 Task: Find a one-way flight from Salt Lake City to Greenville for 3 passengers in first class, departing on June 2, with American Airlines, 3 checked bags, and a price limit of ₹160,000.
Action: Mouse moved to (425, 391)
Screenshot: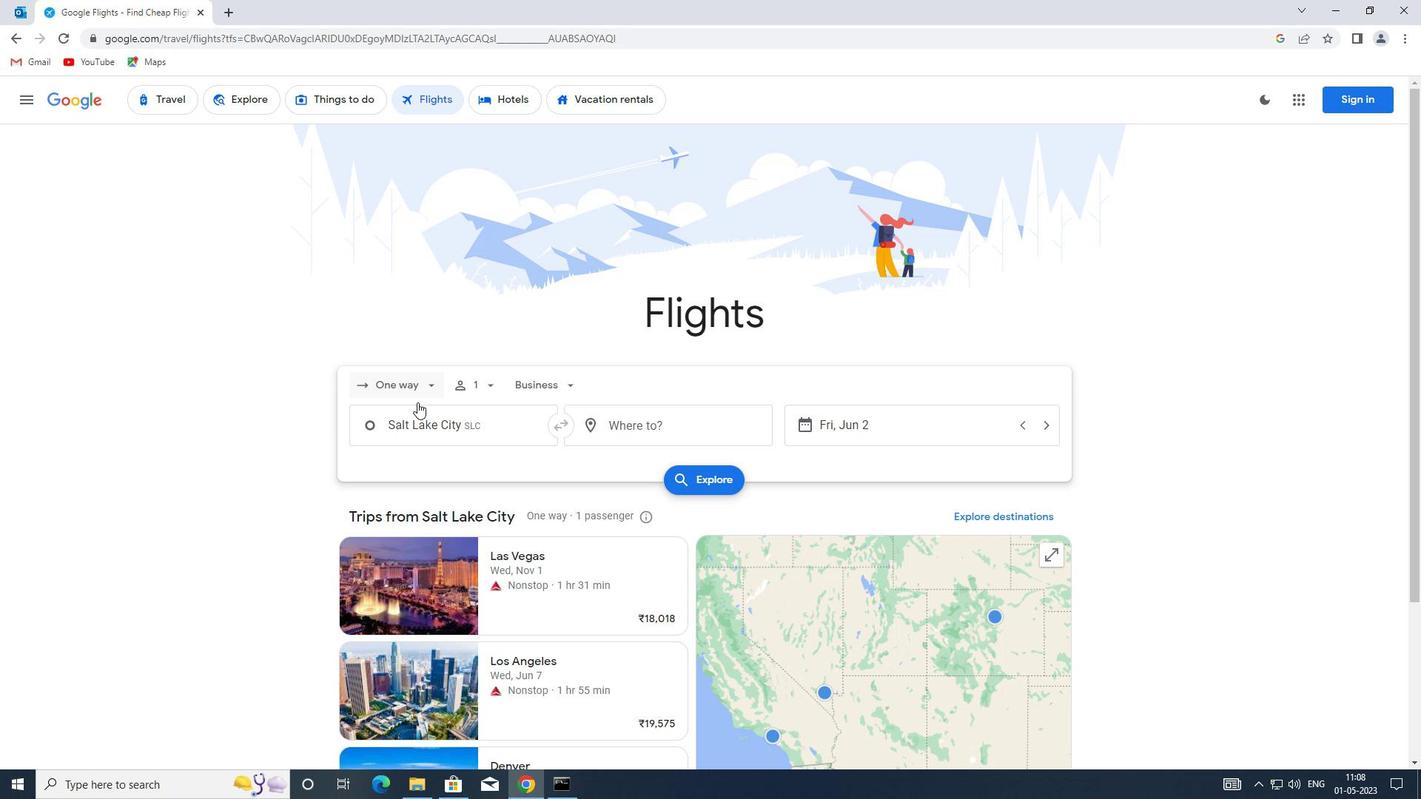 
Action: Mouse pressed left at (425, 391)
Screenshot: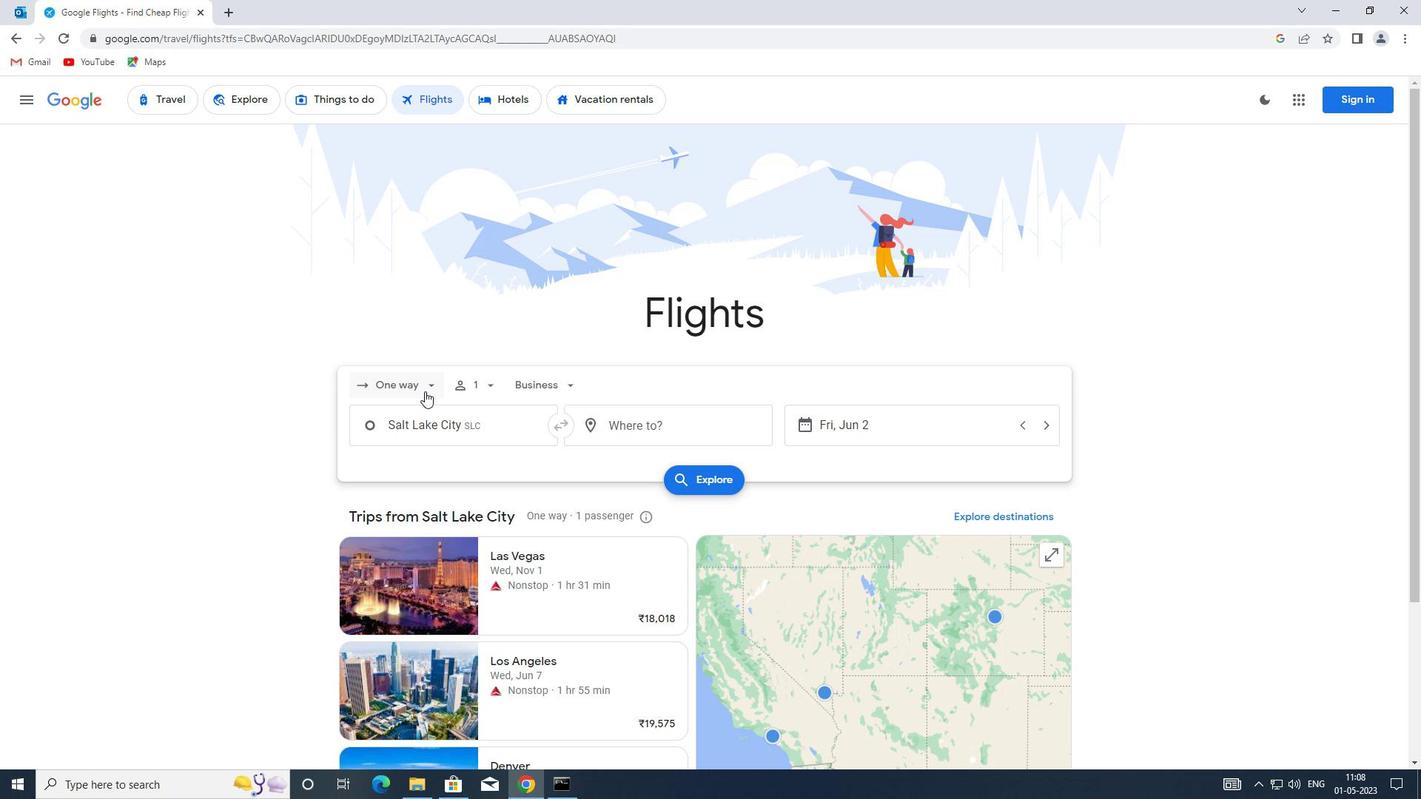 
Action: Mouse moved to (414, 451)
Screenshot: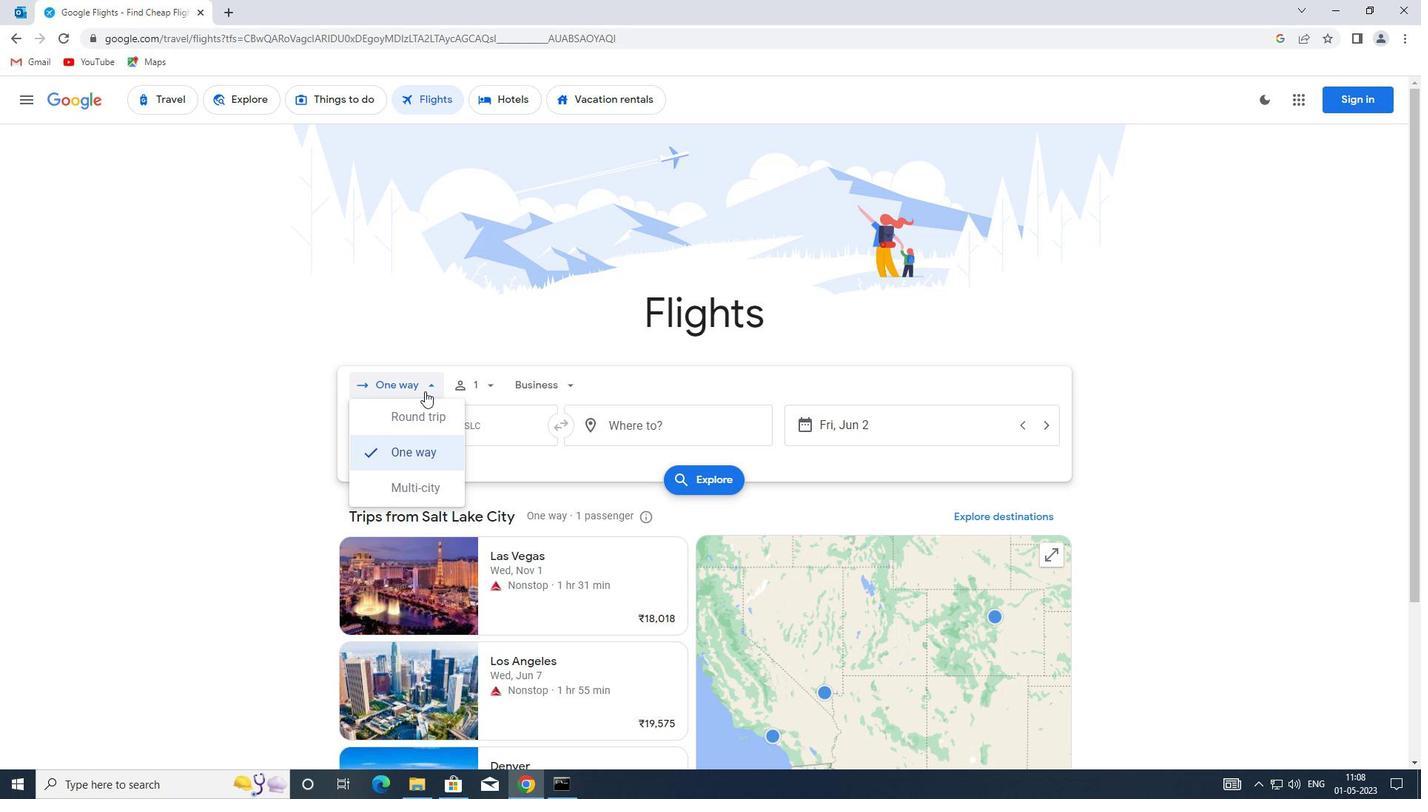 
Action: Mouse pressed left at (414, 451)
Screenshot: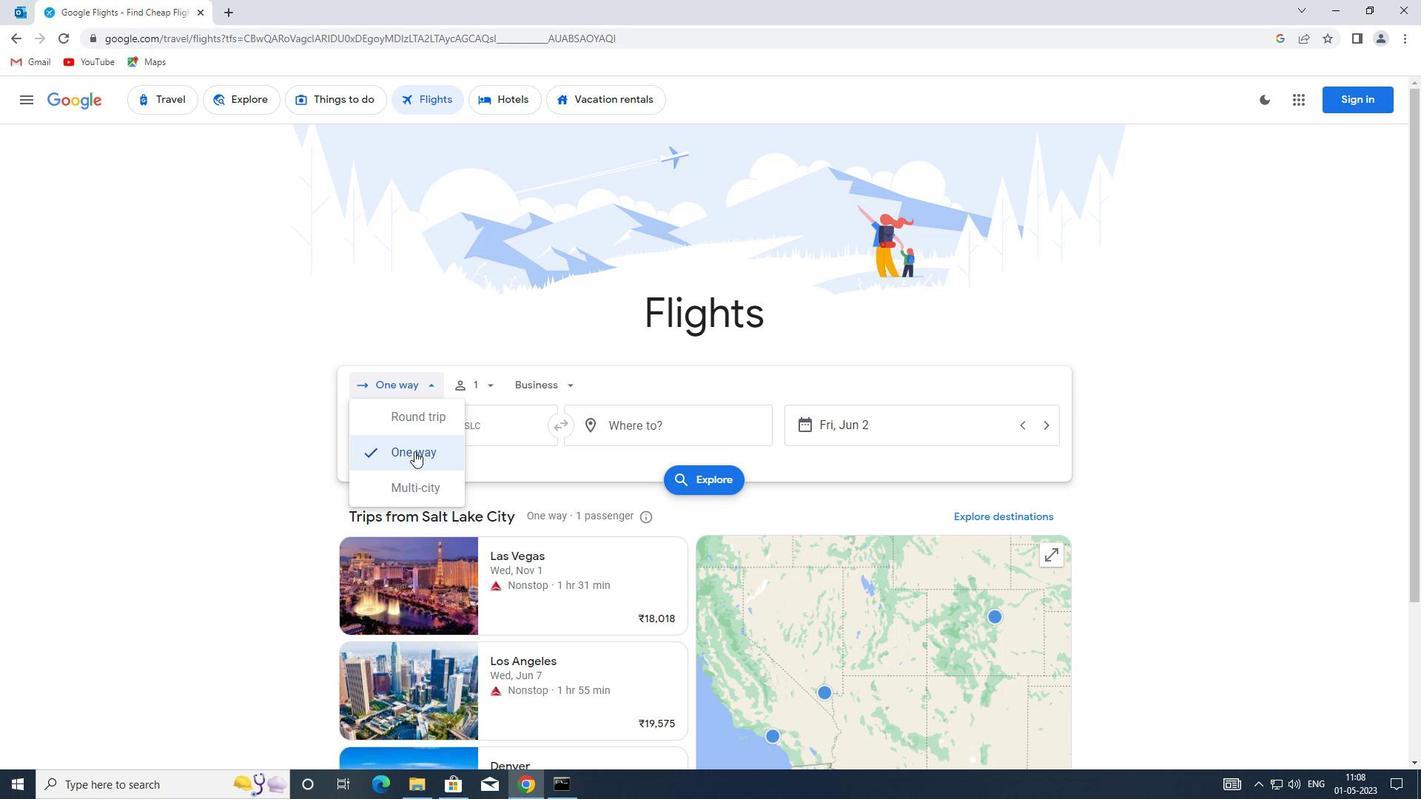 
Action: Mouse moved to (487, 392)
Screenshot: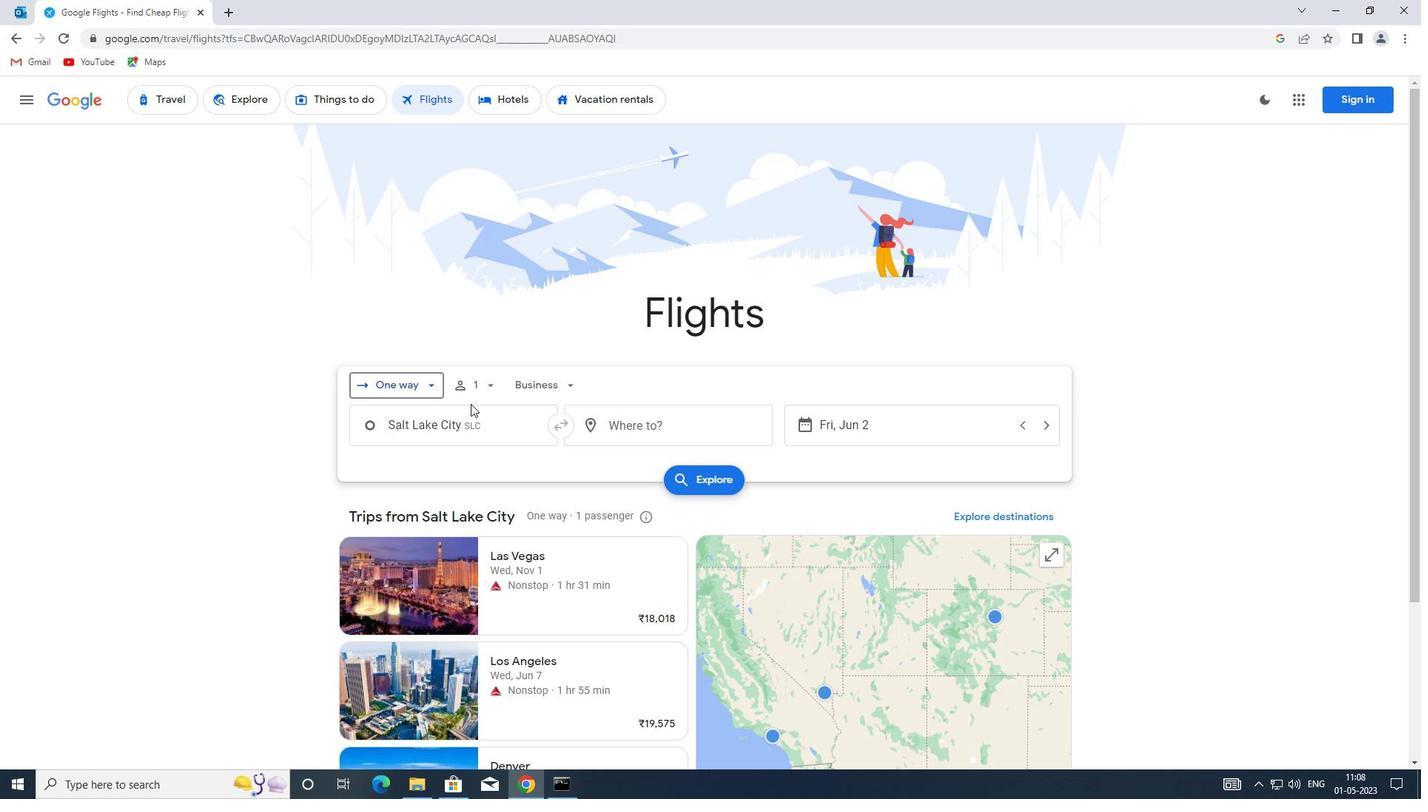 
Action: Mouse pressed left at (487, 392)
Screenshot: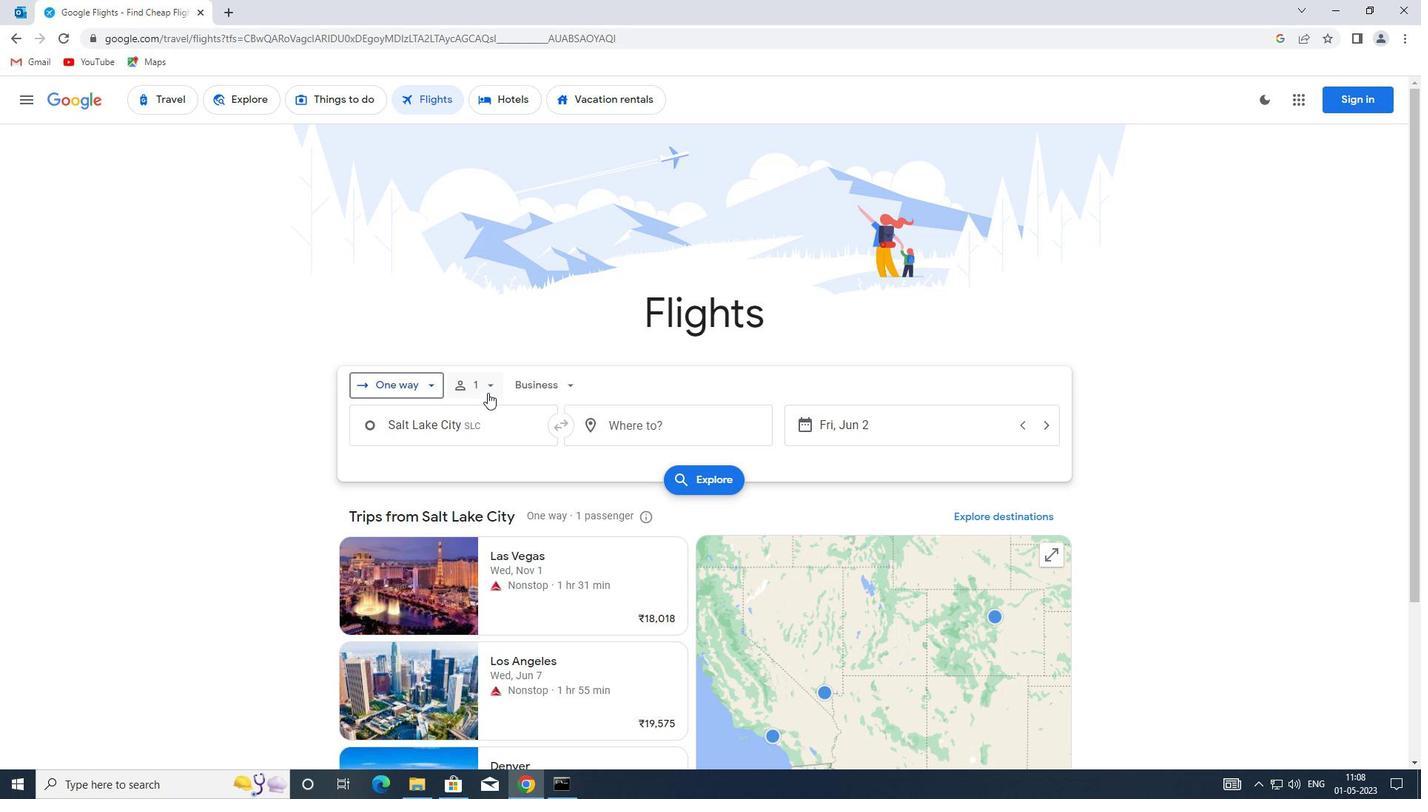 
Action: Mouse moved to (603, 427)
Screenshot: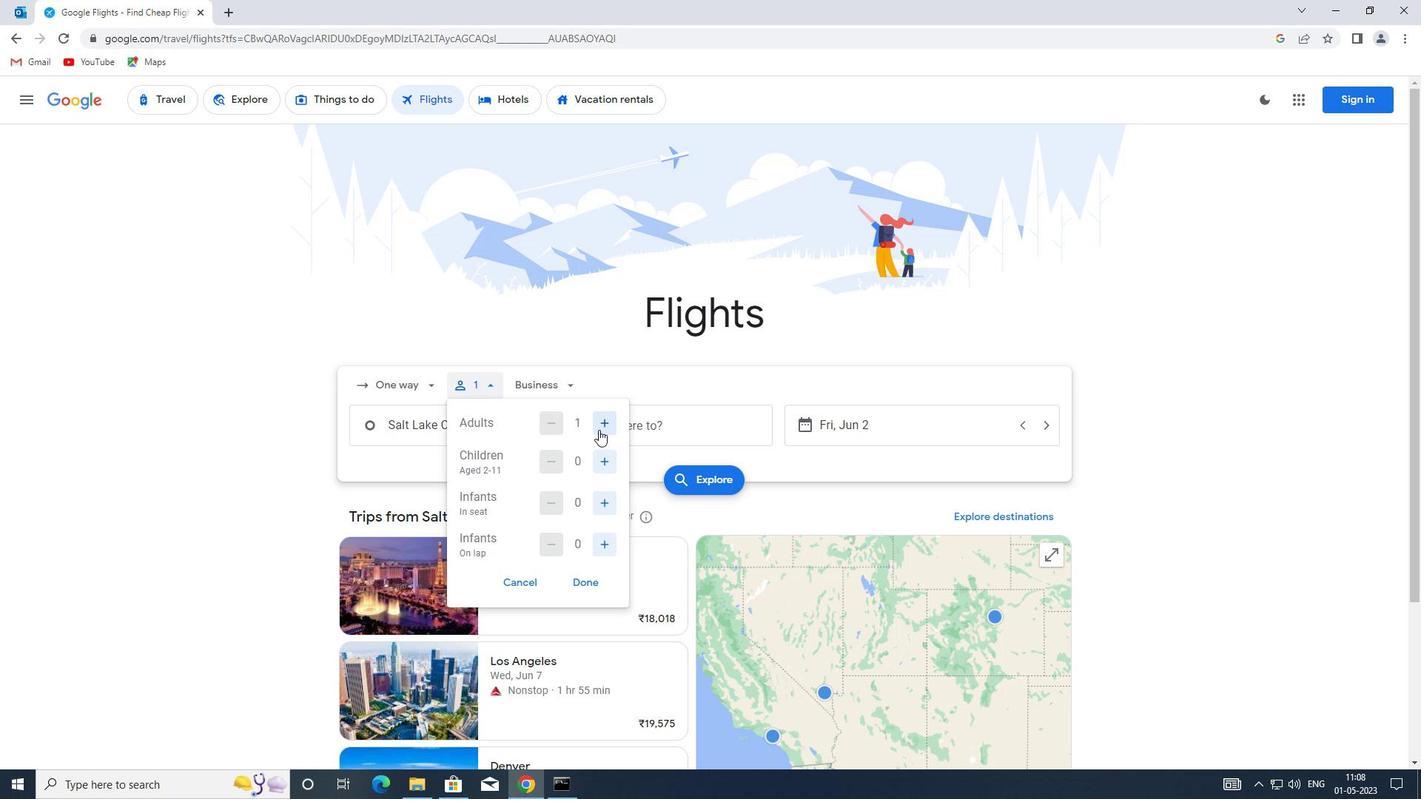 
Action: Mouse pressed left at (603, 427)
Screenshot: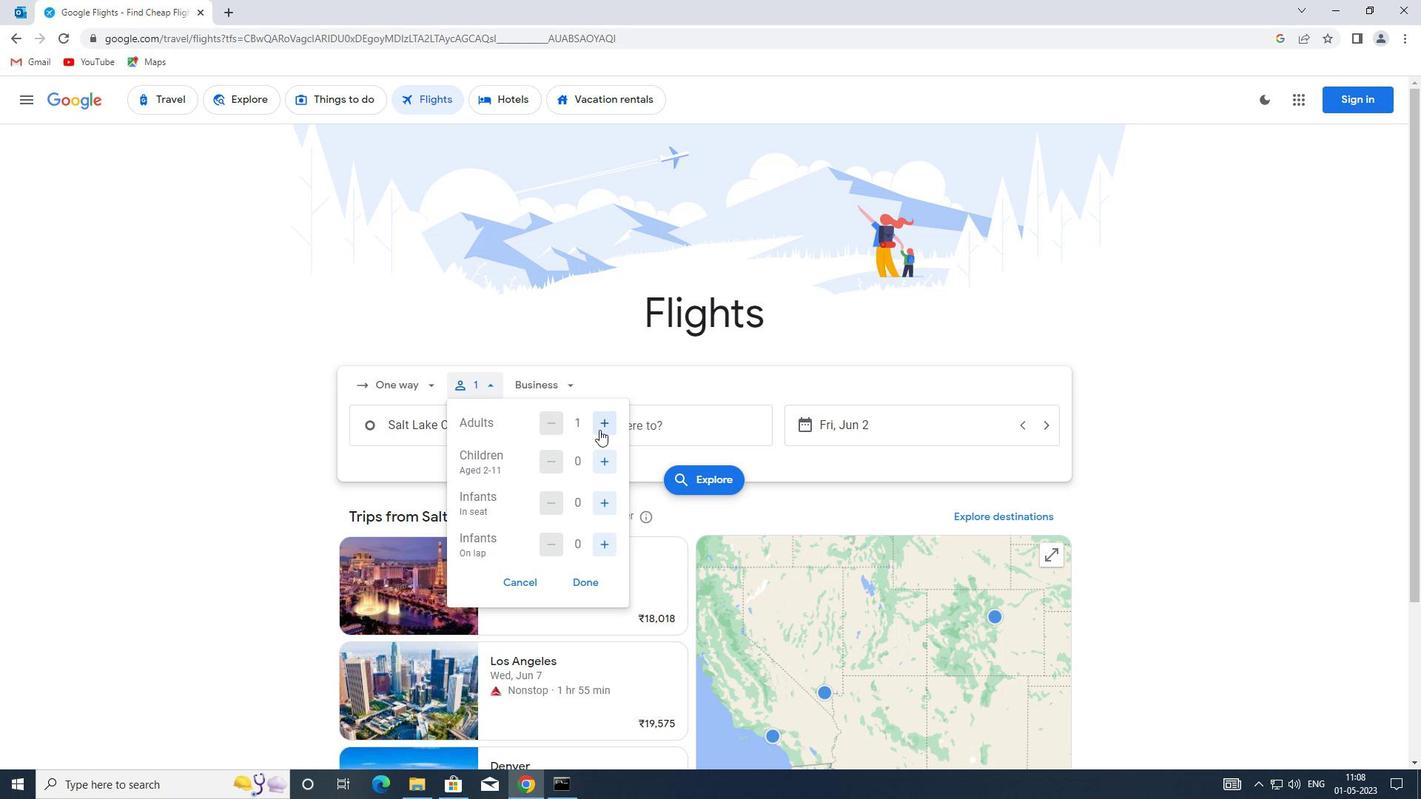 
Action: Mouse pressed left at (603, 427)
Screenshot: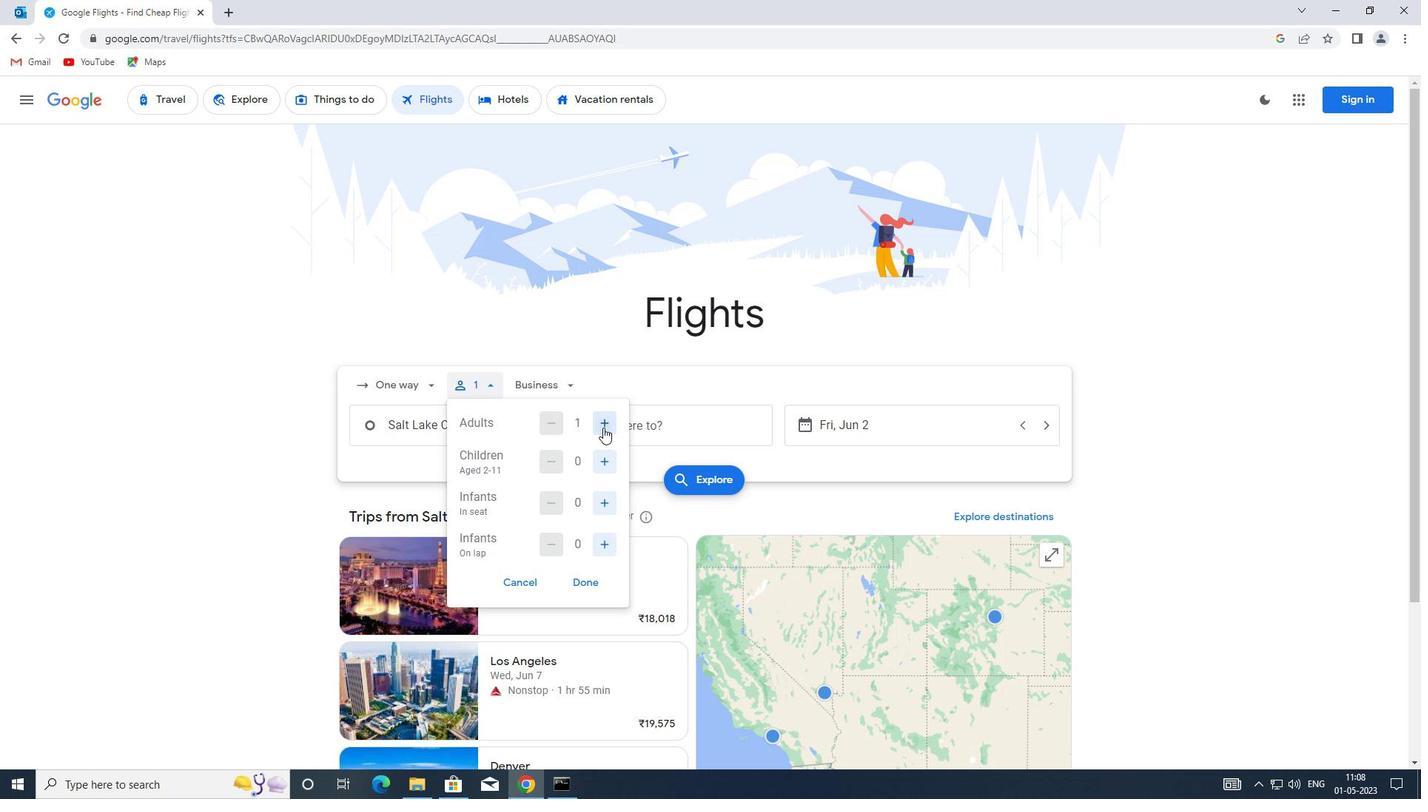 
Action: Mouse moved to (591, 579)
Screenshot: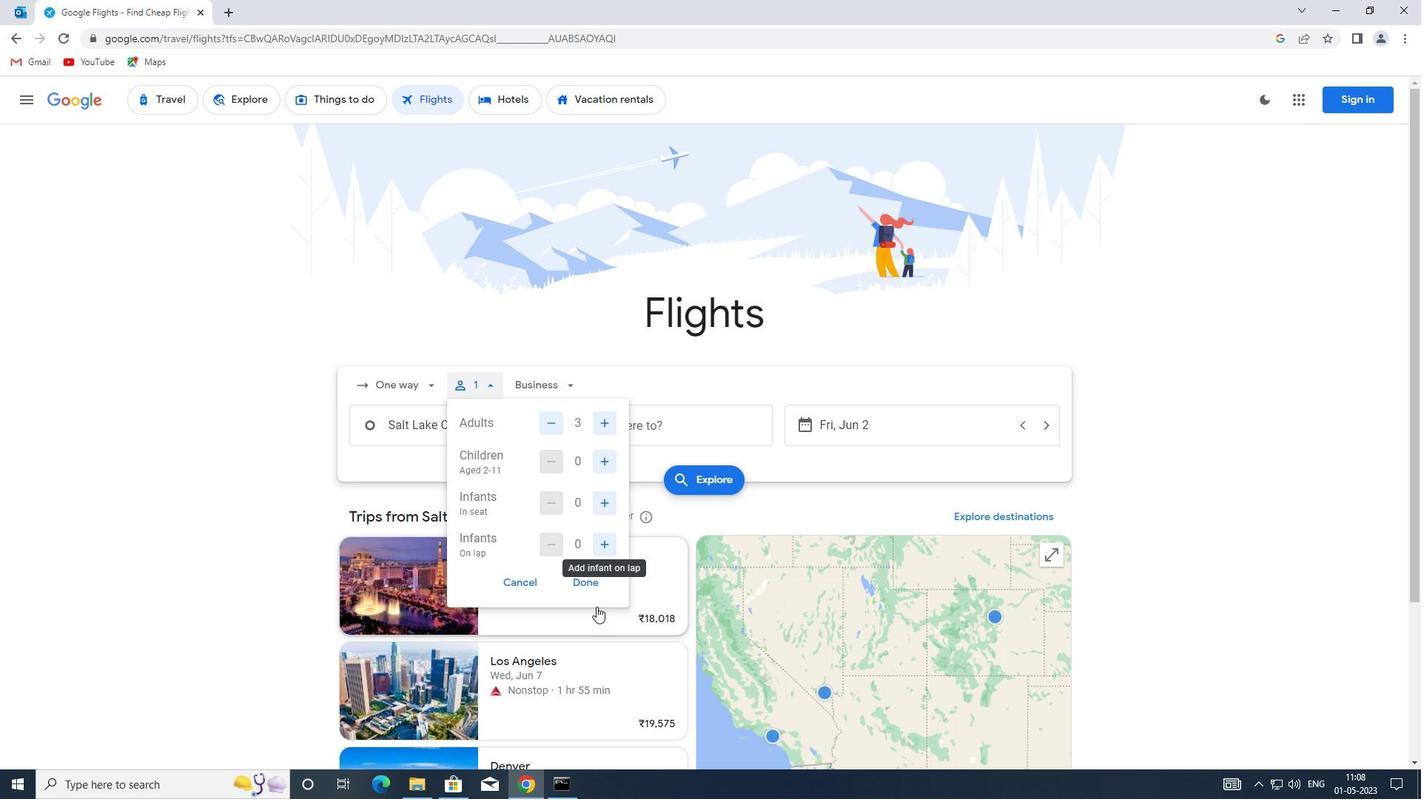 
Action: Mouse pressed left at (591, 579)
Screenshot: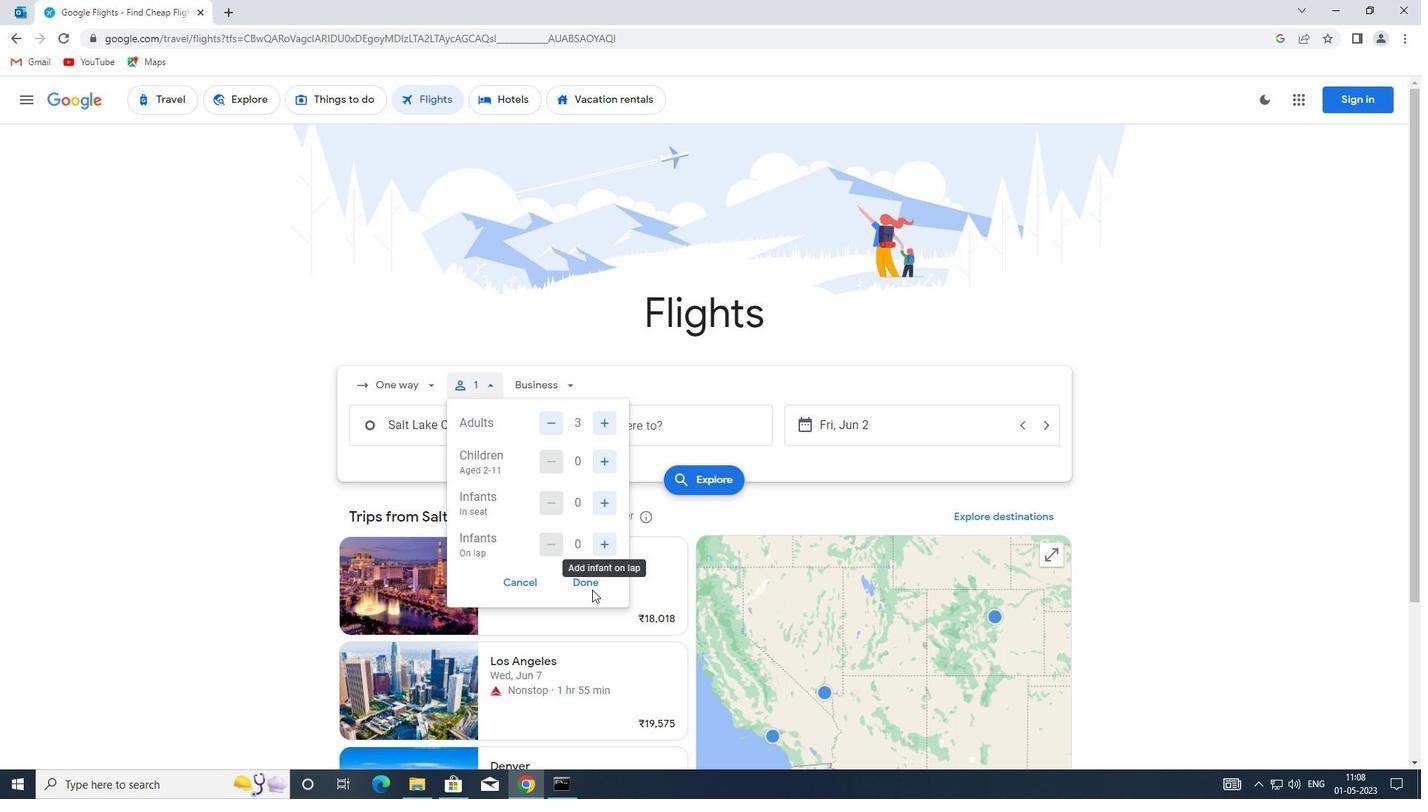 
Action: Mouse moved to (562, 390)
Screenshot: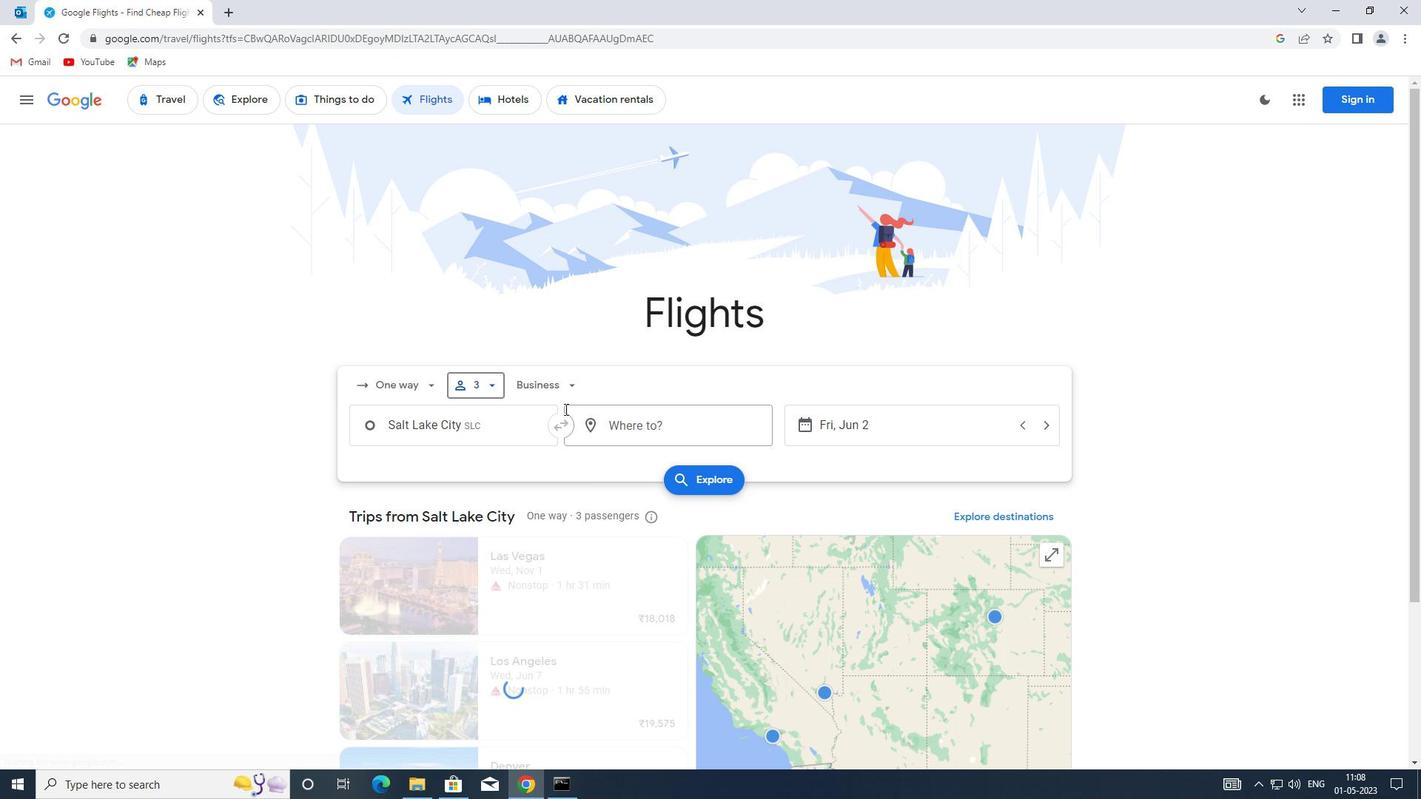 
Action: Mouse pressed left at (562, 390)
Screenshot: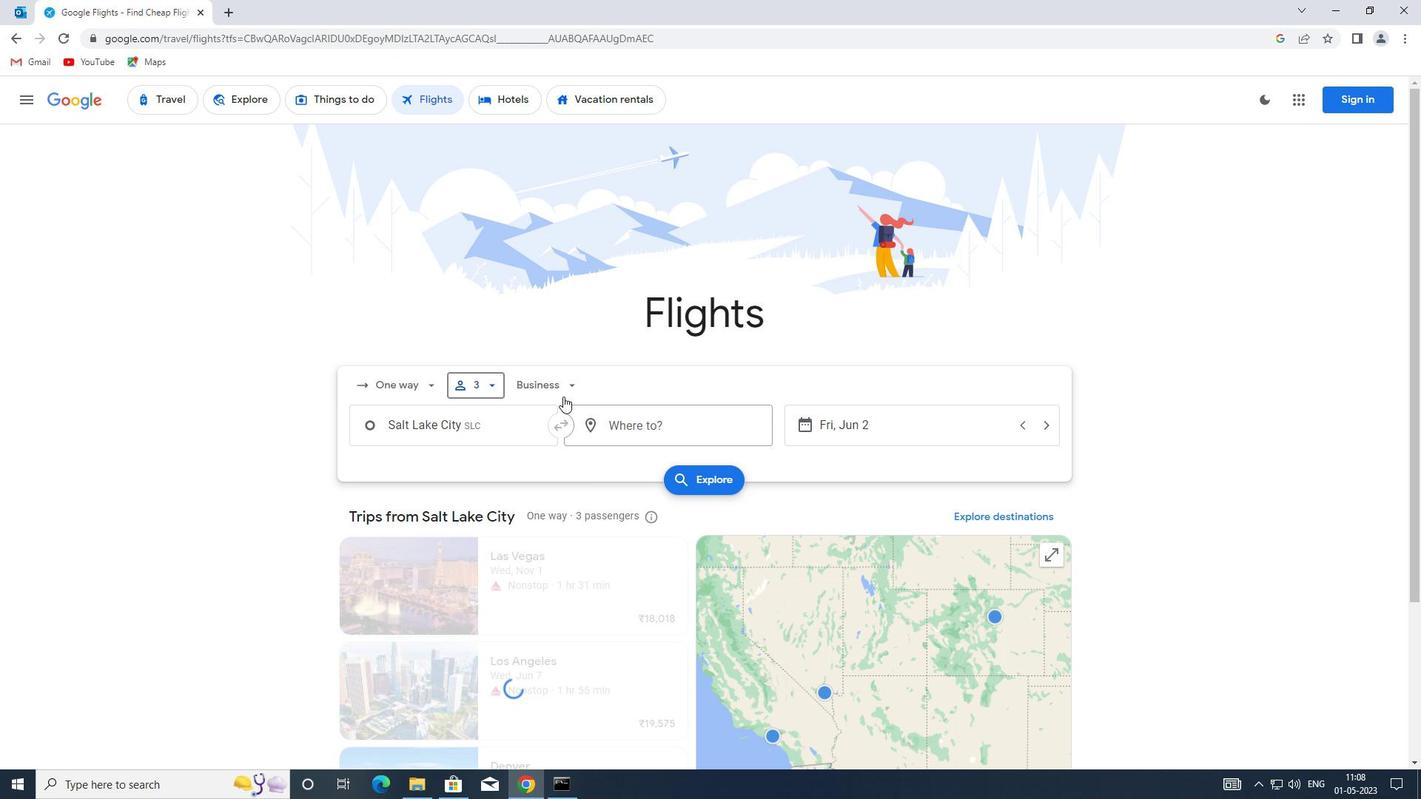 
Action: Mouse moved to (568, 521)
Screenshot: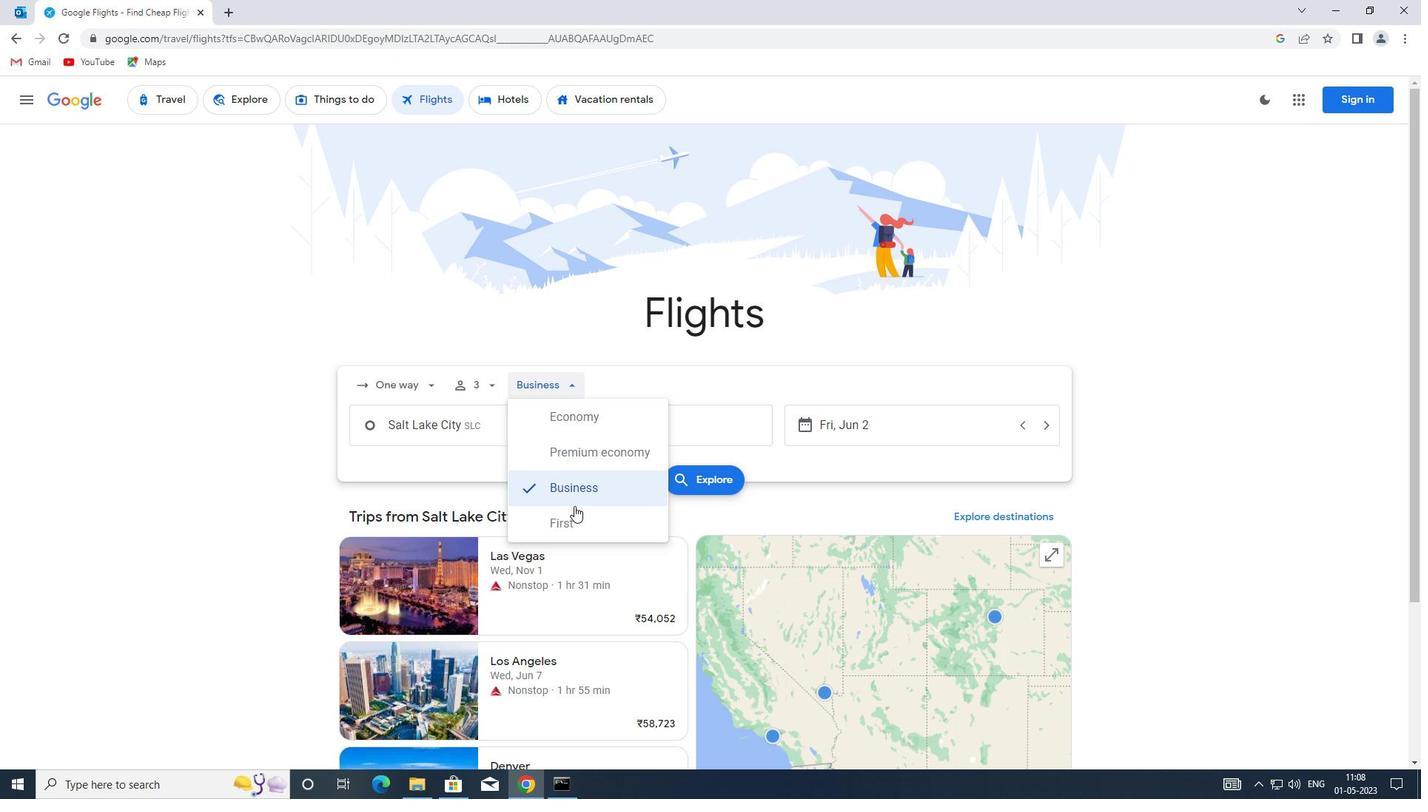 
Action: Mouse pressed left at (568, 521)
Screenshot: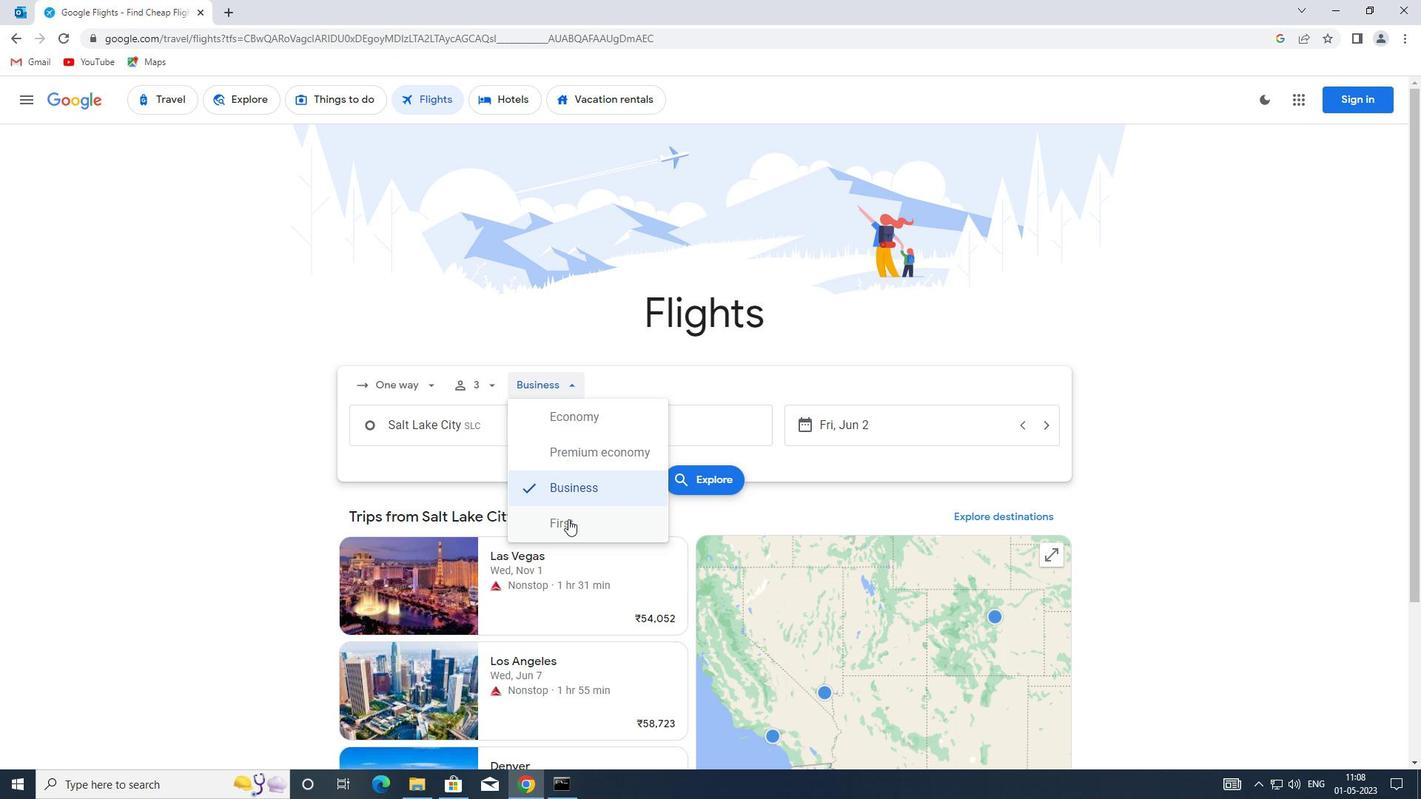 
Action: Mouse moved to (469, 432)
Screenshot: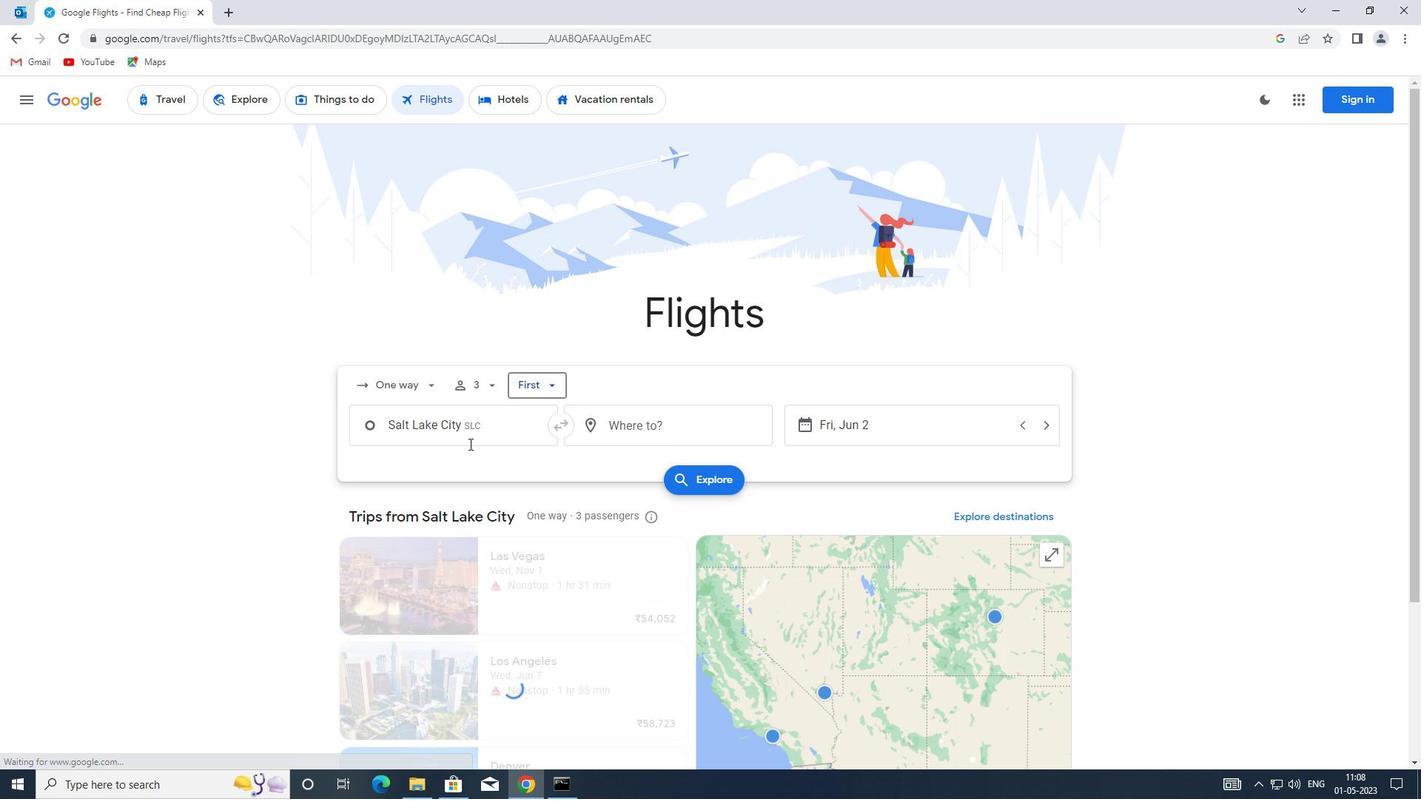 
Action: Mouse pressed left at (469, 432)
Screenshot: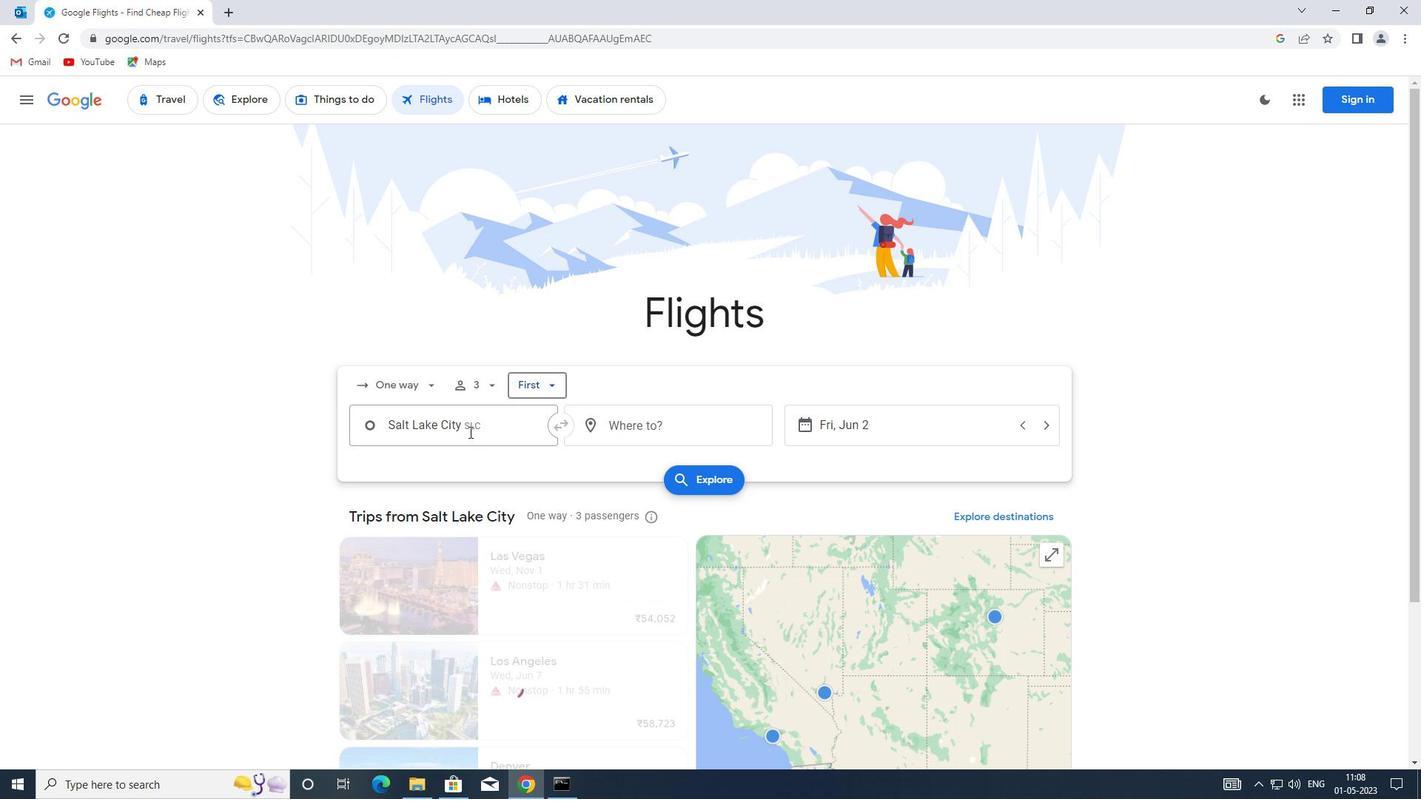 
Action: Key pressed <Key.enter>
Screenshot: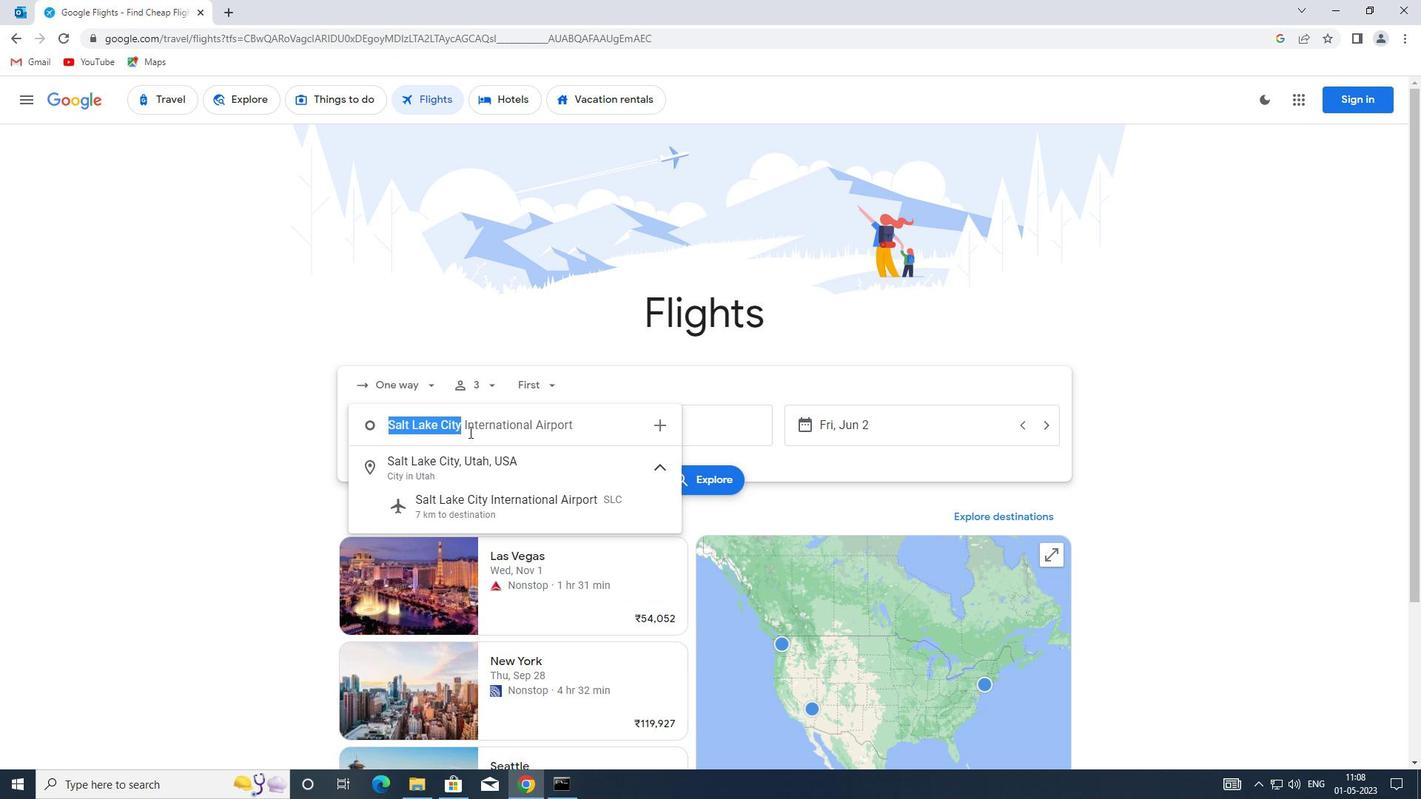 
Action: Mouse moved to (636, 427)
Screenshot: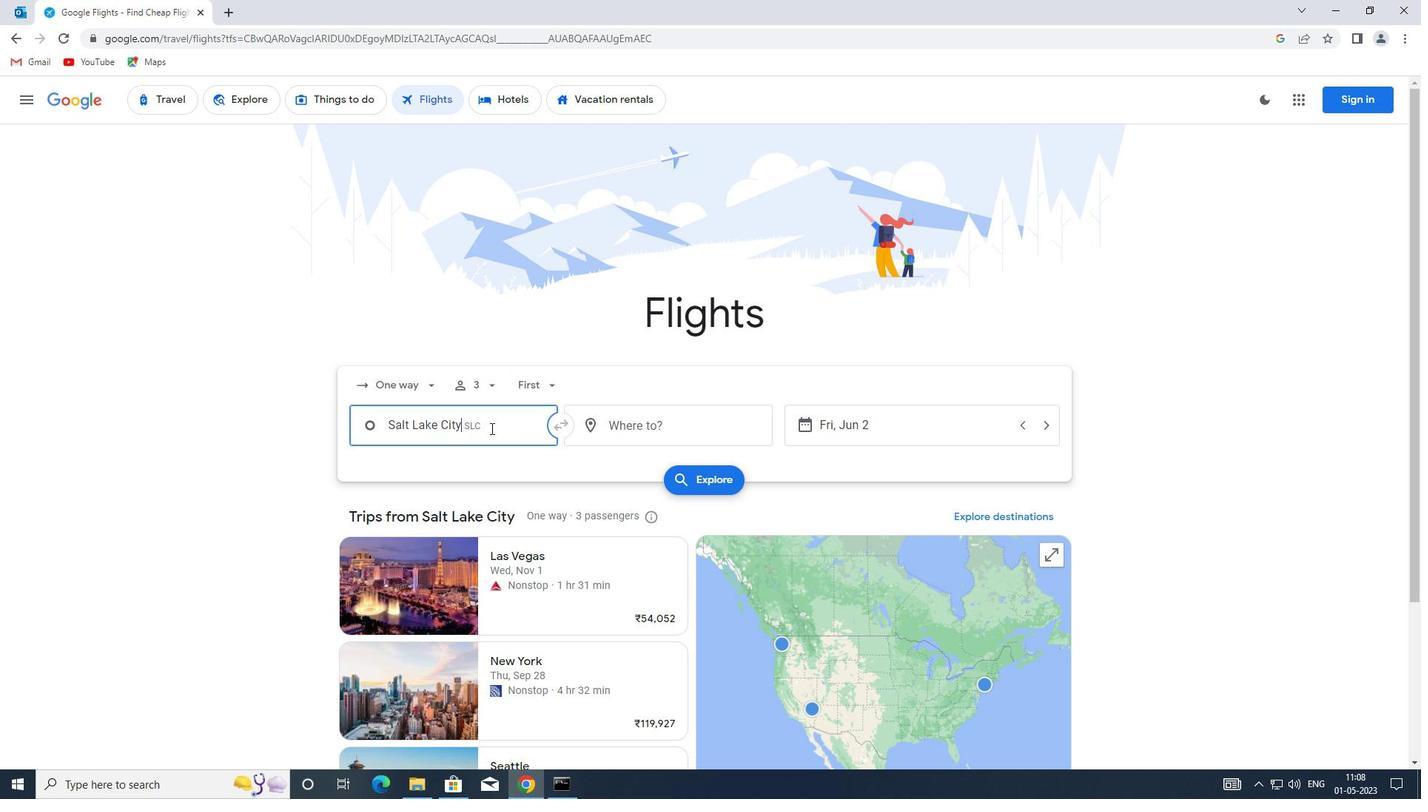 
Action: Mouse pressed left at (636, 427)
Screenshot: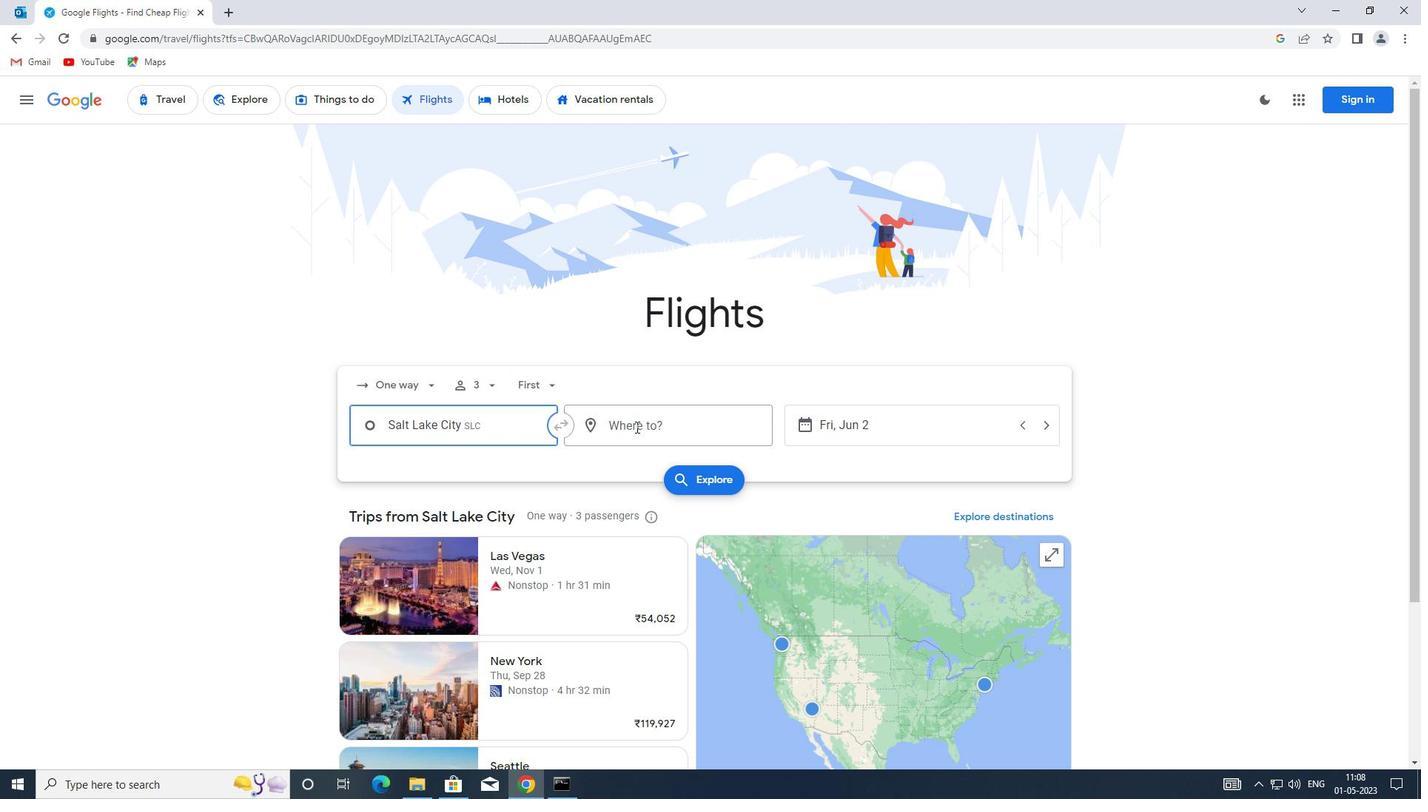 
Action: Key pressed pgv<Key.enter>
Screenshot: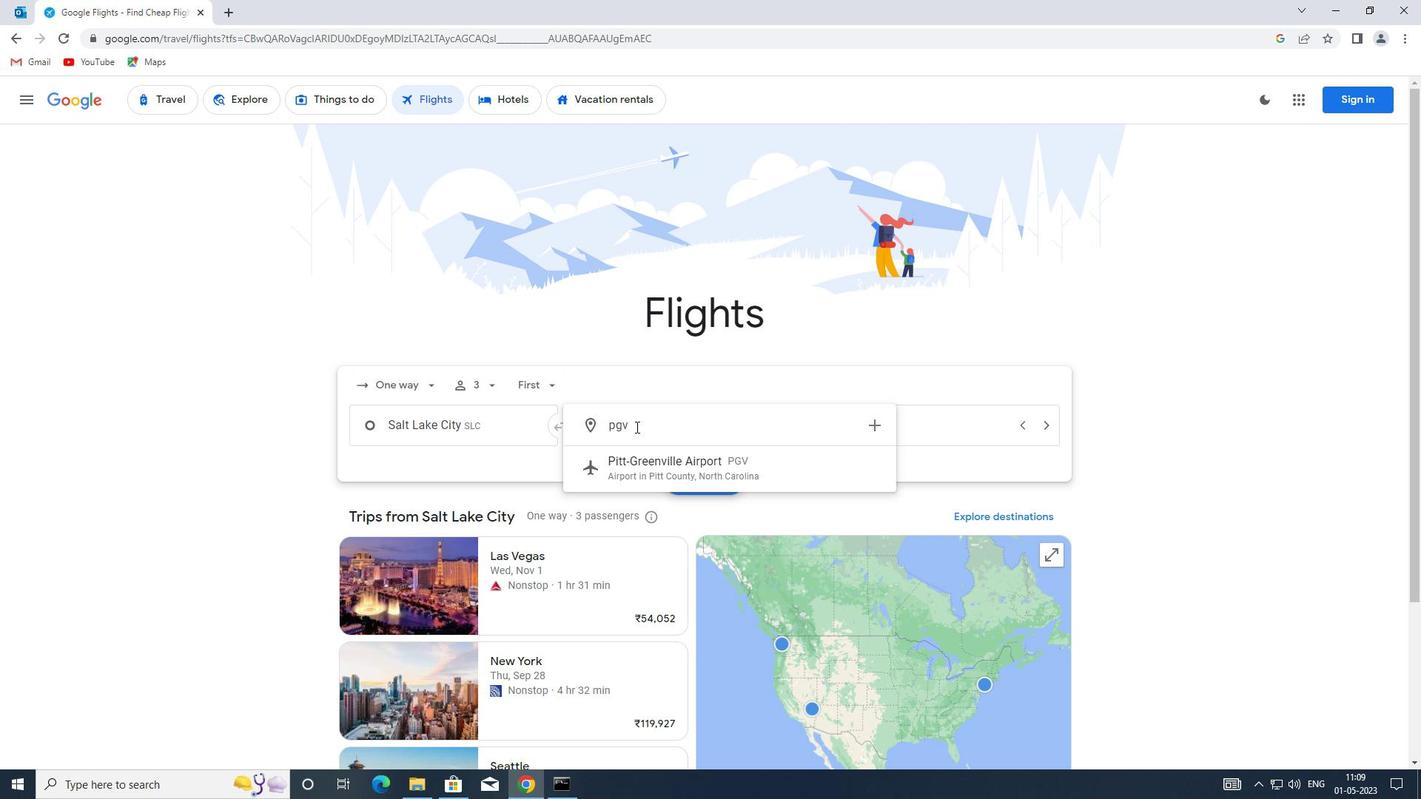 
Action: Mouse moved to (843, 436)
Screenshot: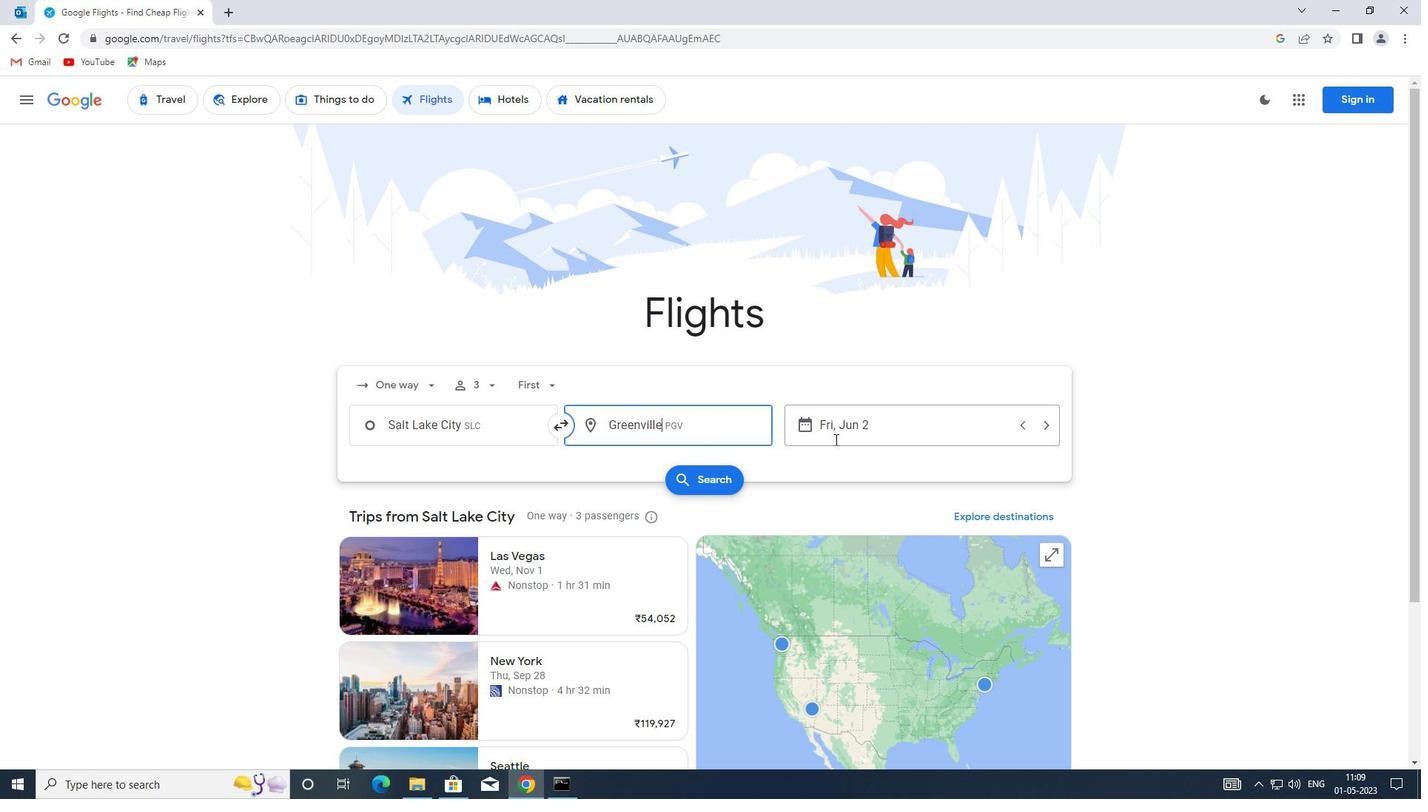 
Action: Mouse pressed left at (843, 436)
Screenshot: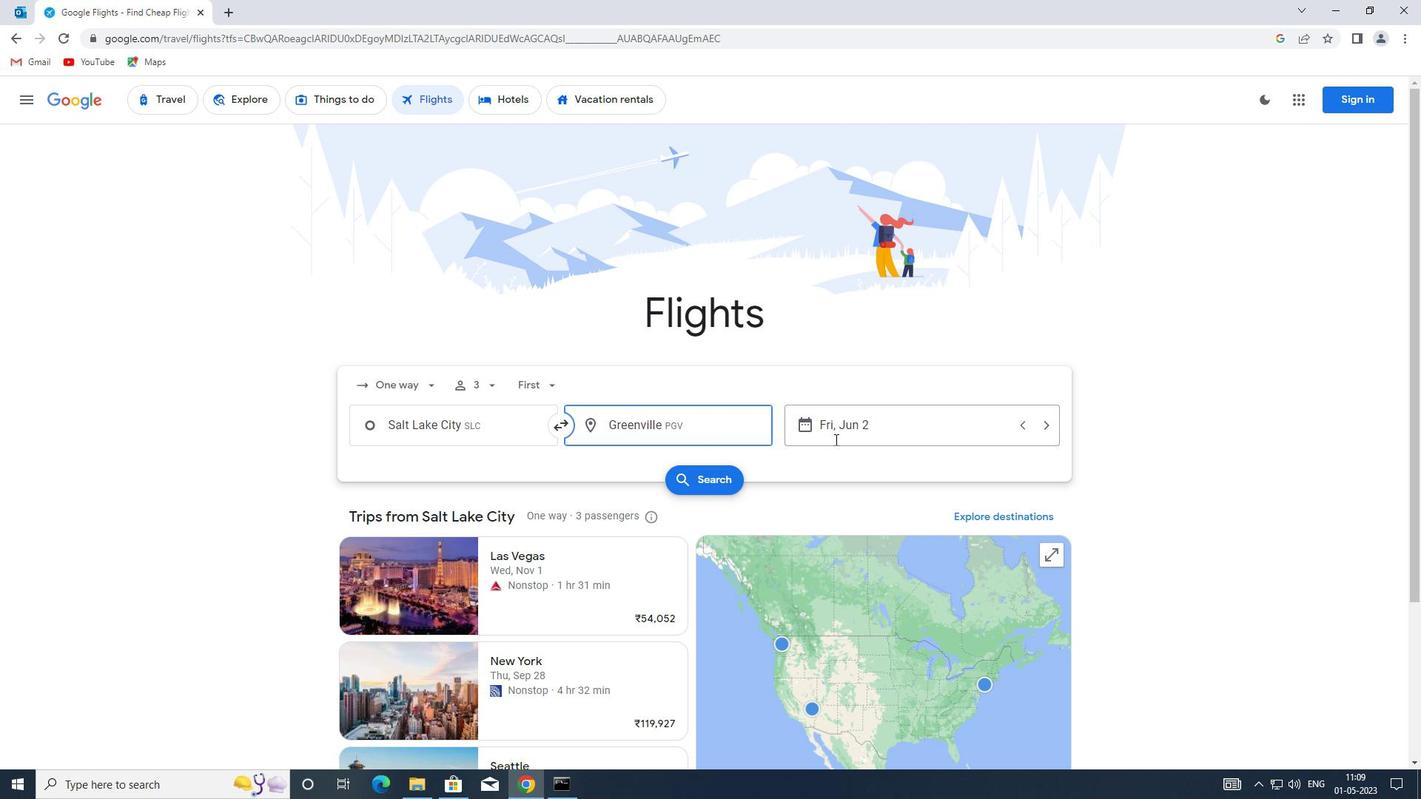 
Action: Mouse moved to (995, 502)
Screenshot: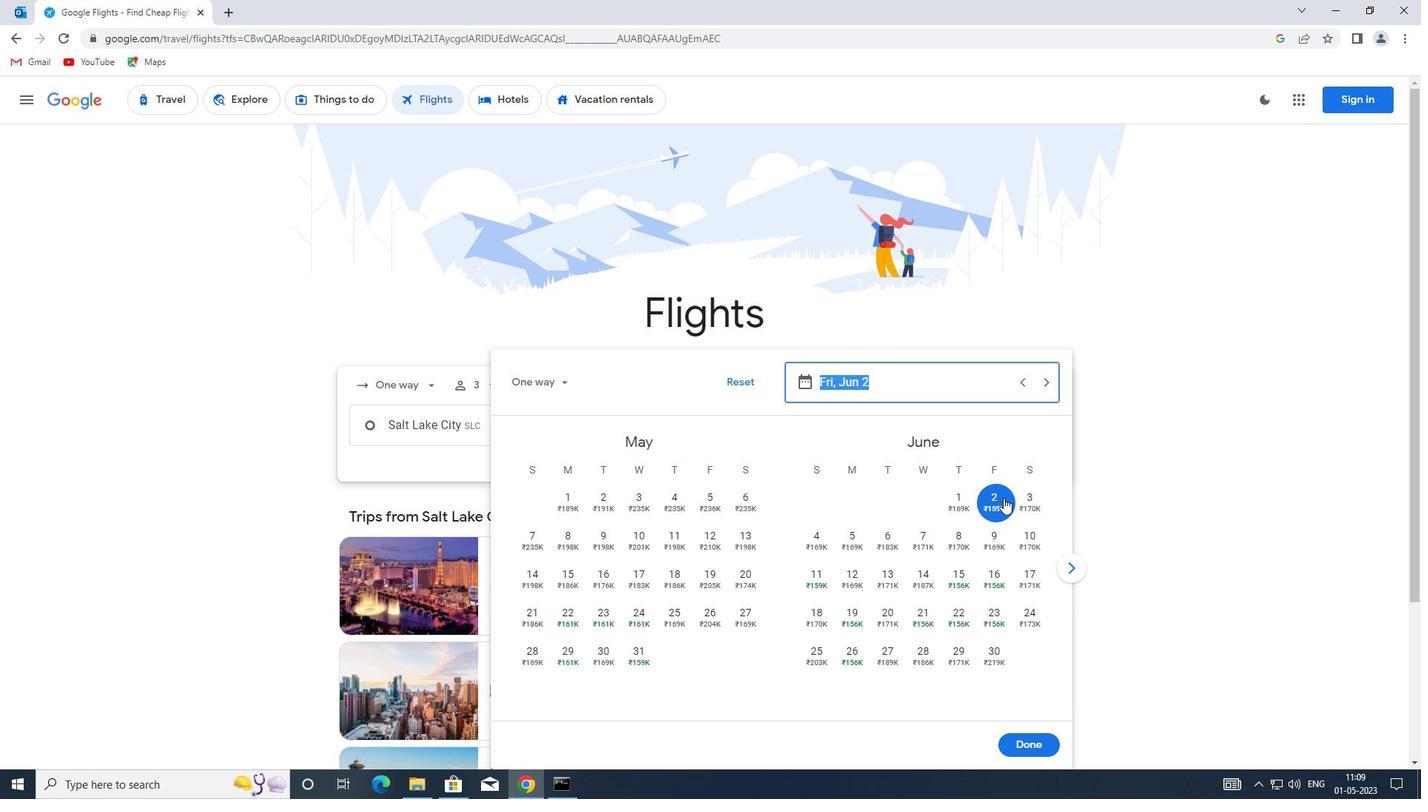 
Action: Mouse pressed left at (995, 502)
Screenshot: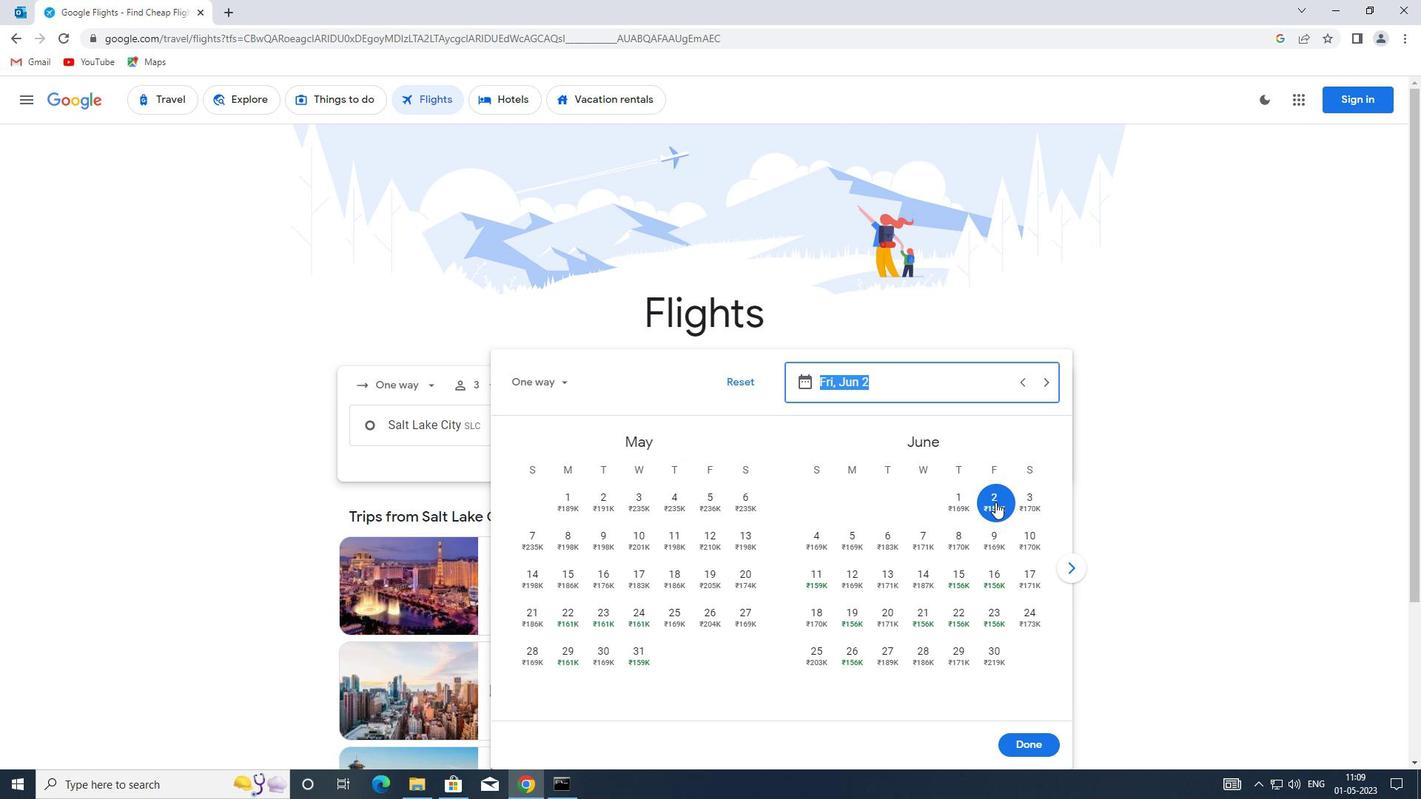 
Action: Mouse moved to (1032, 741)
Screenshot: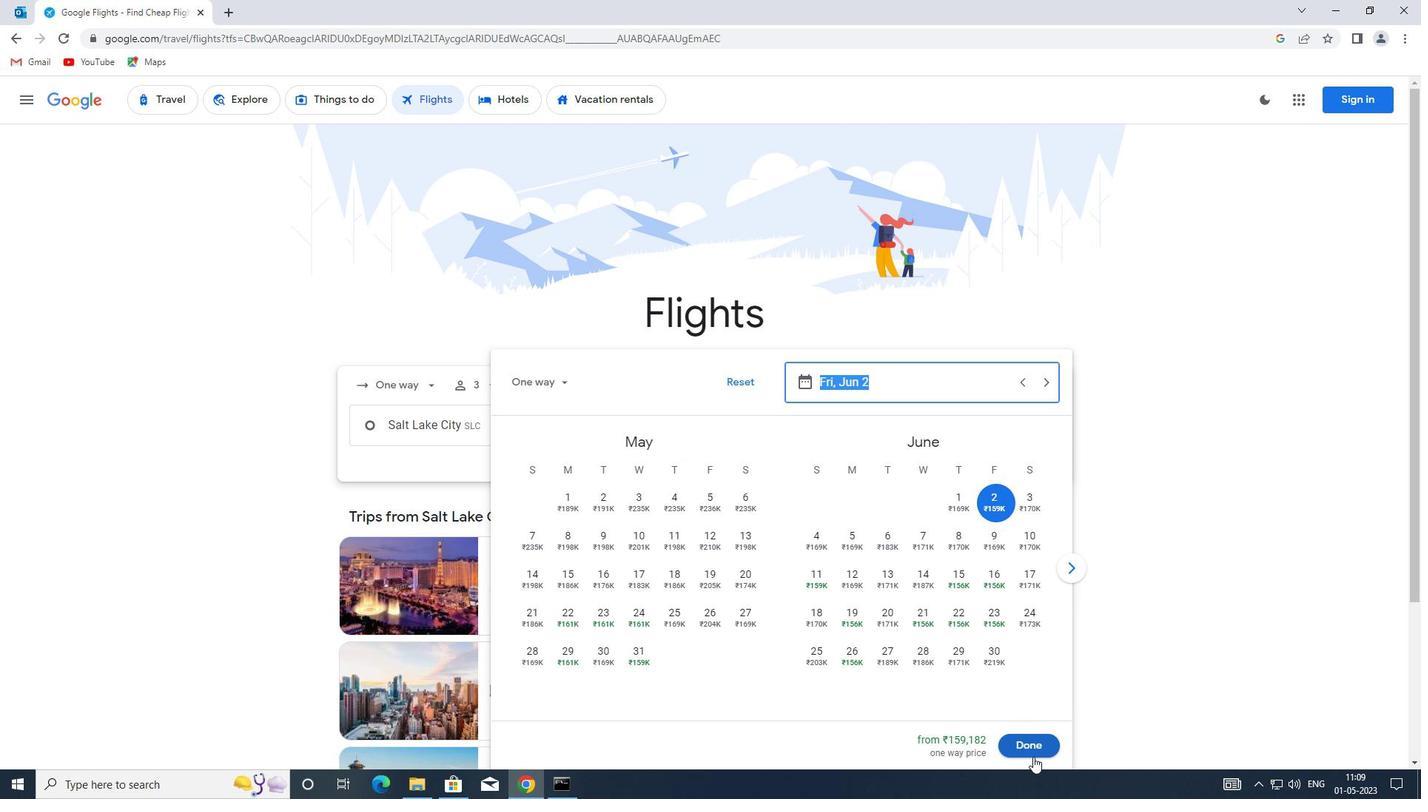 
Action: Mouse pressed left at (1032, 741)
Screenshot: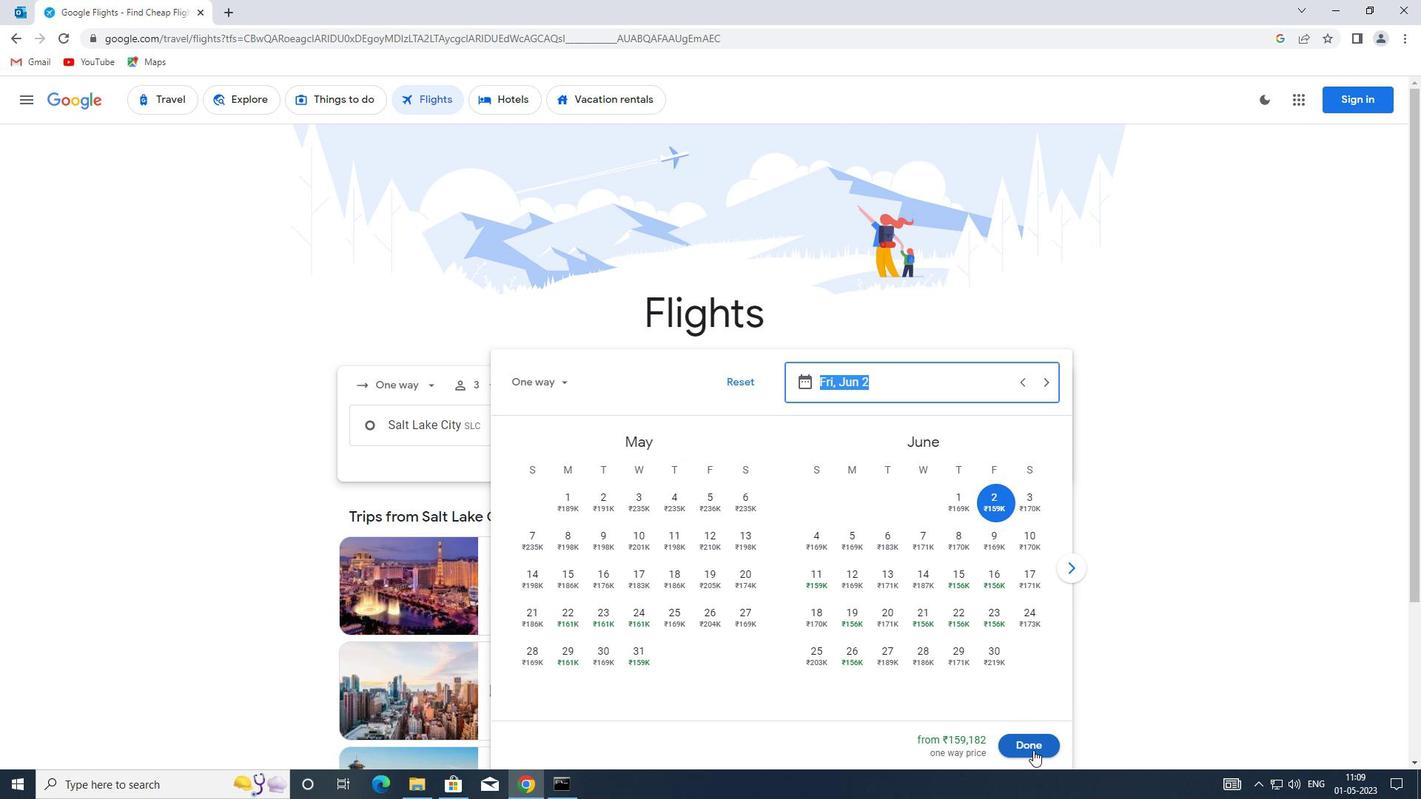 
Action: Mouse moved to (691, 481)
Screenshot: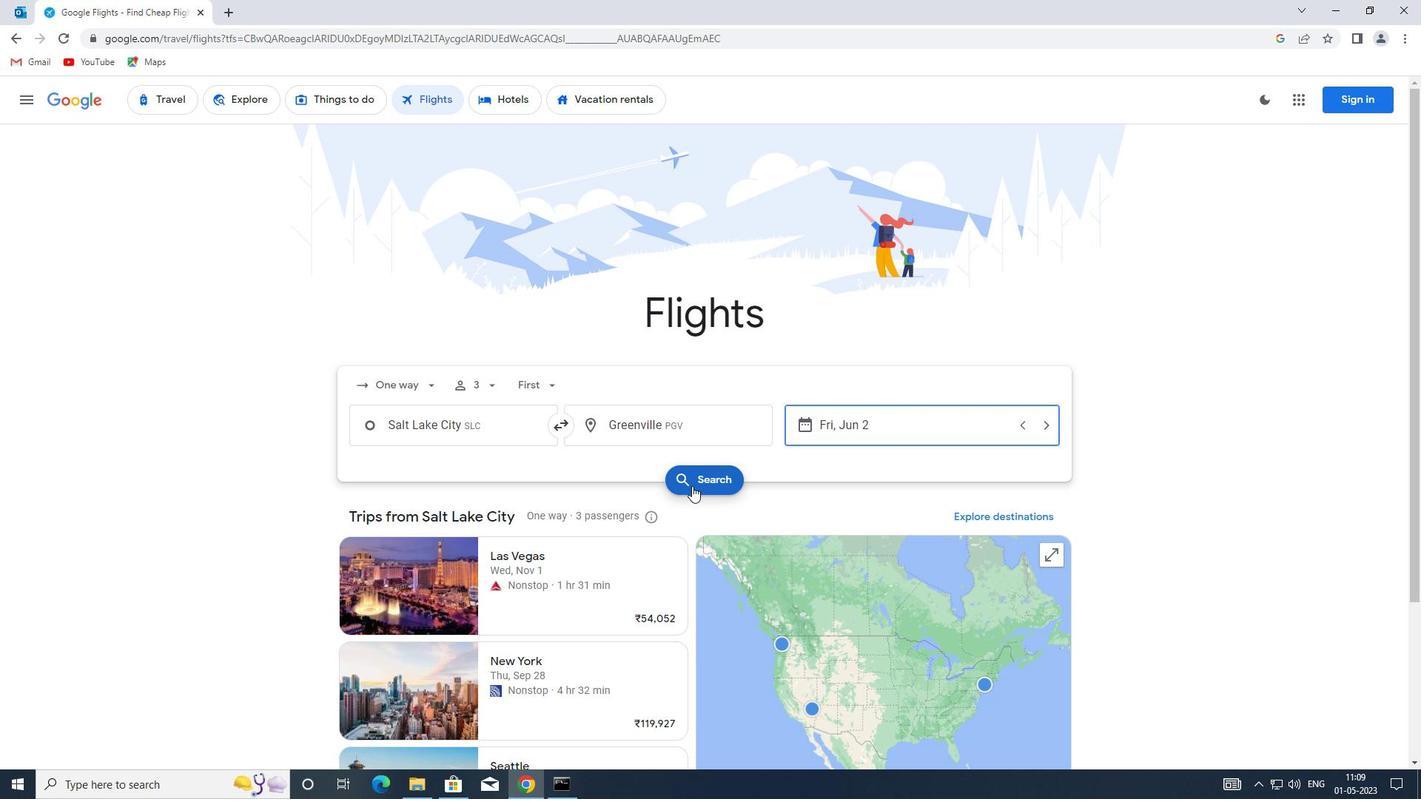 
Action: Mouse pressed left at (691, 481)
Screenshot: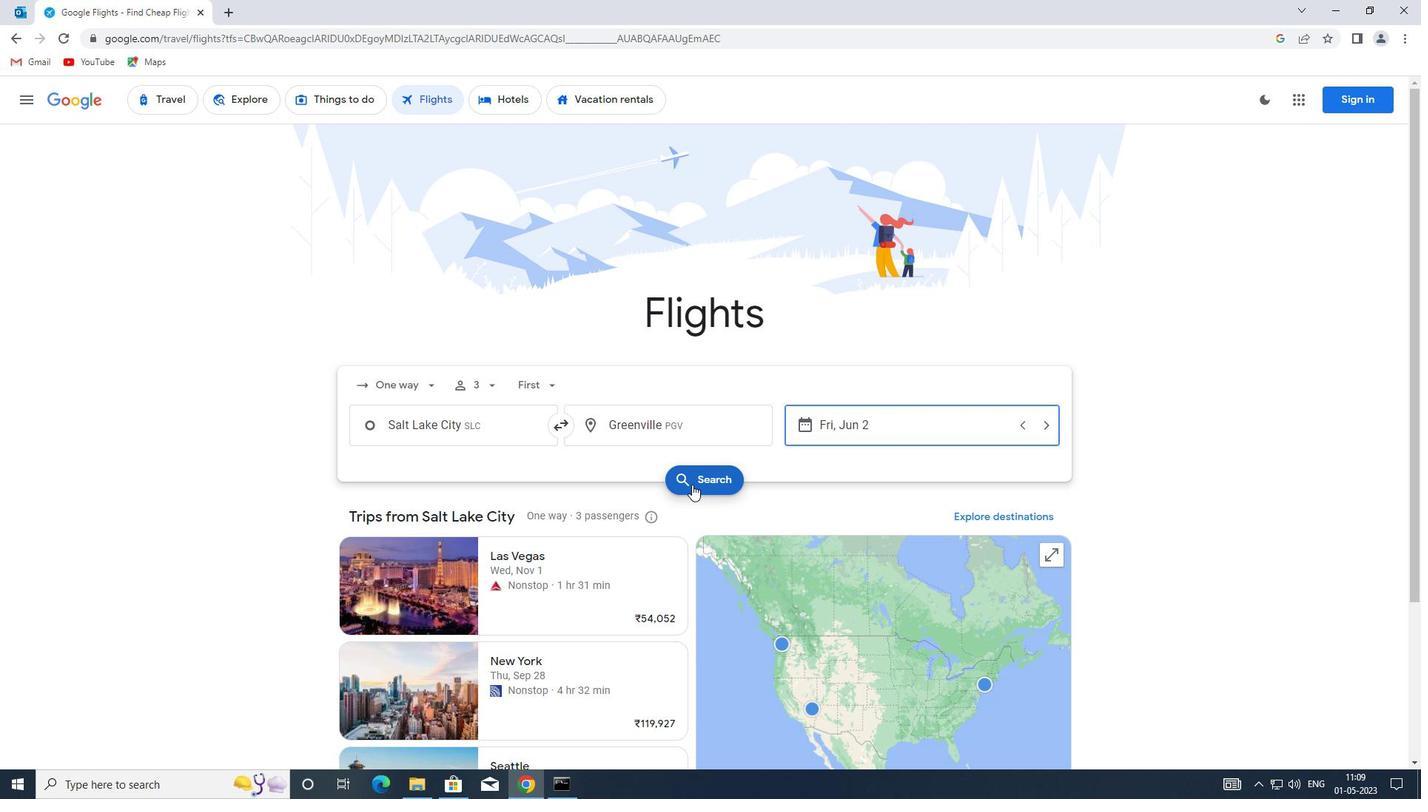 
Action: Mouse moved to (370, 233)
Screenshot: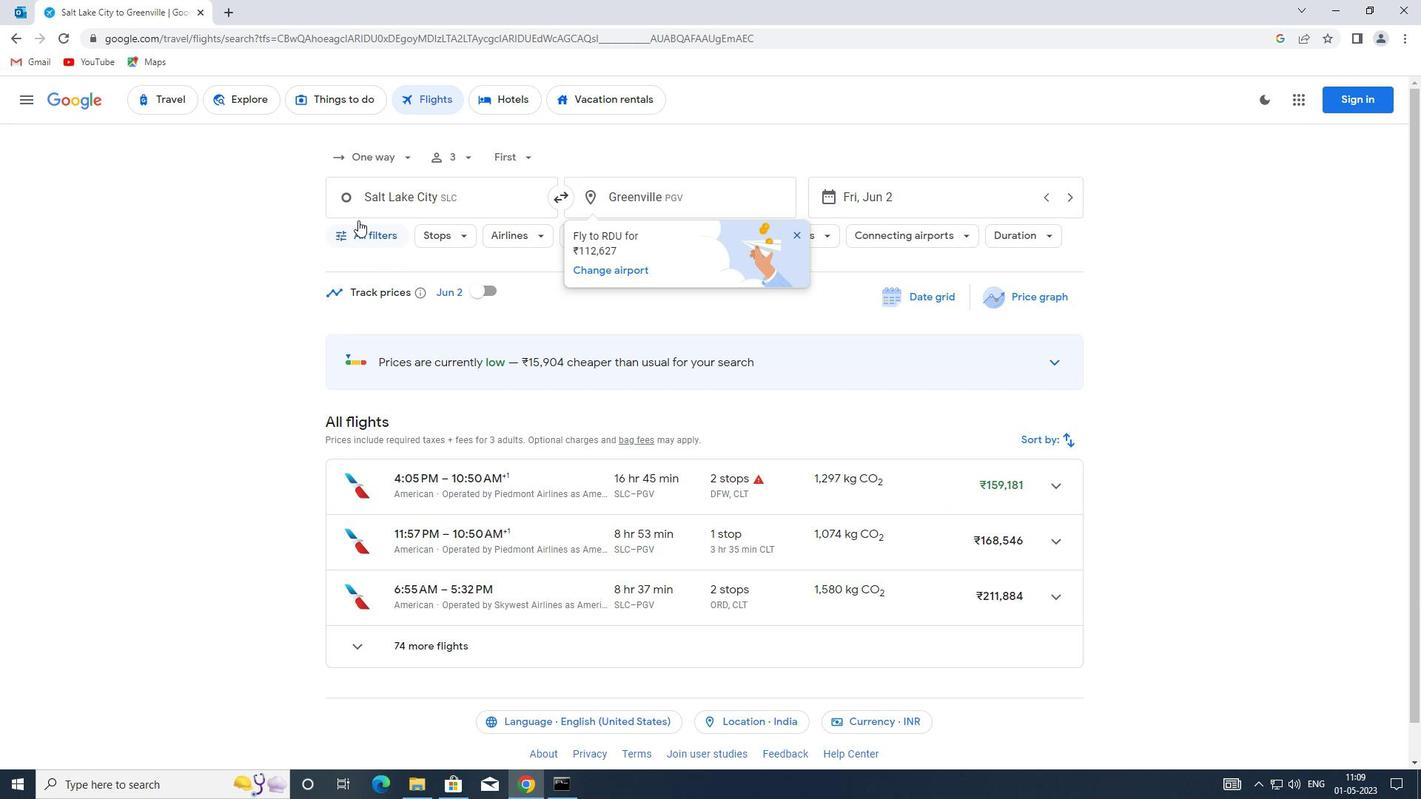 
Action: Mouse pressed left at (370, 233)
Screenshot: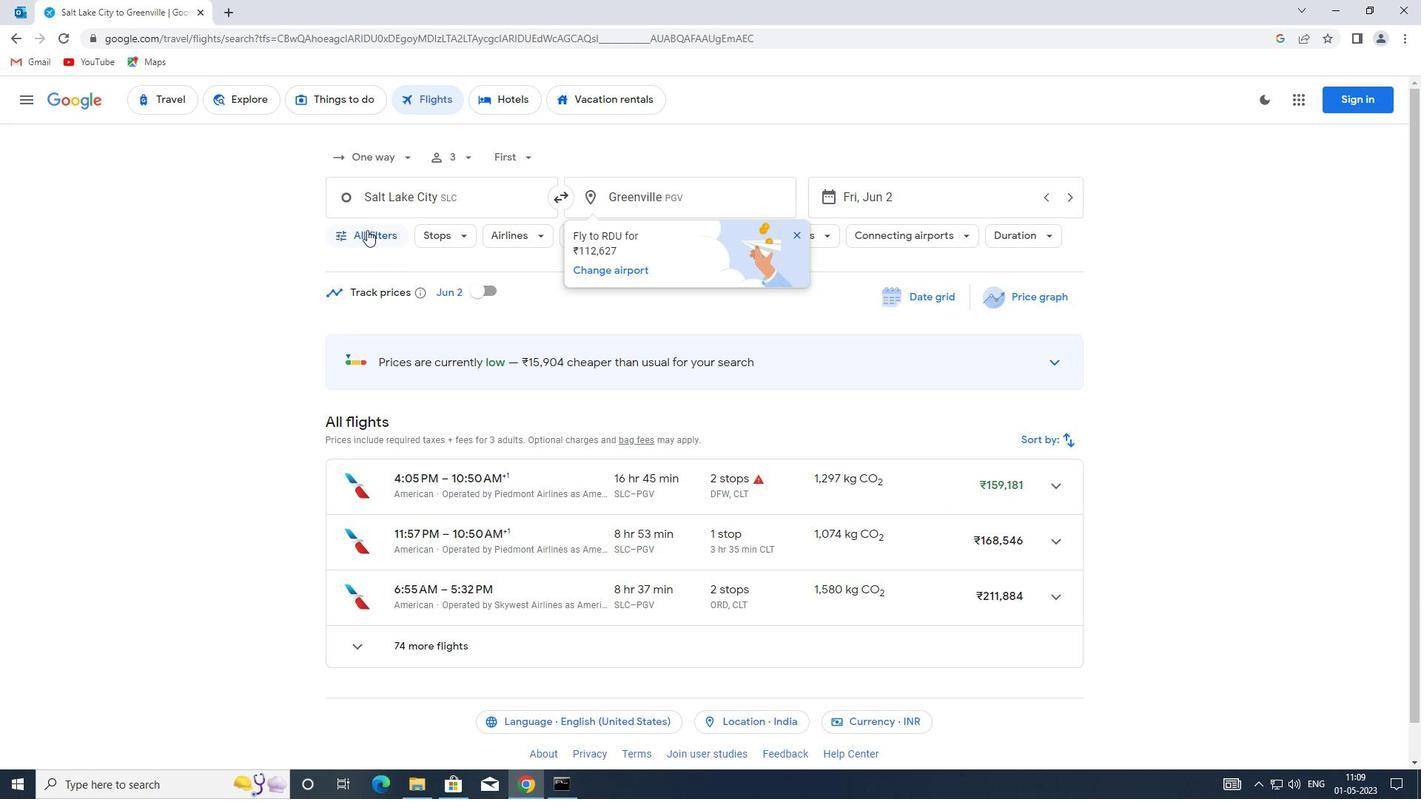 
Action: Mouse moved to (433, 381)
Screenshot: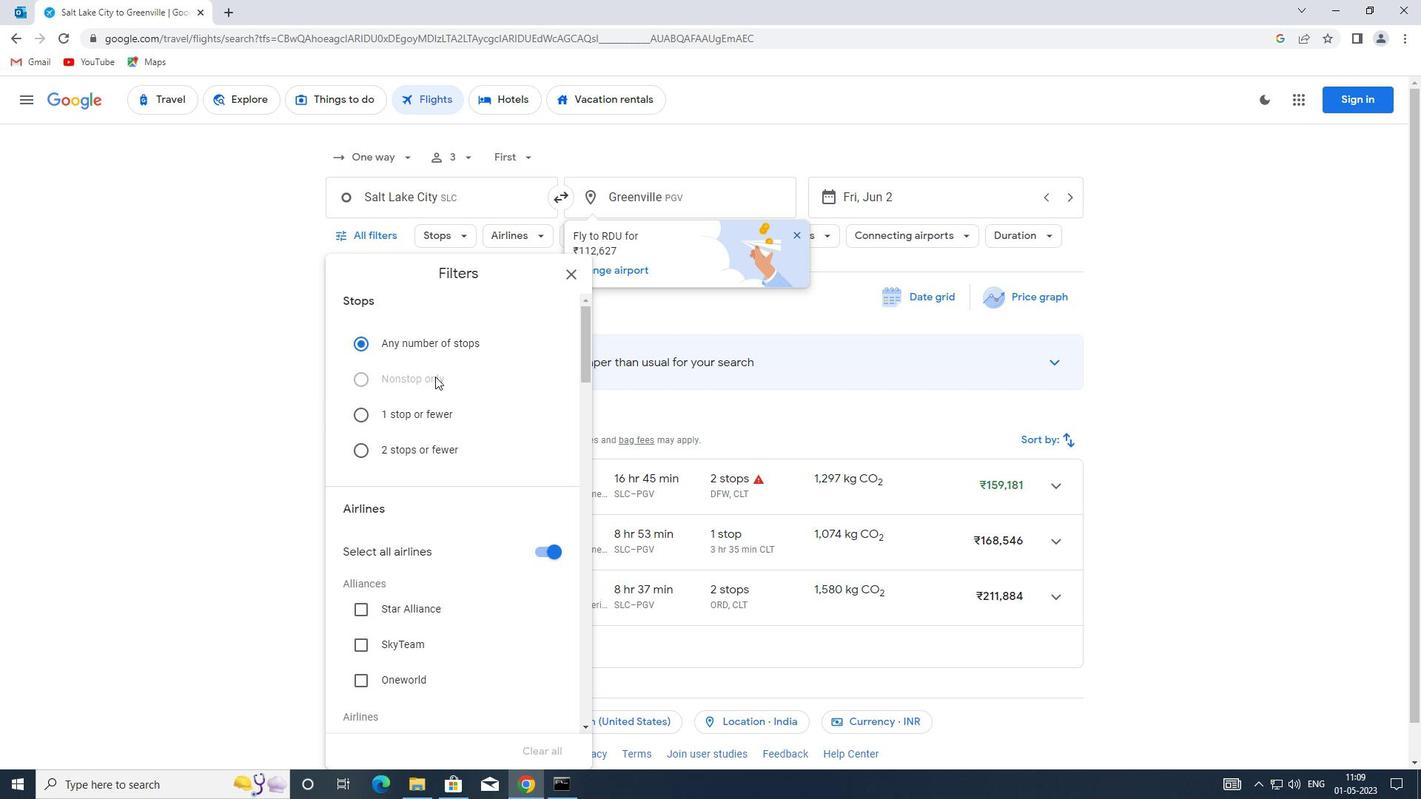 
Action: Mouse scrolled (433, 380) with delta (0, 0)
Screenshot: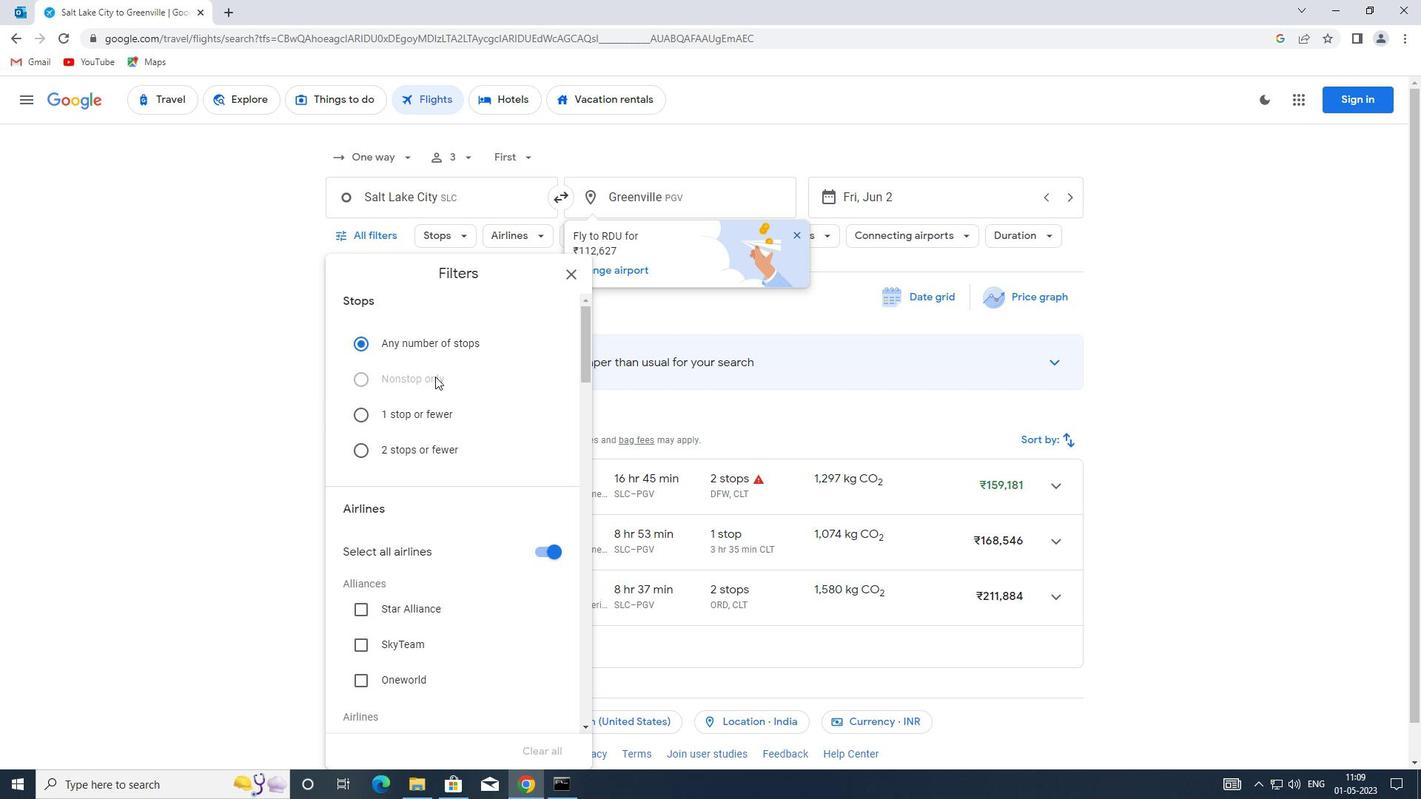 
Action: Mouse moved to (433, 383)
Screenshot: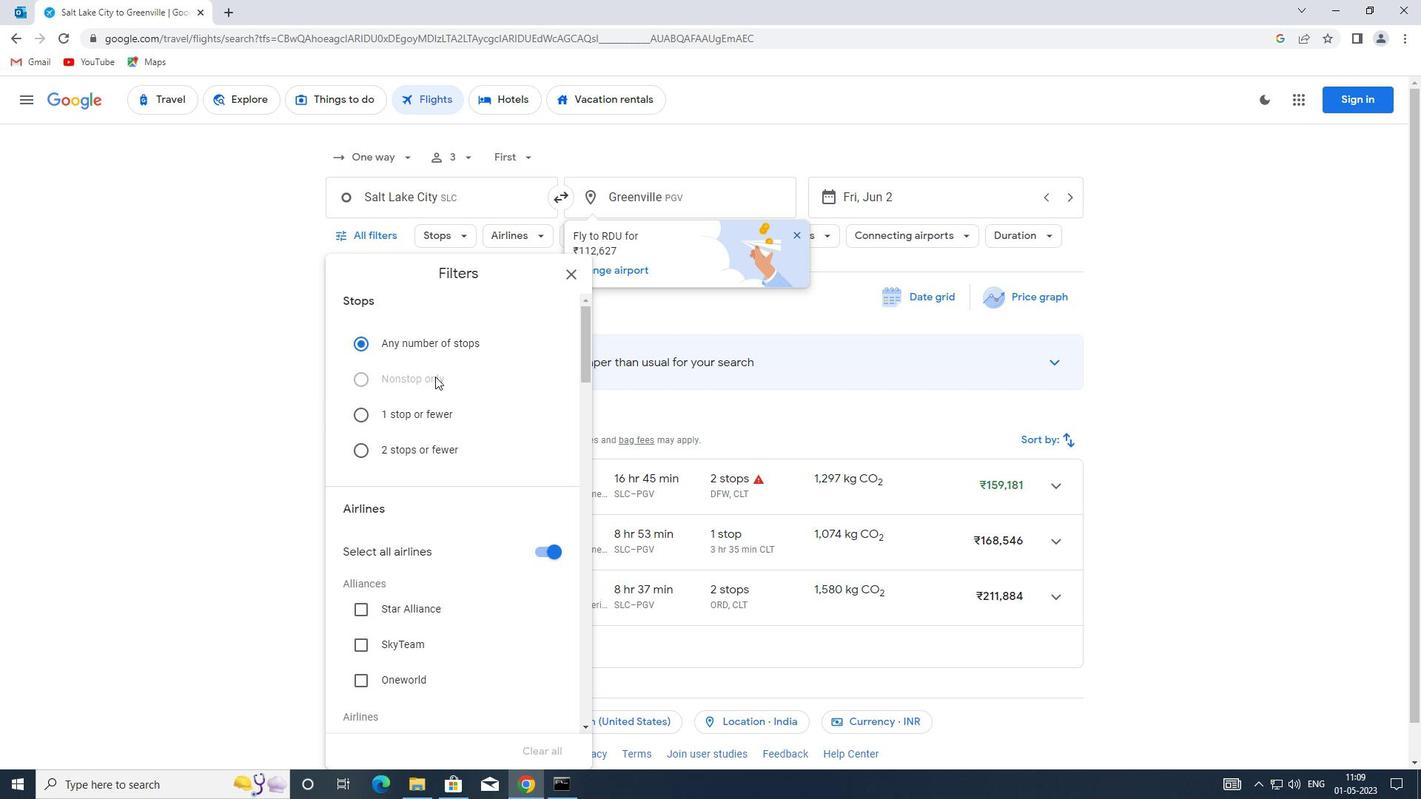 
Action: Mouse scrolled (433, 382) with delta (0, 0)
Screenshot: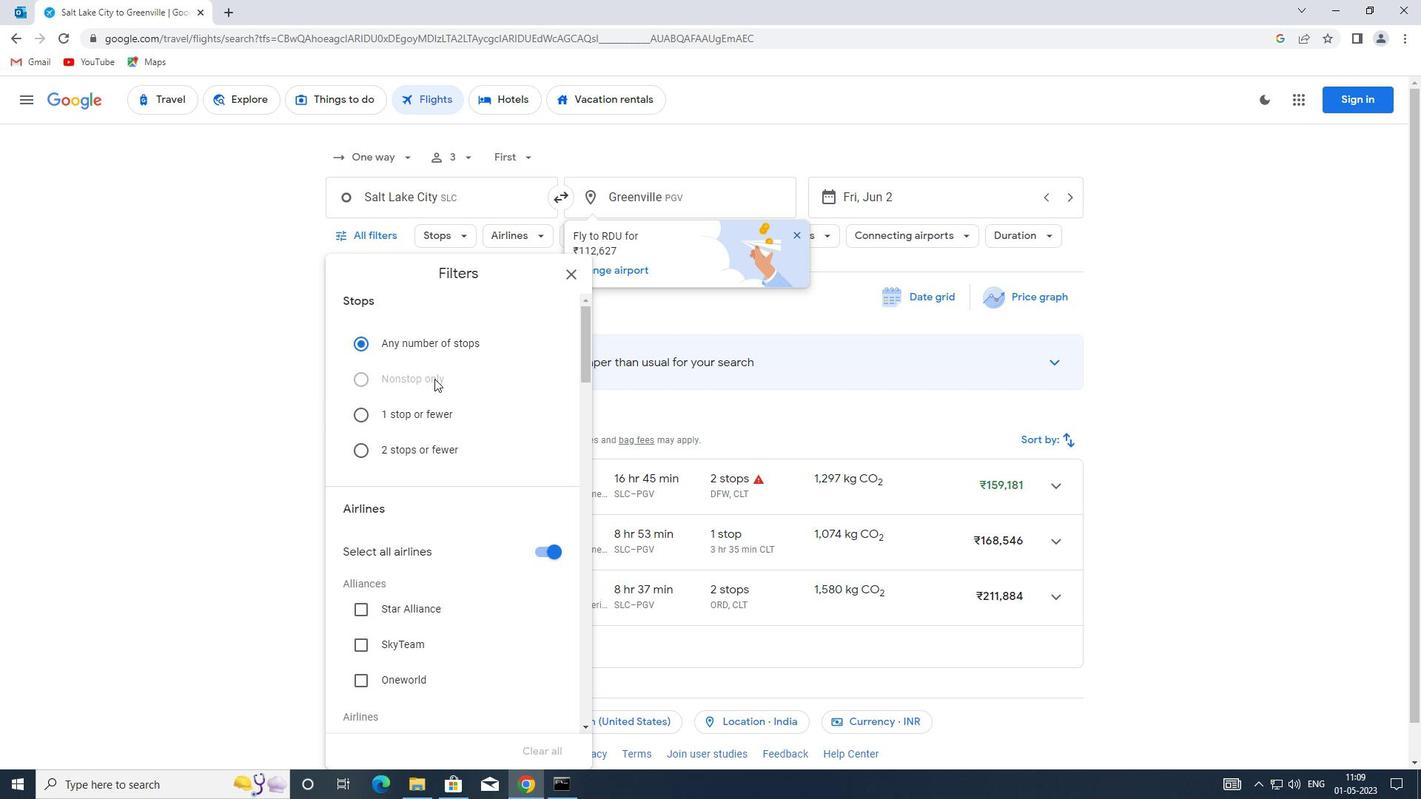 
Action: Mouse moved to (432, 388)
Screenshot: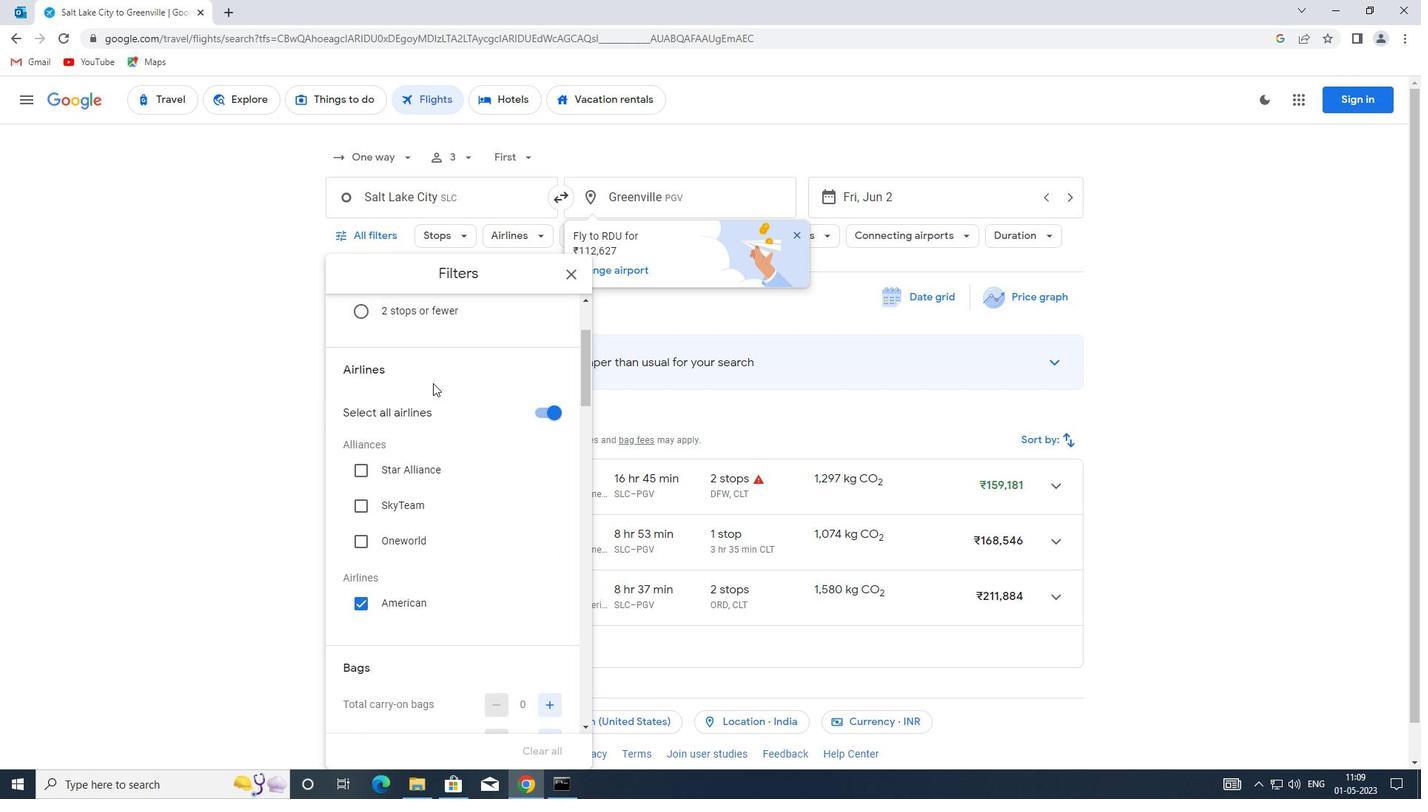 
Action: Mouse scrolled (432, 387) with delta (0, 0)
Screenshot: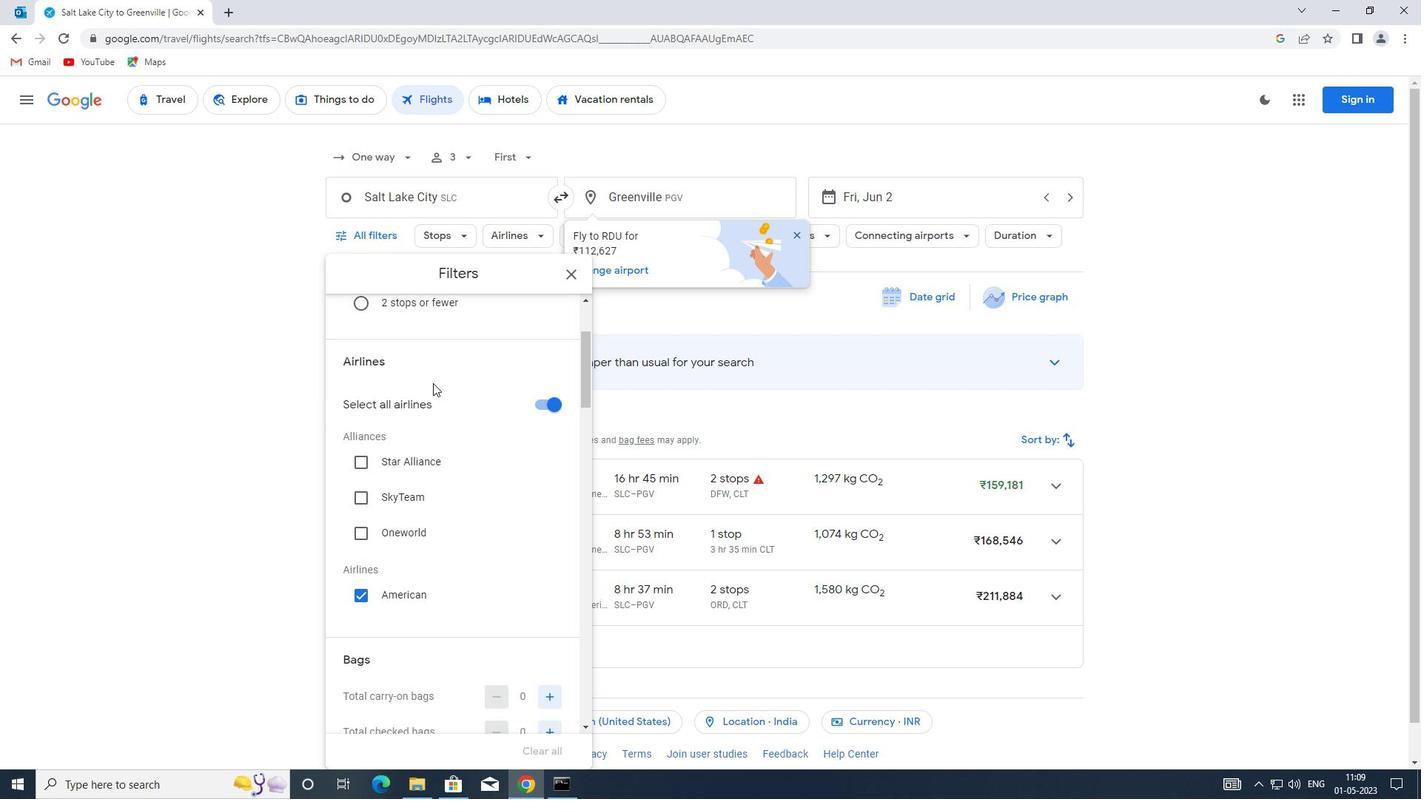 
Action: Mouse moved to (540, 327)
Screenshot: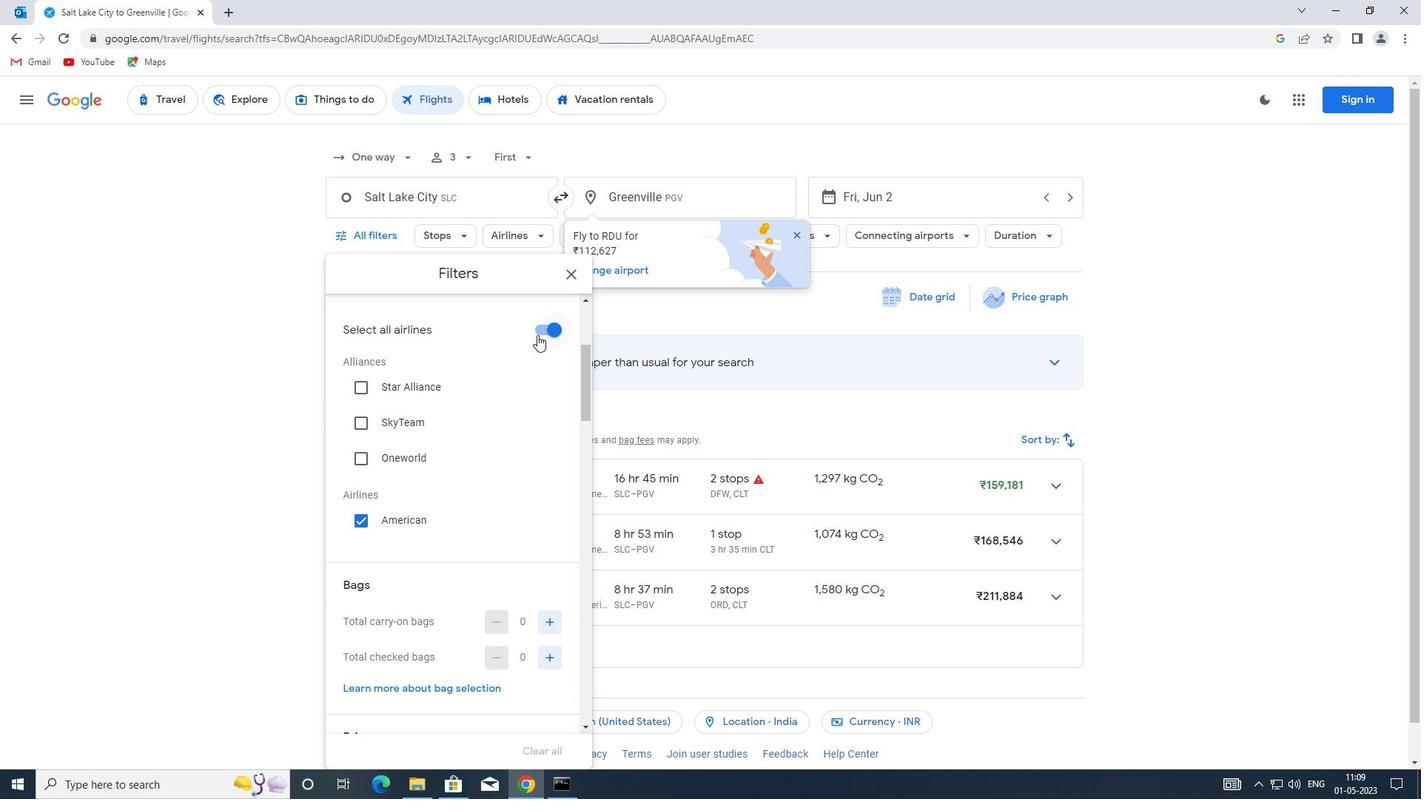 
Action: Mouse pressed left at (540, 327)
Screenshot: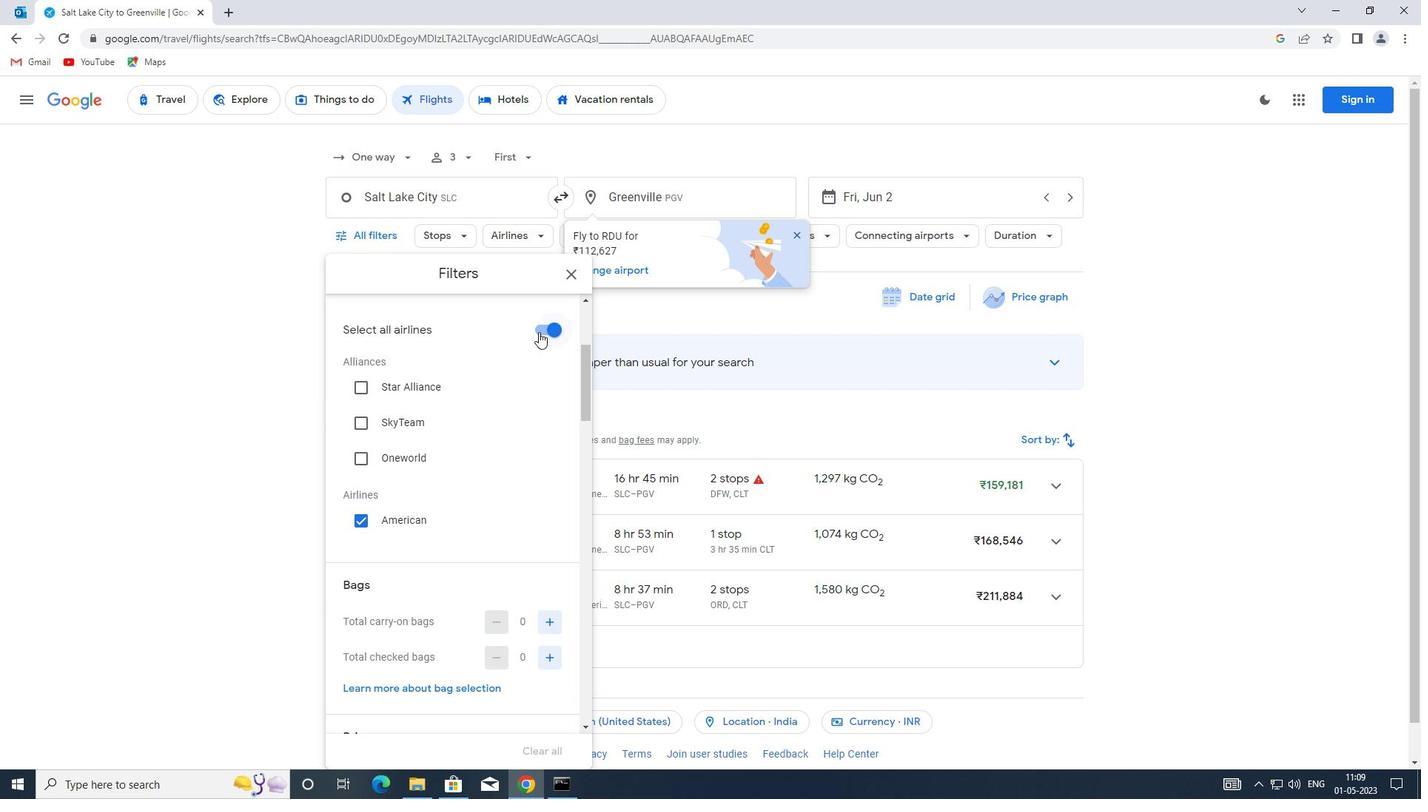 
Action: Mouse moved to (419, 464)
Screenshot: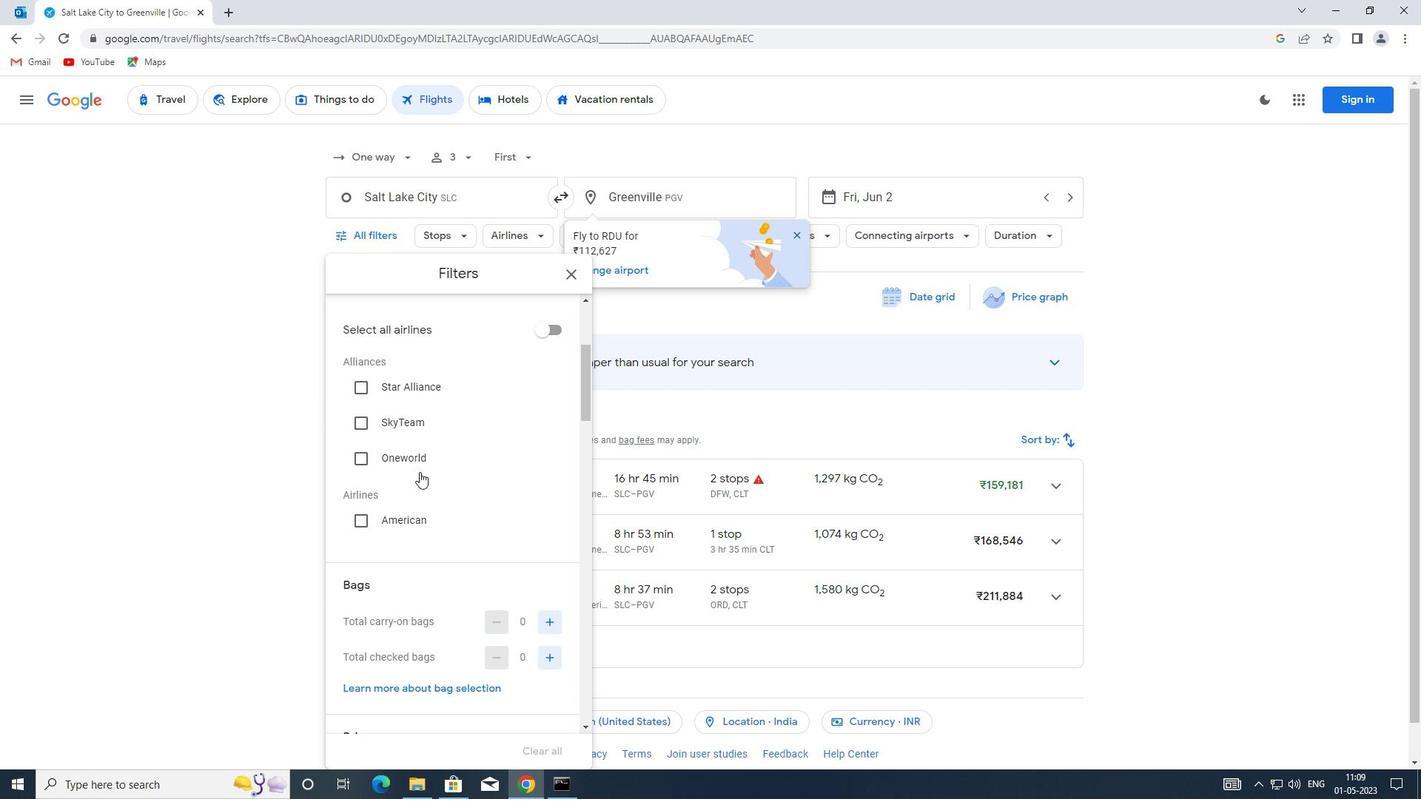 
Action: Mouse scrolled (419, 463) with delta (0, 0)
Screenshot: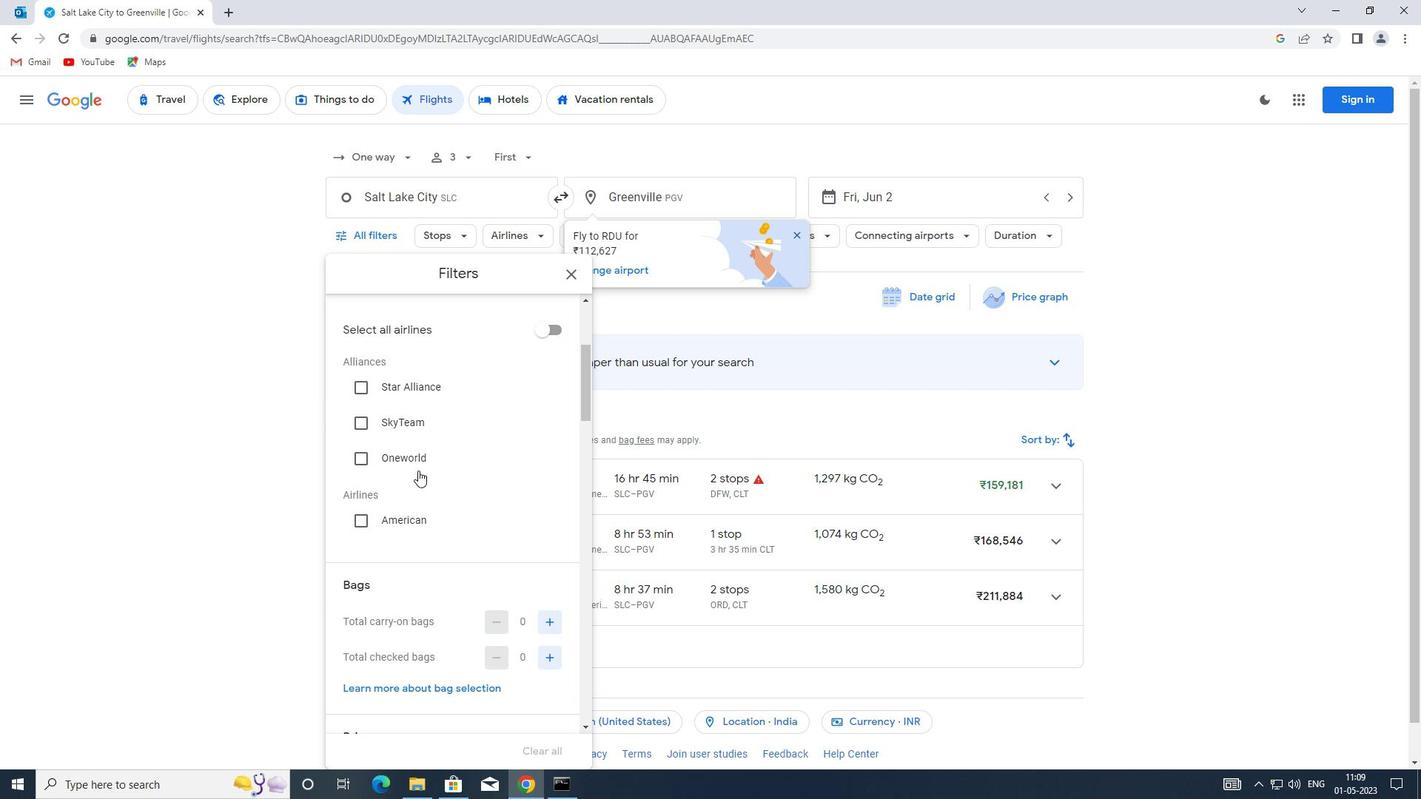 
Action: Mouse moved to (416, 463)
Screenshot: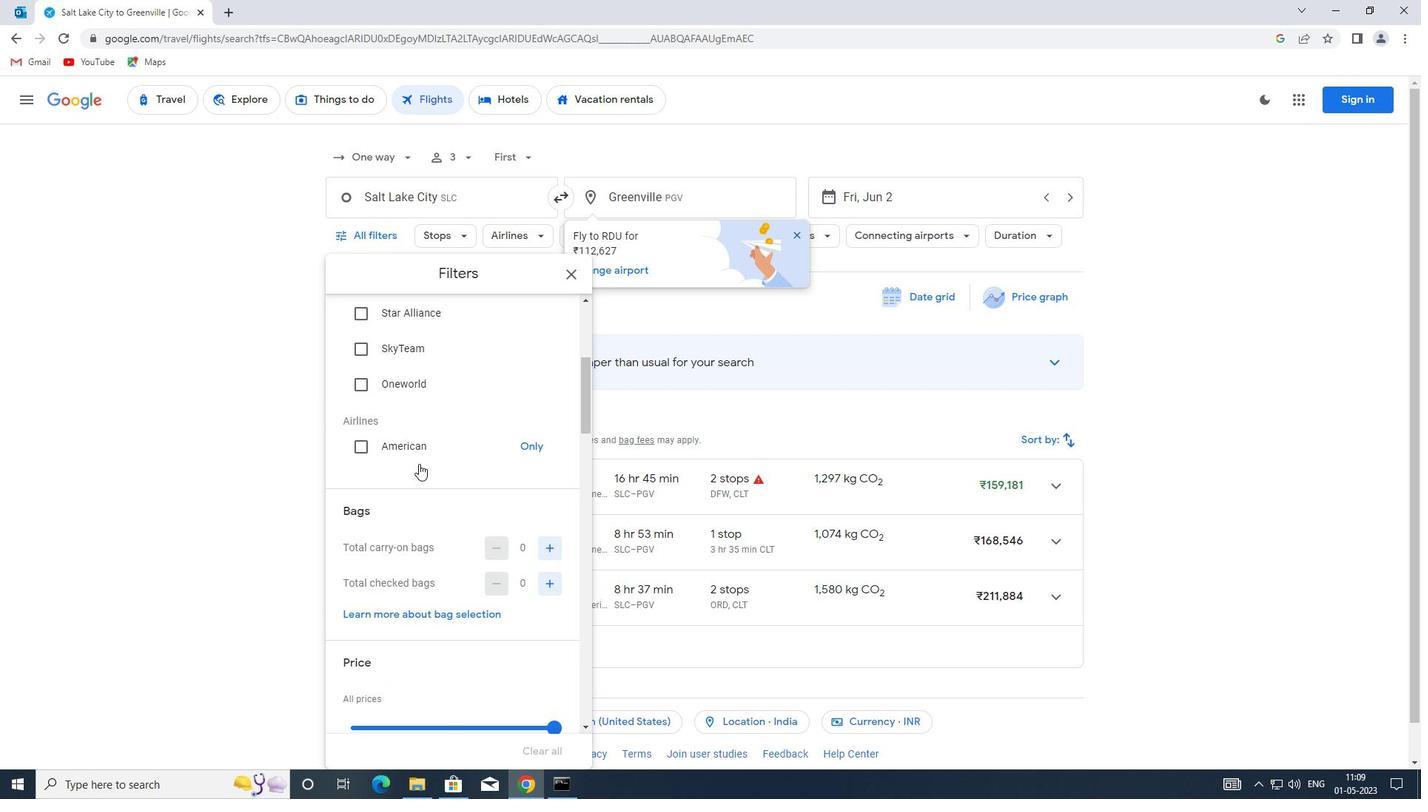 
Action: Mouse scrolled (416, 462) with delta (0, 0)
Screenshot: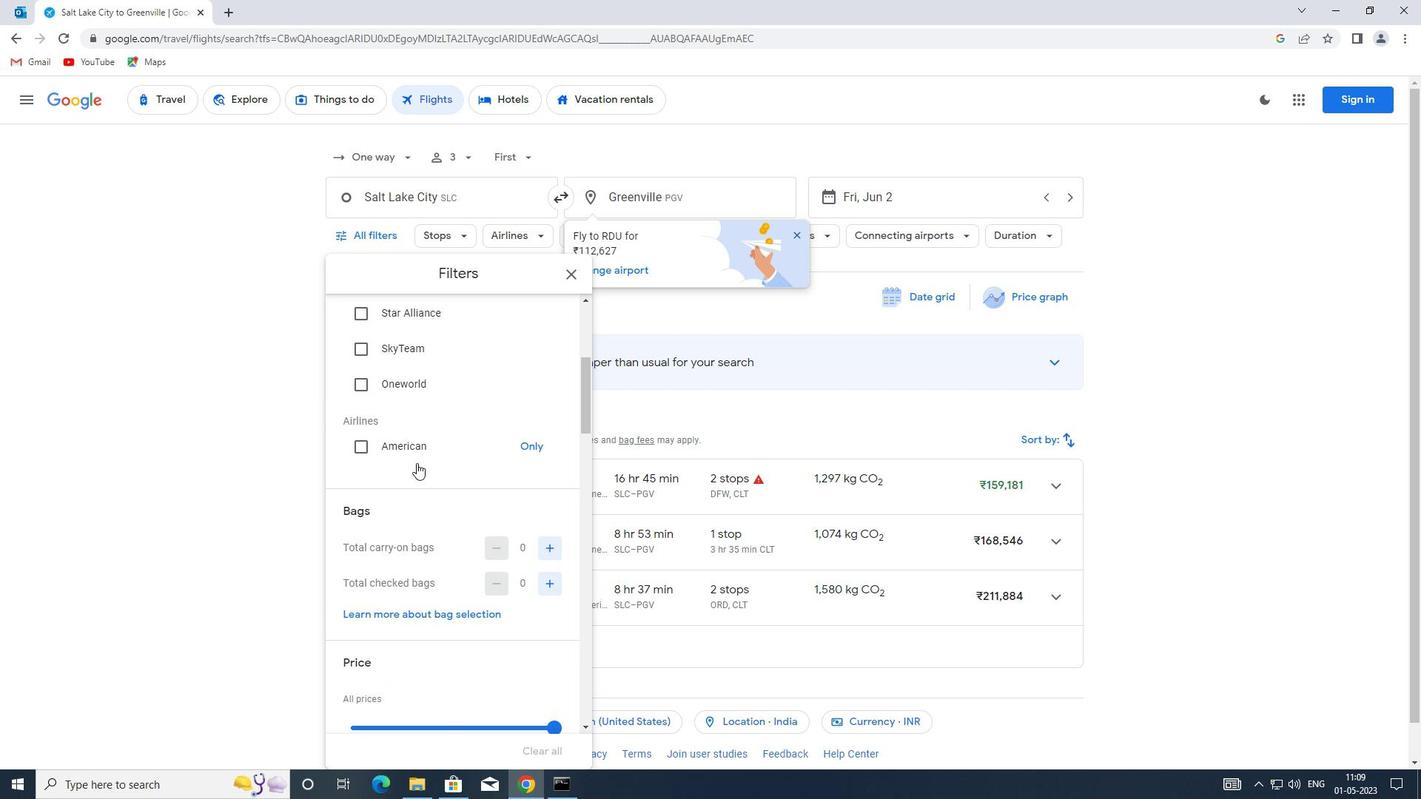 
Action: Mouse moved to (550, 508)
Screenshot: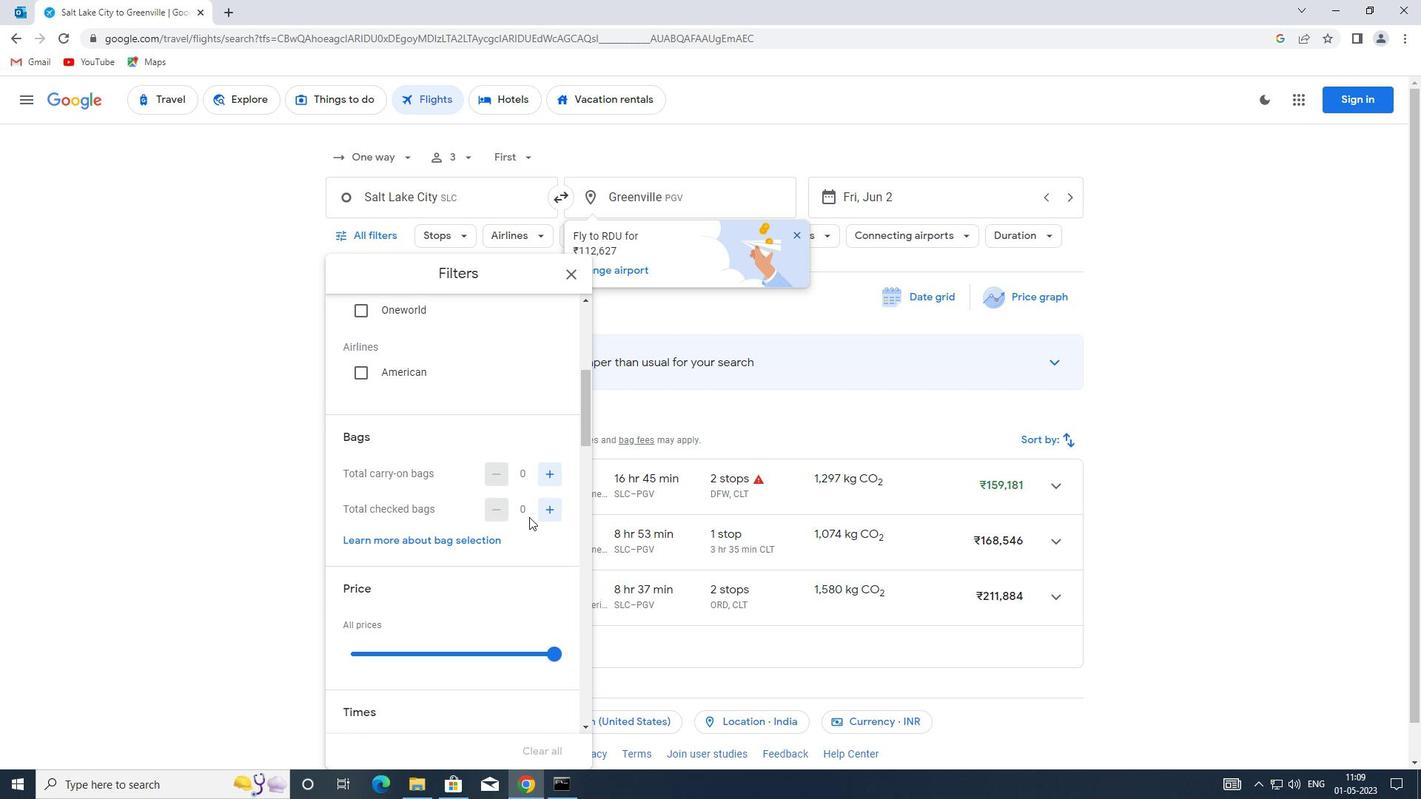 
Action: Mouse pressed left at (550, 508)
Screenshot: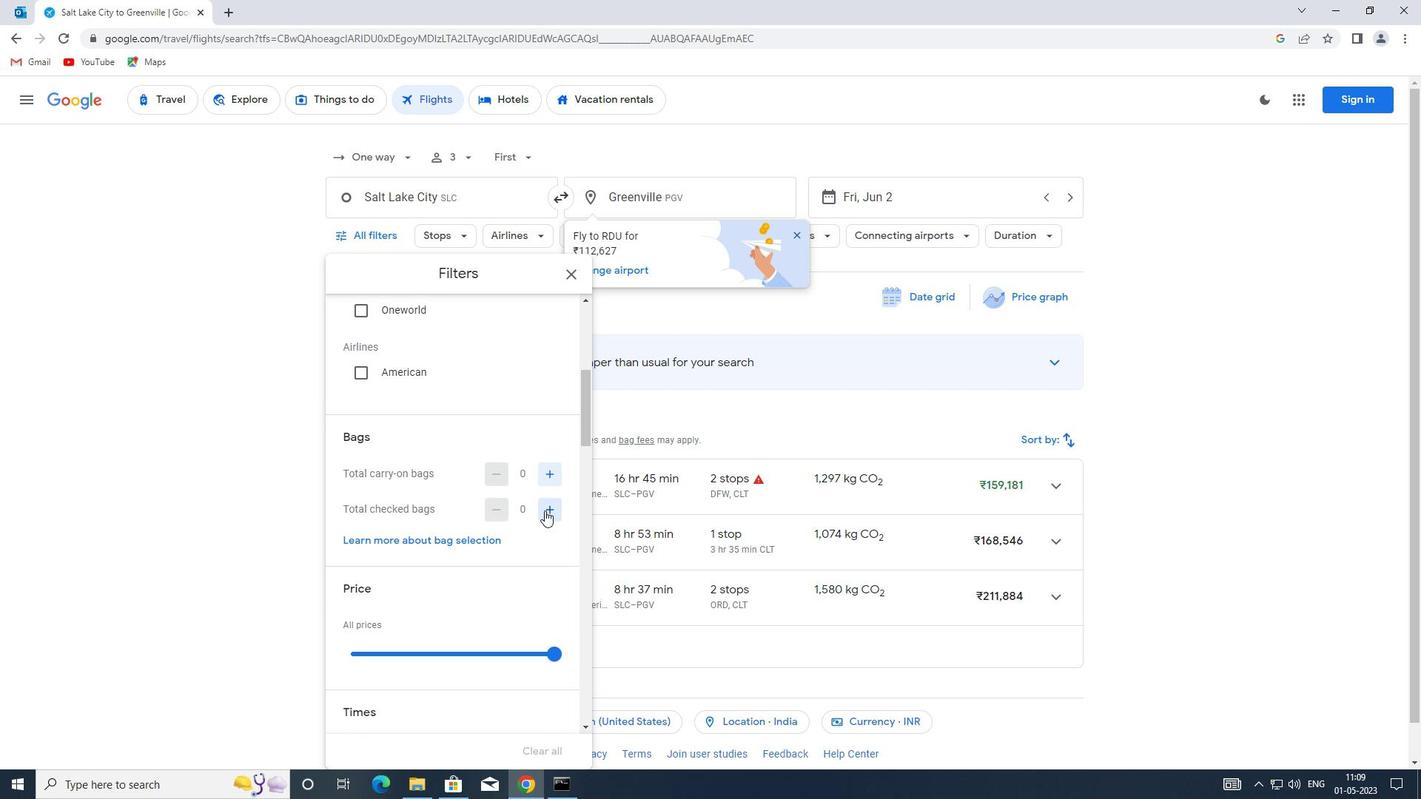 
Action: Mouse pressed left at (550, 508)
Screenshot: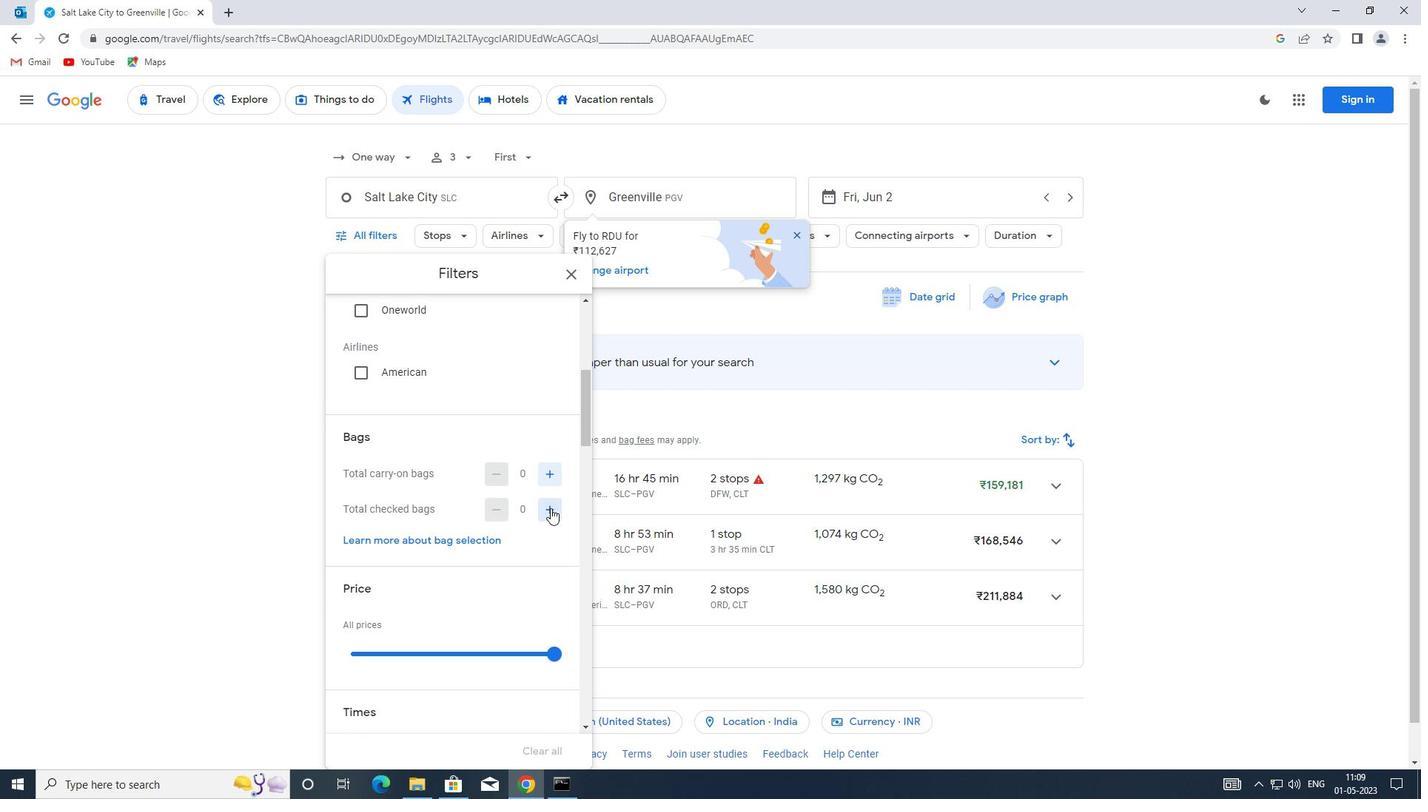
Action: Mouse pressed left at (550, 508)
Screenshot: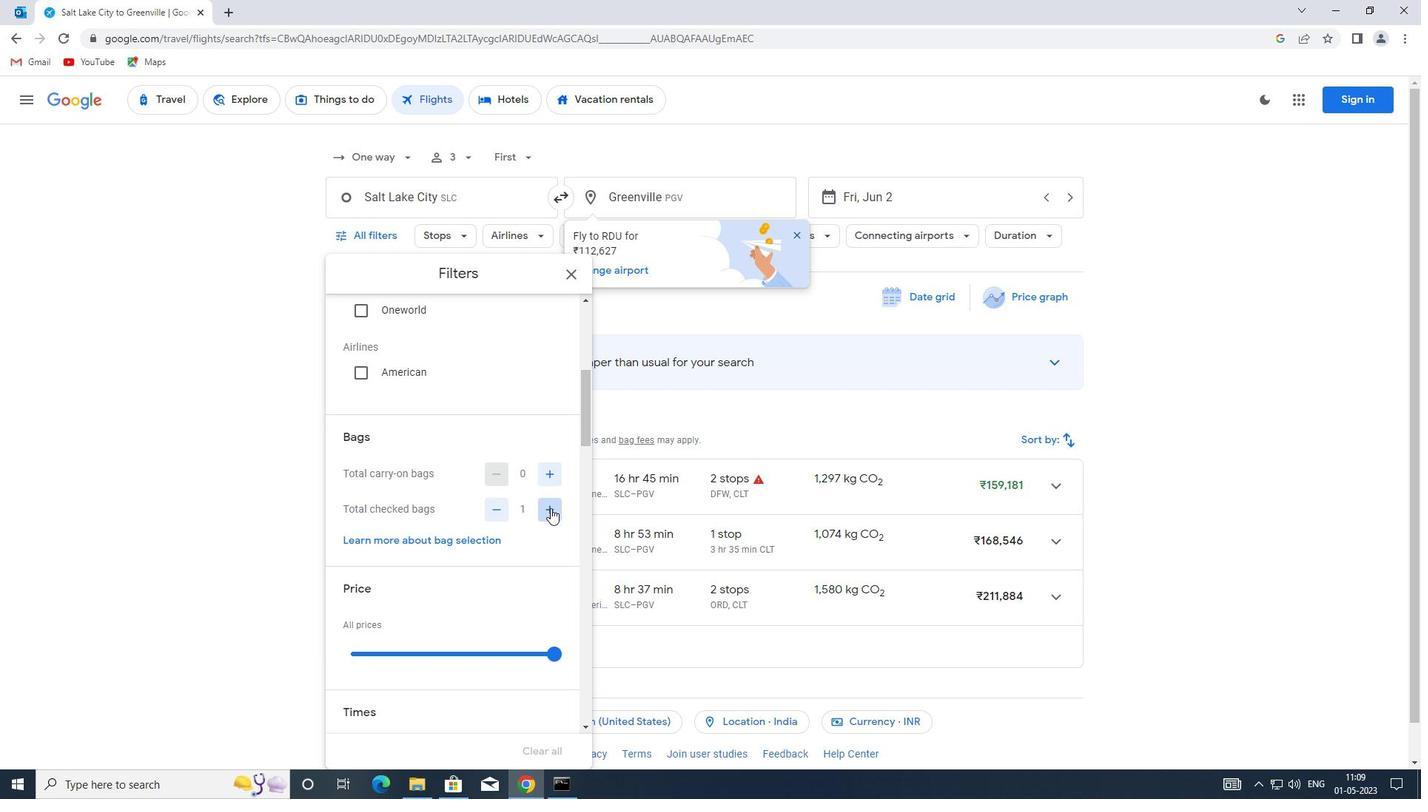 
Action: Mouse pressed left at (550, 508)
Screenshot: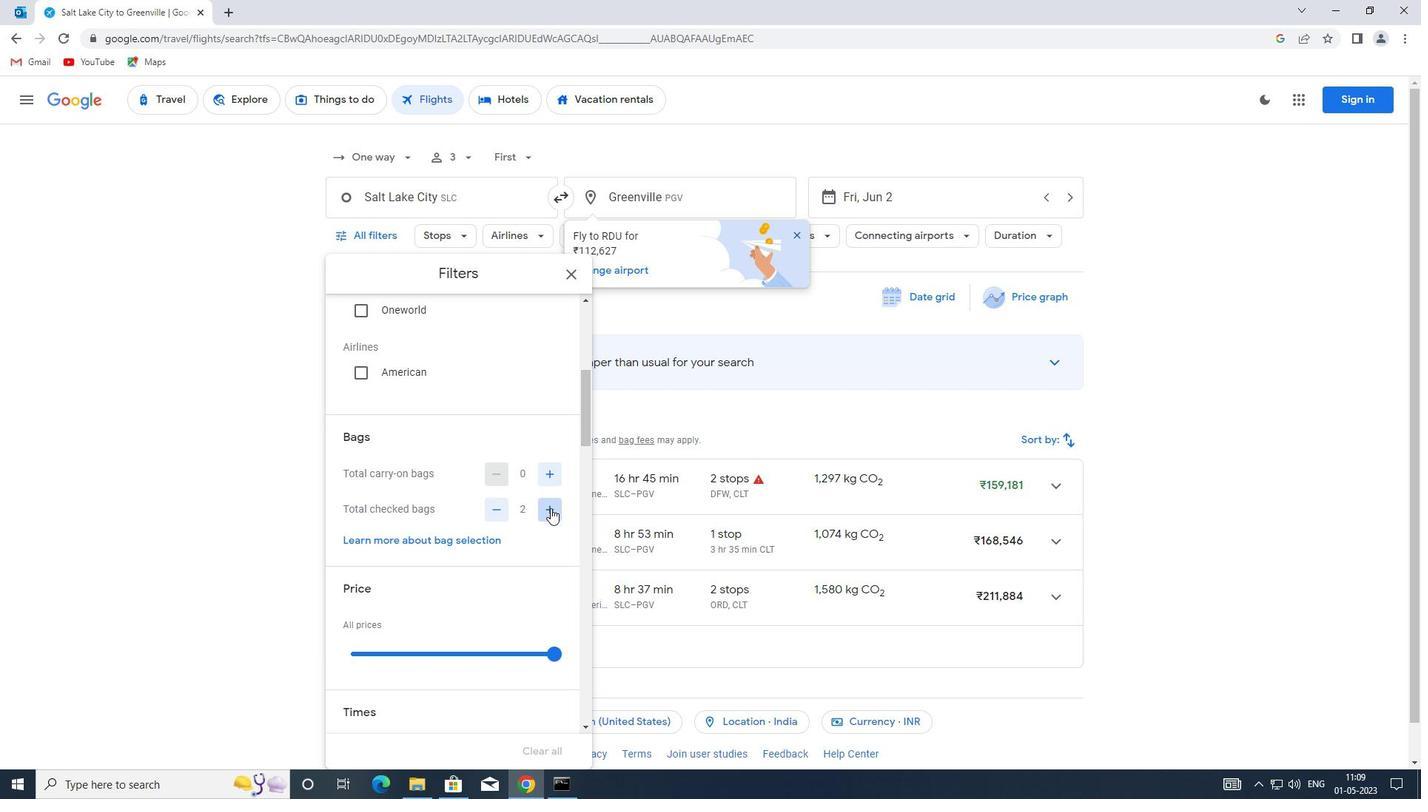 
Action: Mouse pressed left at (550, 508)
Screenshot: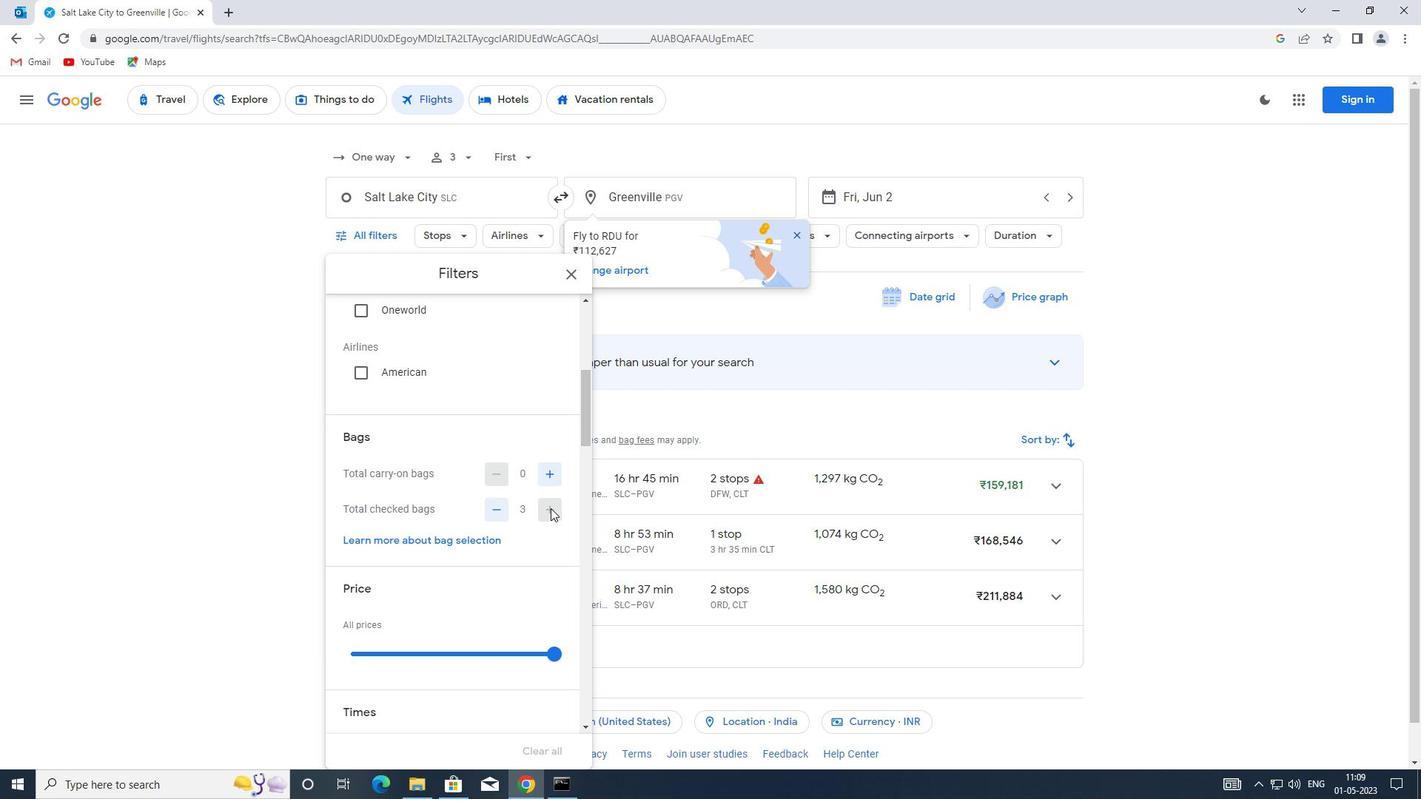 
Action: Mouse pressed left at (550, 508)
Screenshot: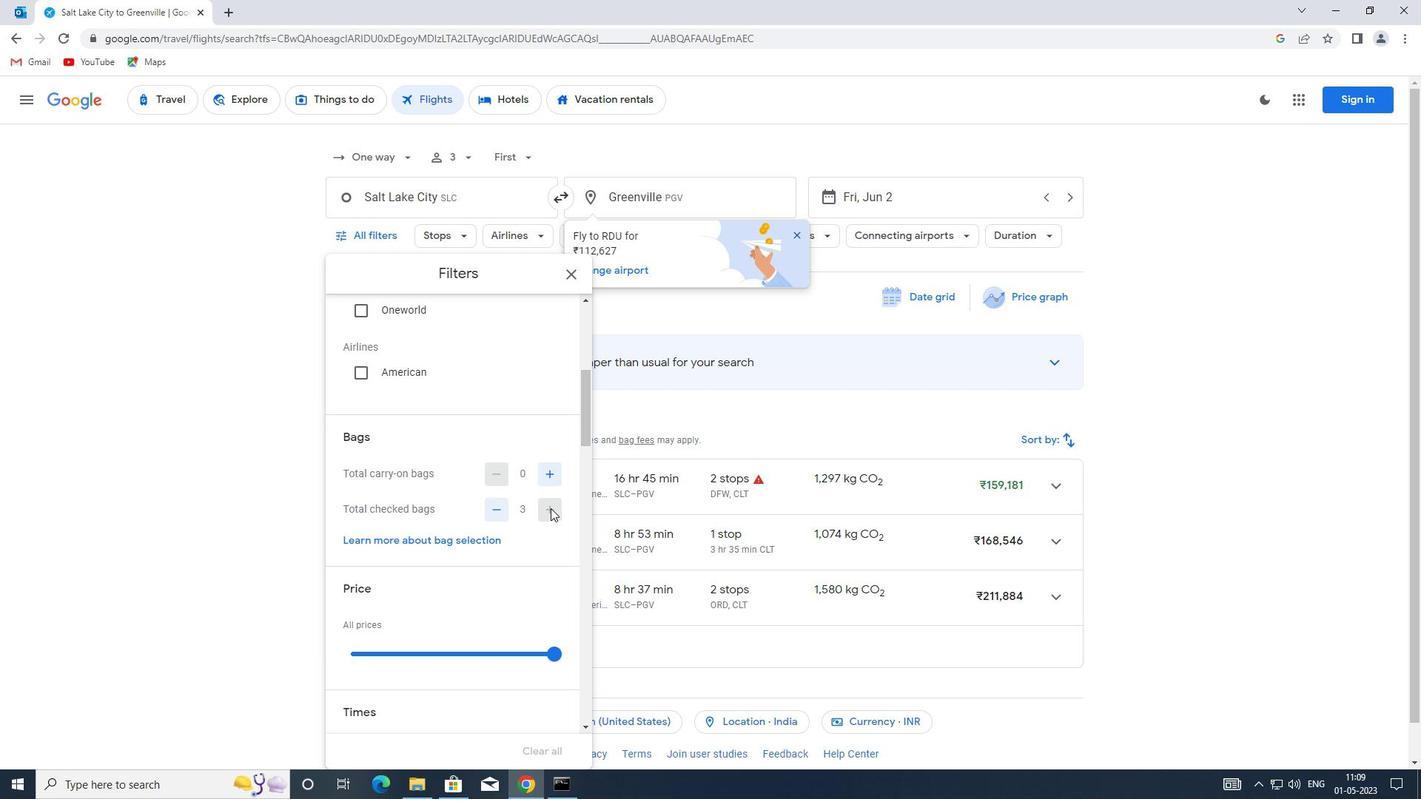 
Action: Mouse moved to (511, 502)
Screenshot: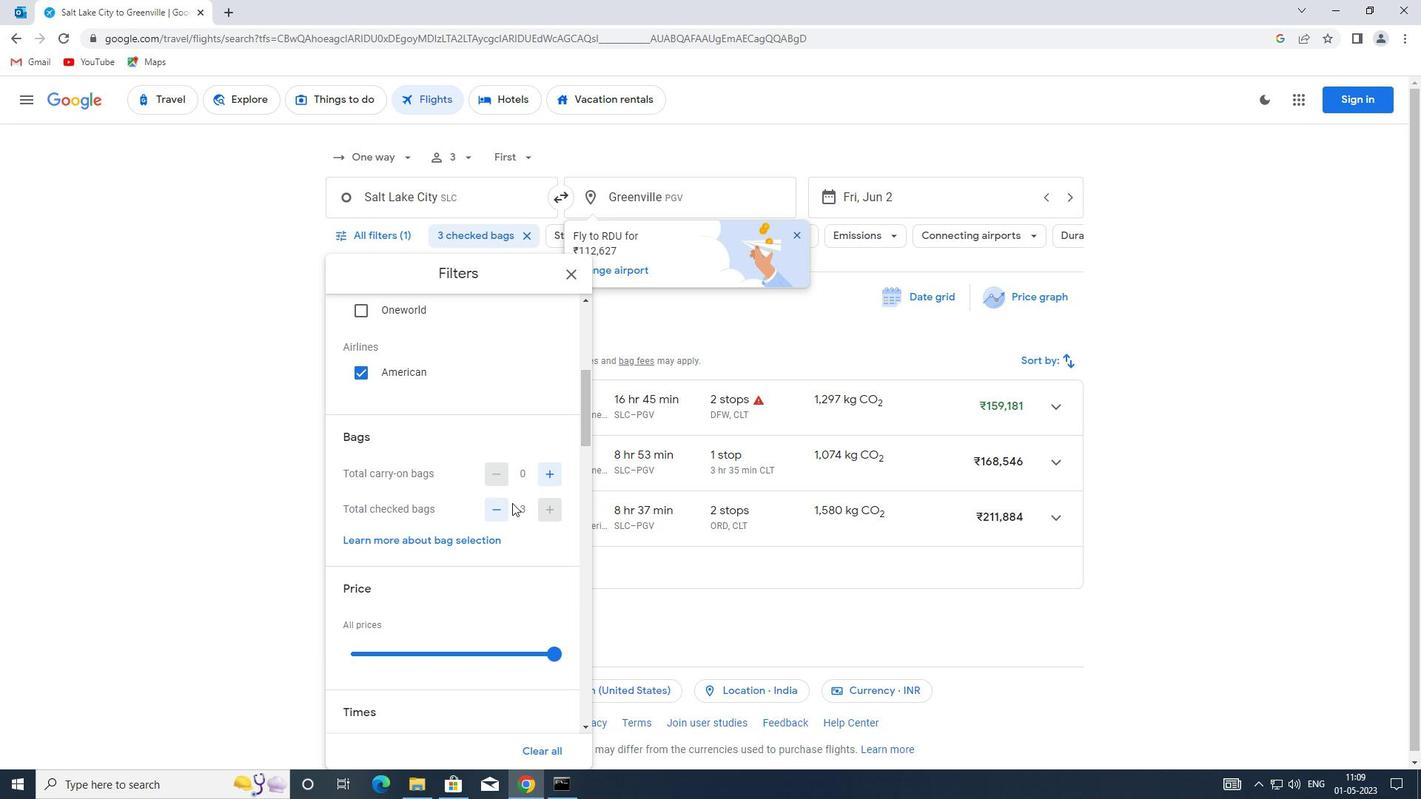 
Action: Mouse scrolled (511, 501) with delta (0, 0)
Screenshot: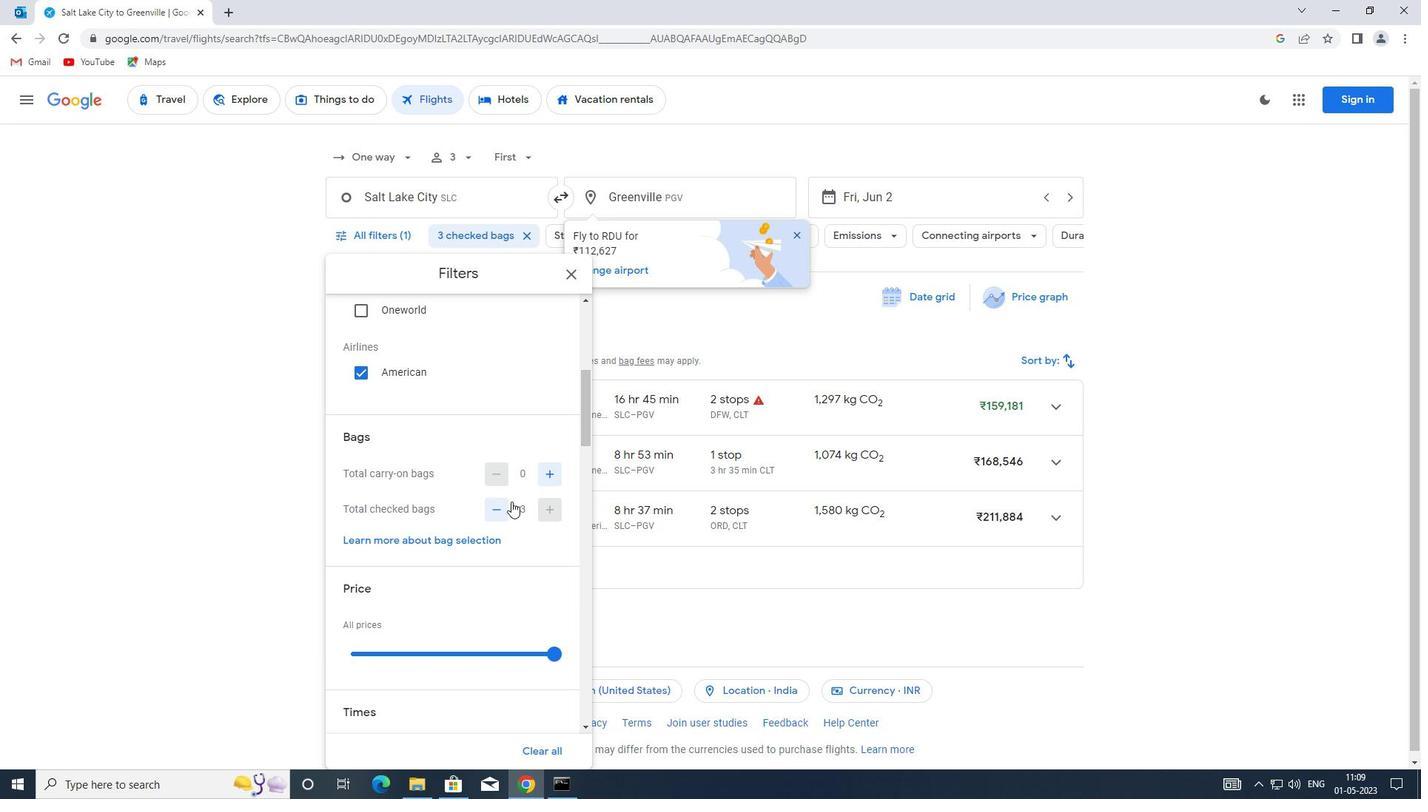 
Action: Mouse moved to (436, 577)
Screenshot: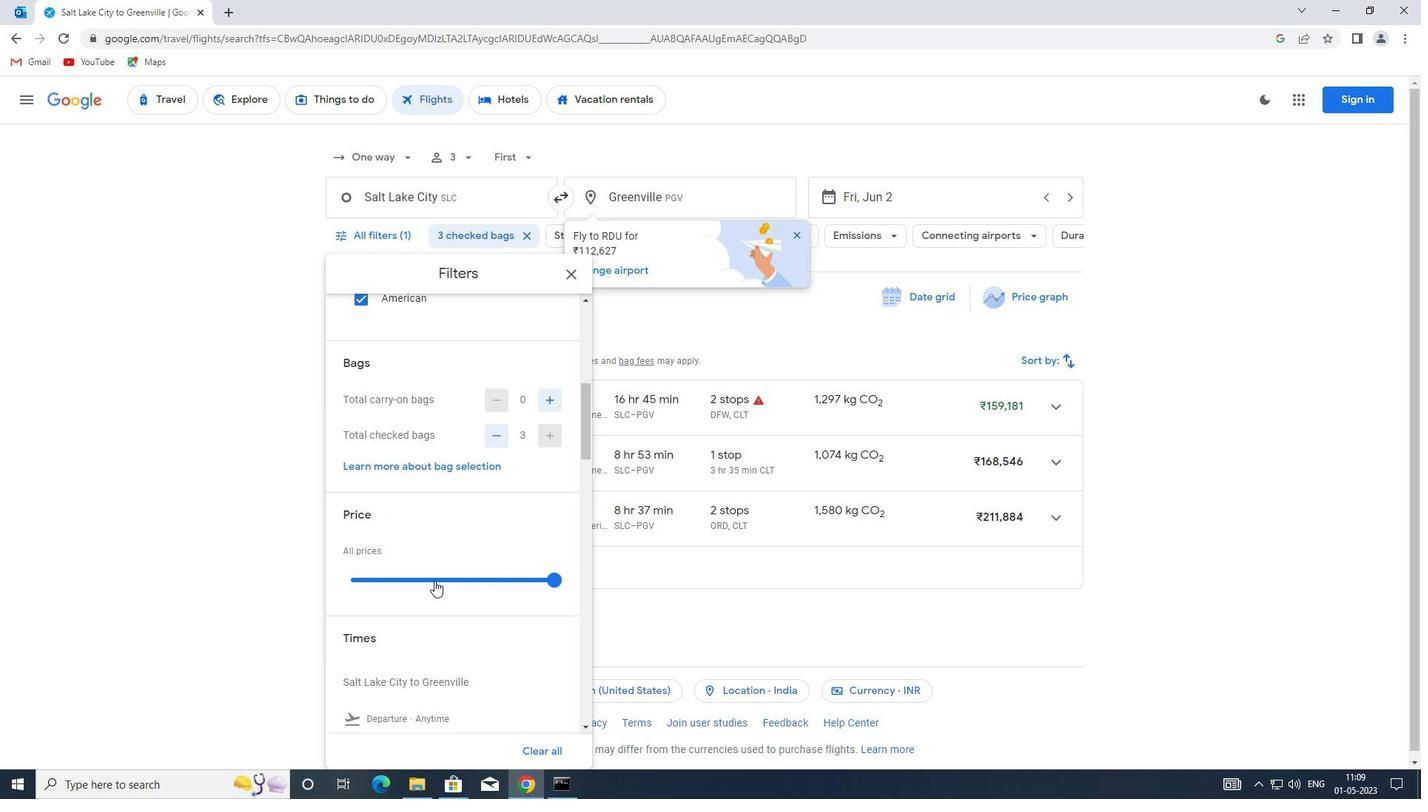 
Action: Mouse pressed left at (436, 577)
Screenshot: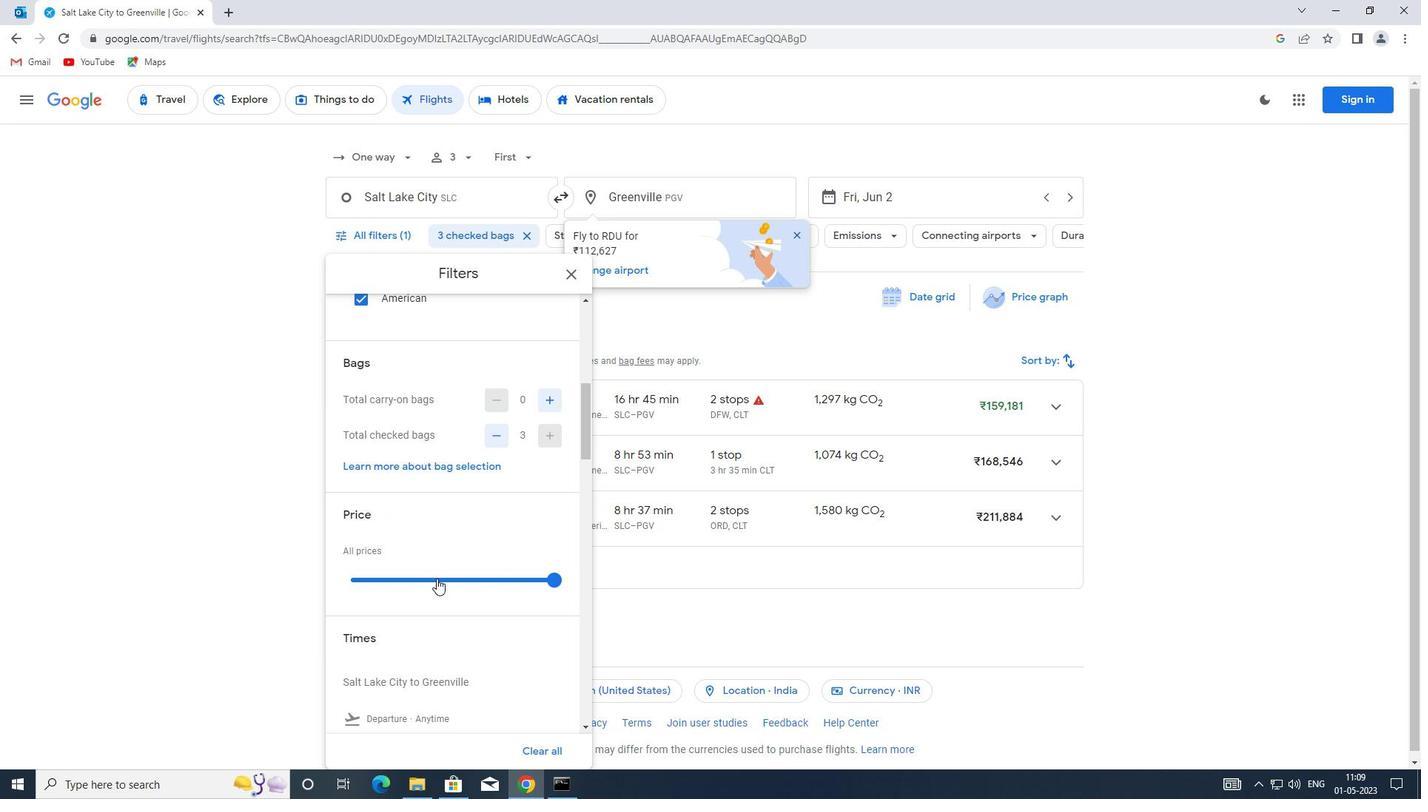 
Action: Mouse pressed left at (436, 577)
Screenshot: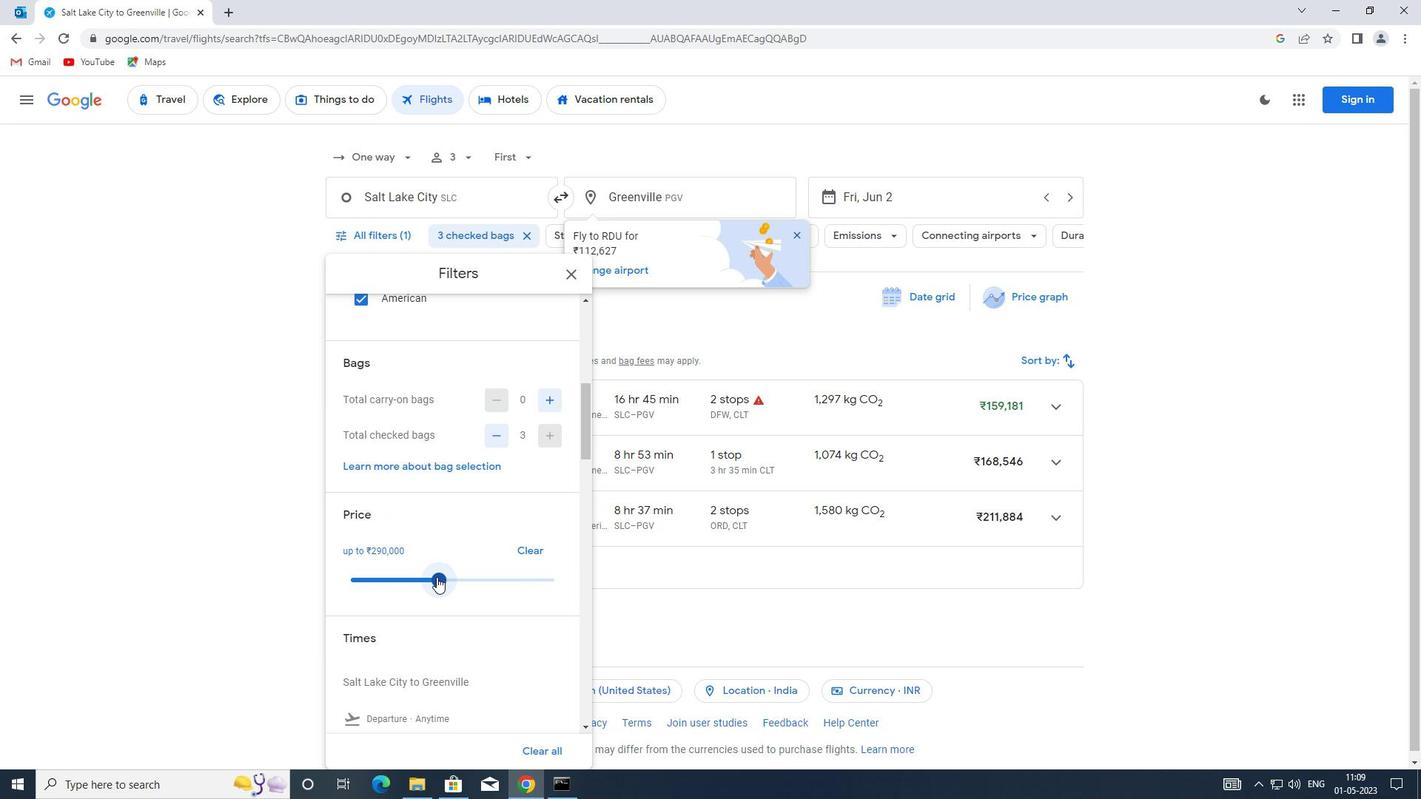 
Action: Mouse moved to (468, 553)
Screenshot: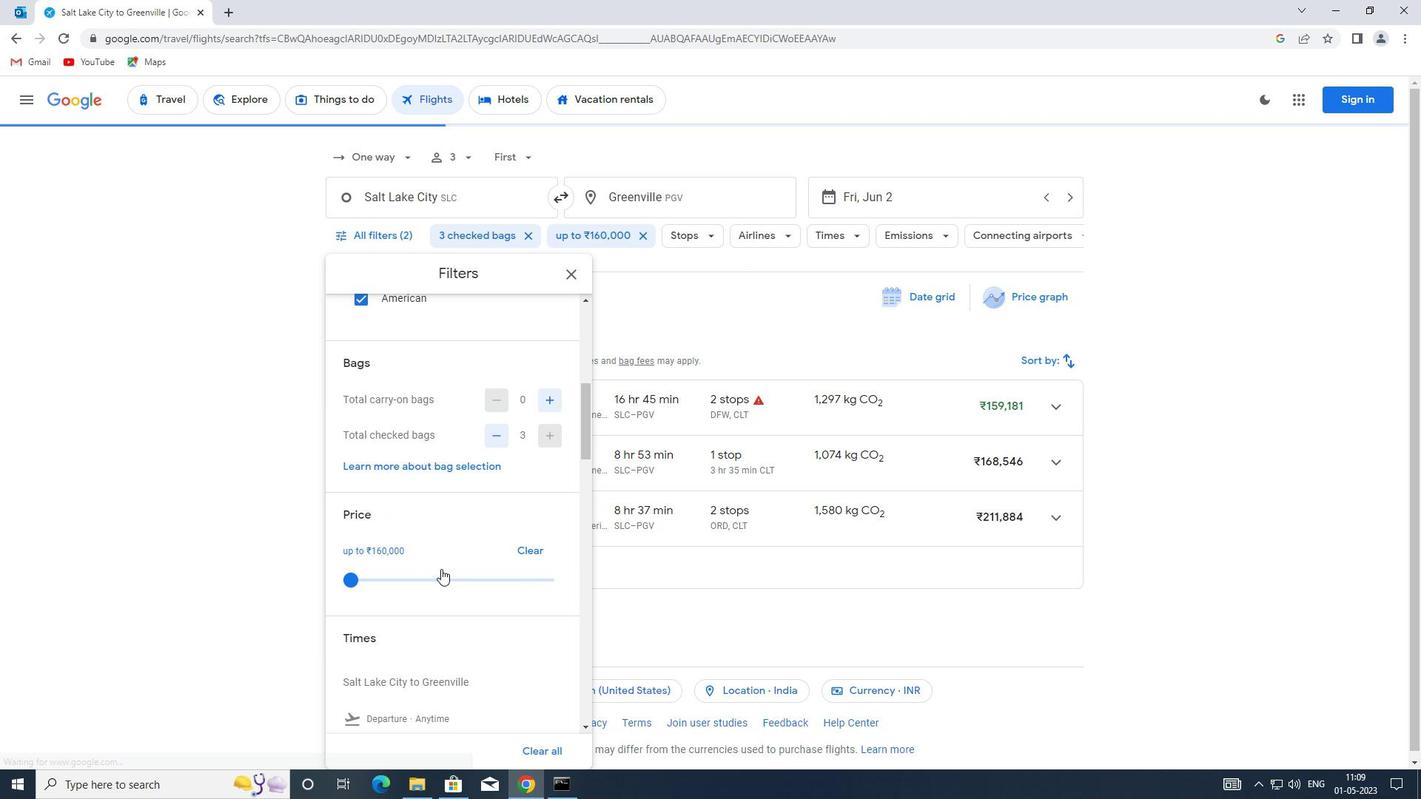 
Action: Mouse scrolled (468, 552) with delta (0, 0)
Screenshot: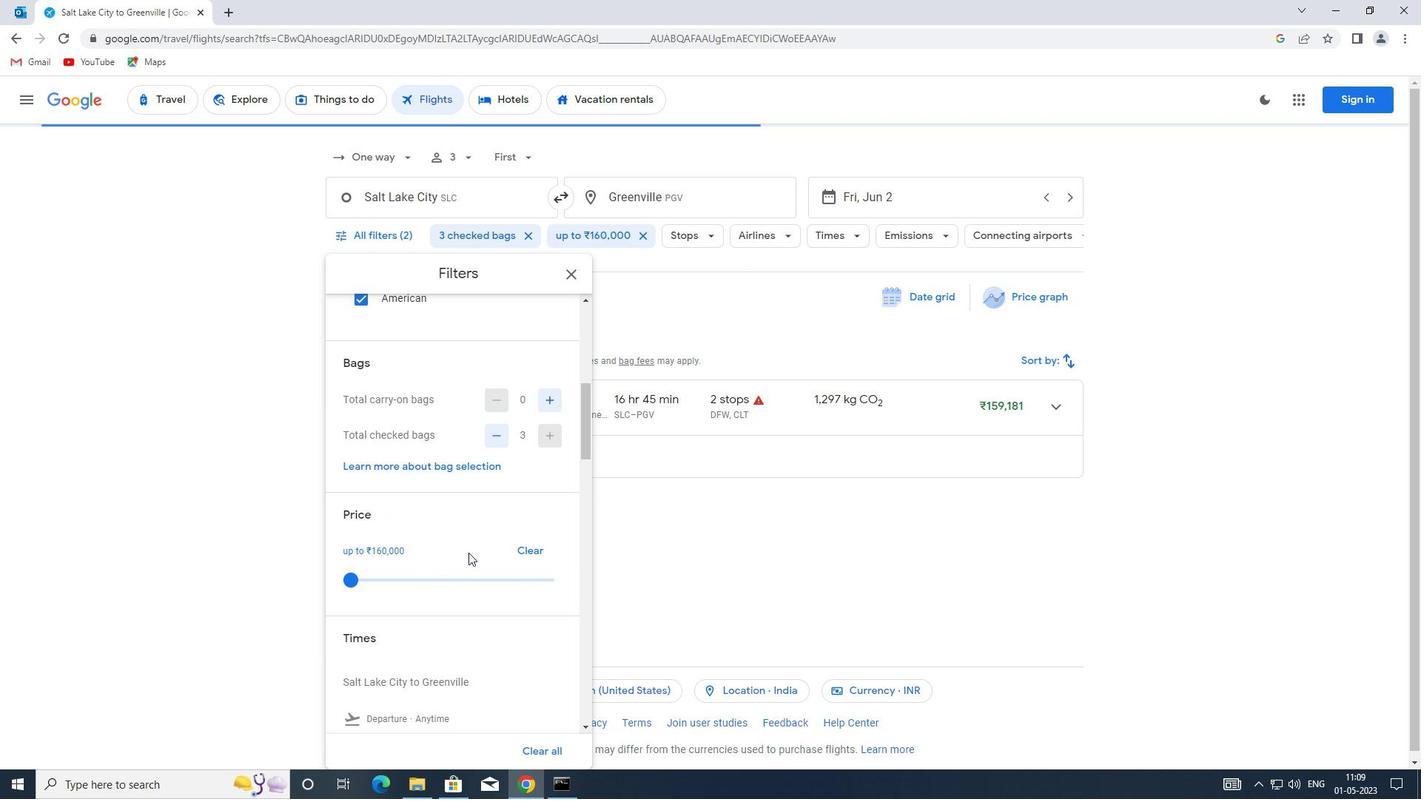 
Action: Mouse scrolled (468, 552) with delta (0, 0)
Screenshot: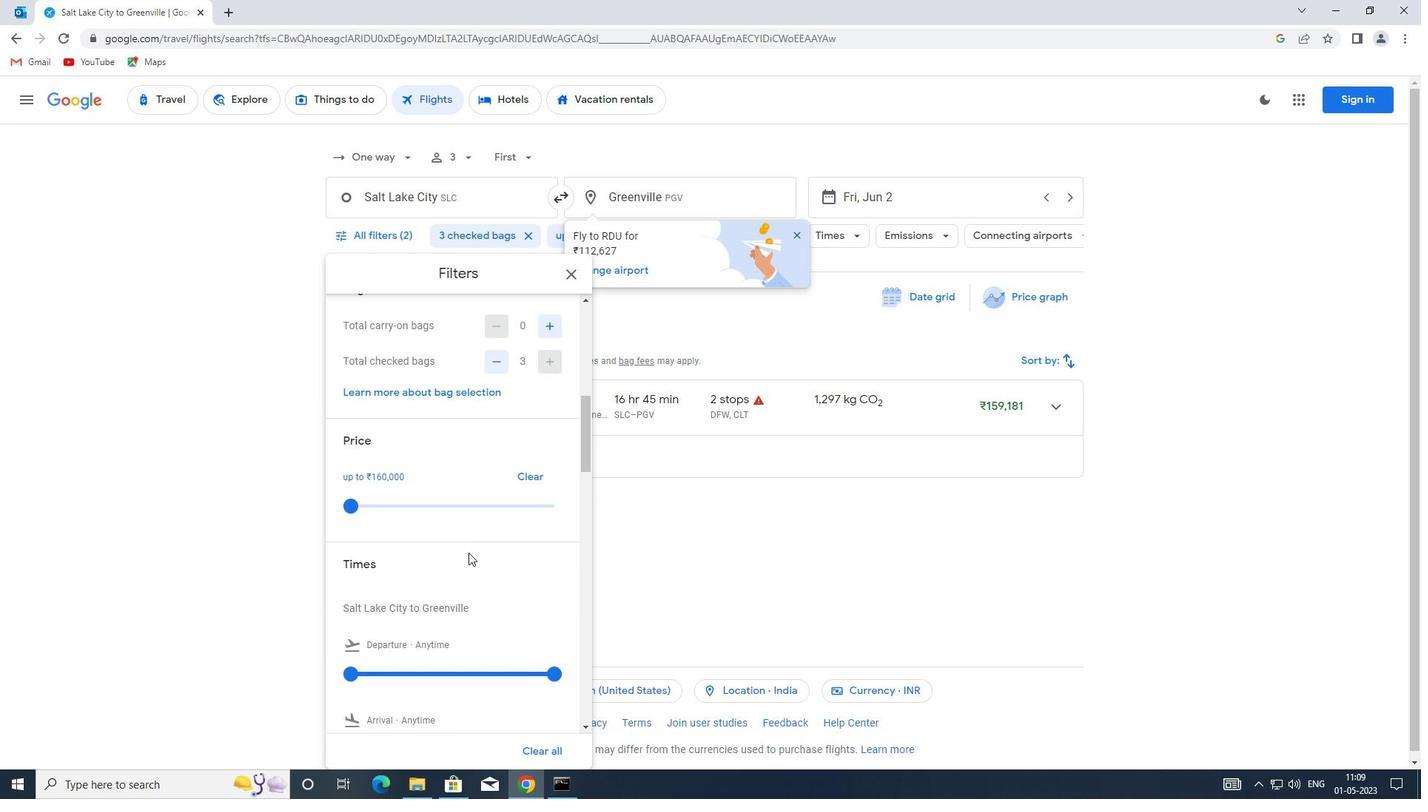 
Action: Mouse moved to (353, 599)
Screenshot: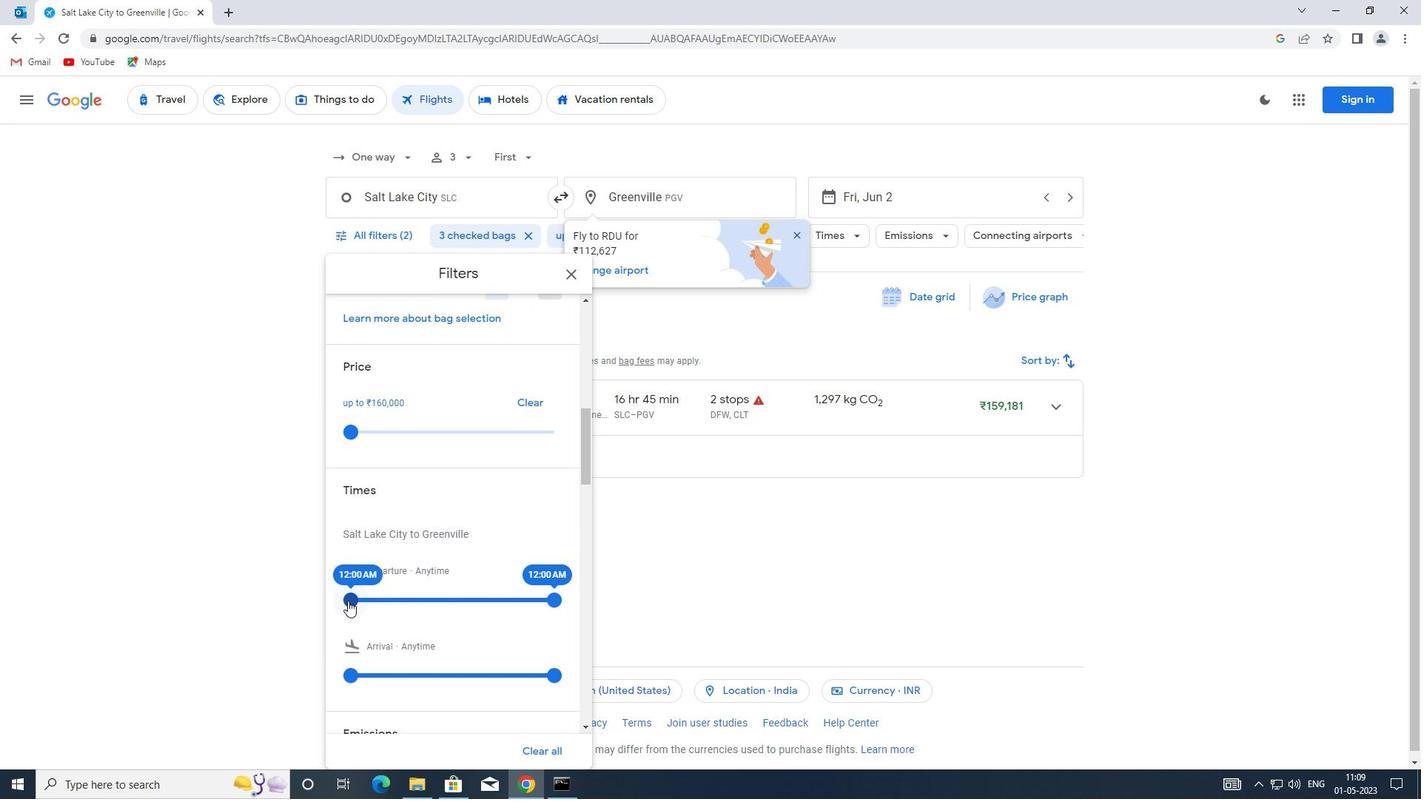 
Action: Mouse pressed left at (353, 599)
Screenshot: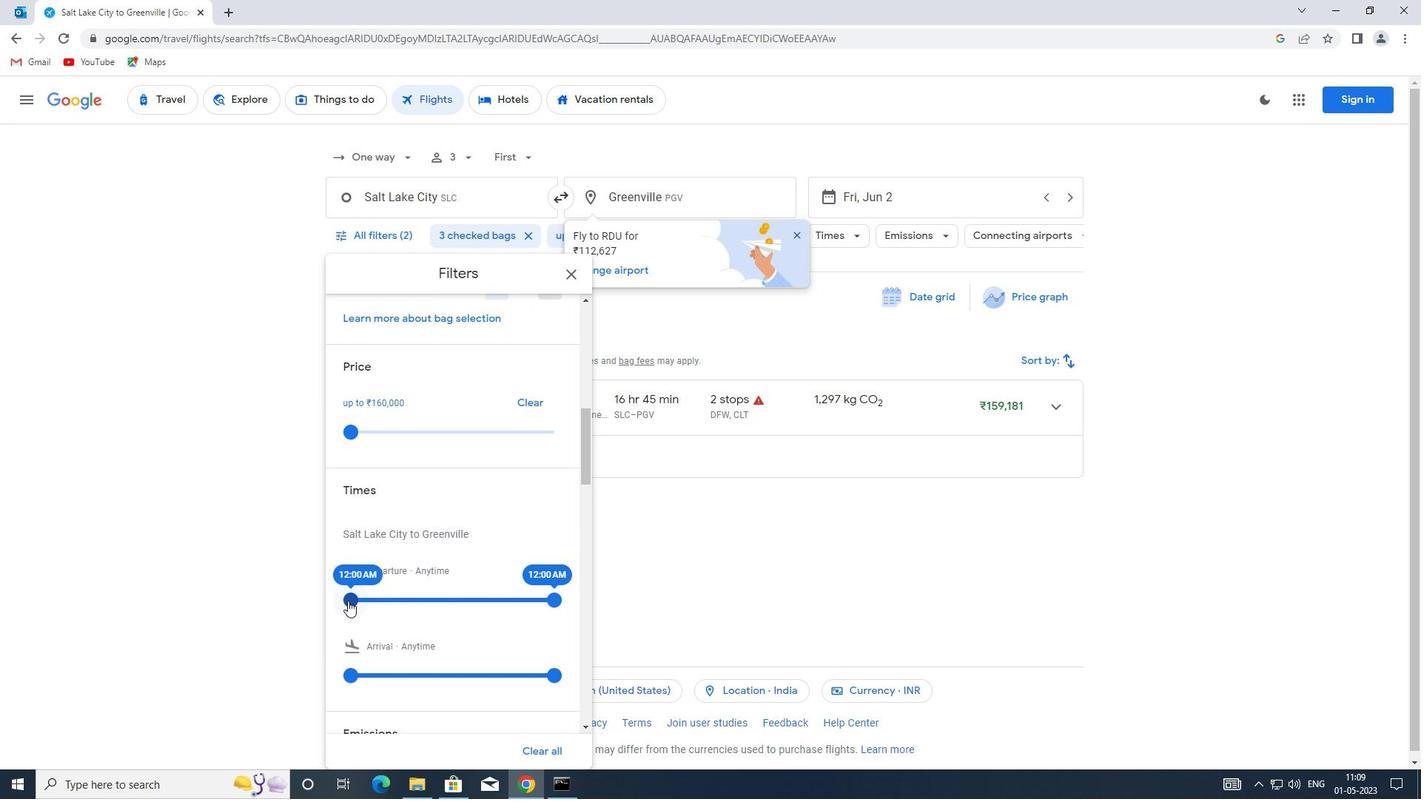 
Action: Mouse moved to (486, 579)
Screenshot: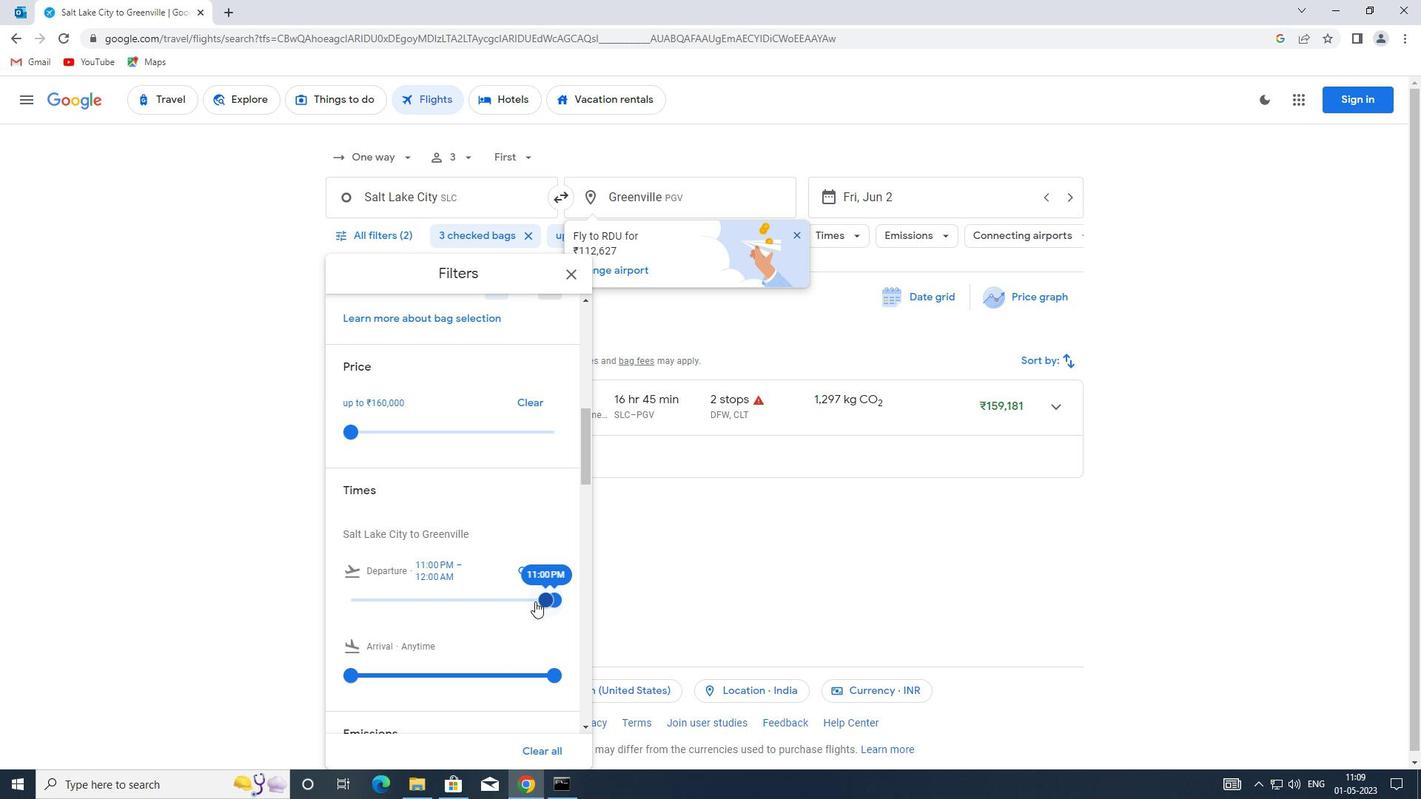 
Action: Mouse scrolled (486, 578) with delta (0, 0)
Screenshot: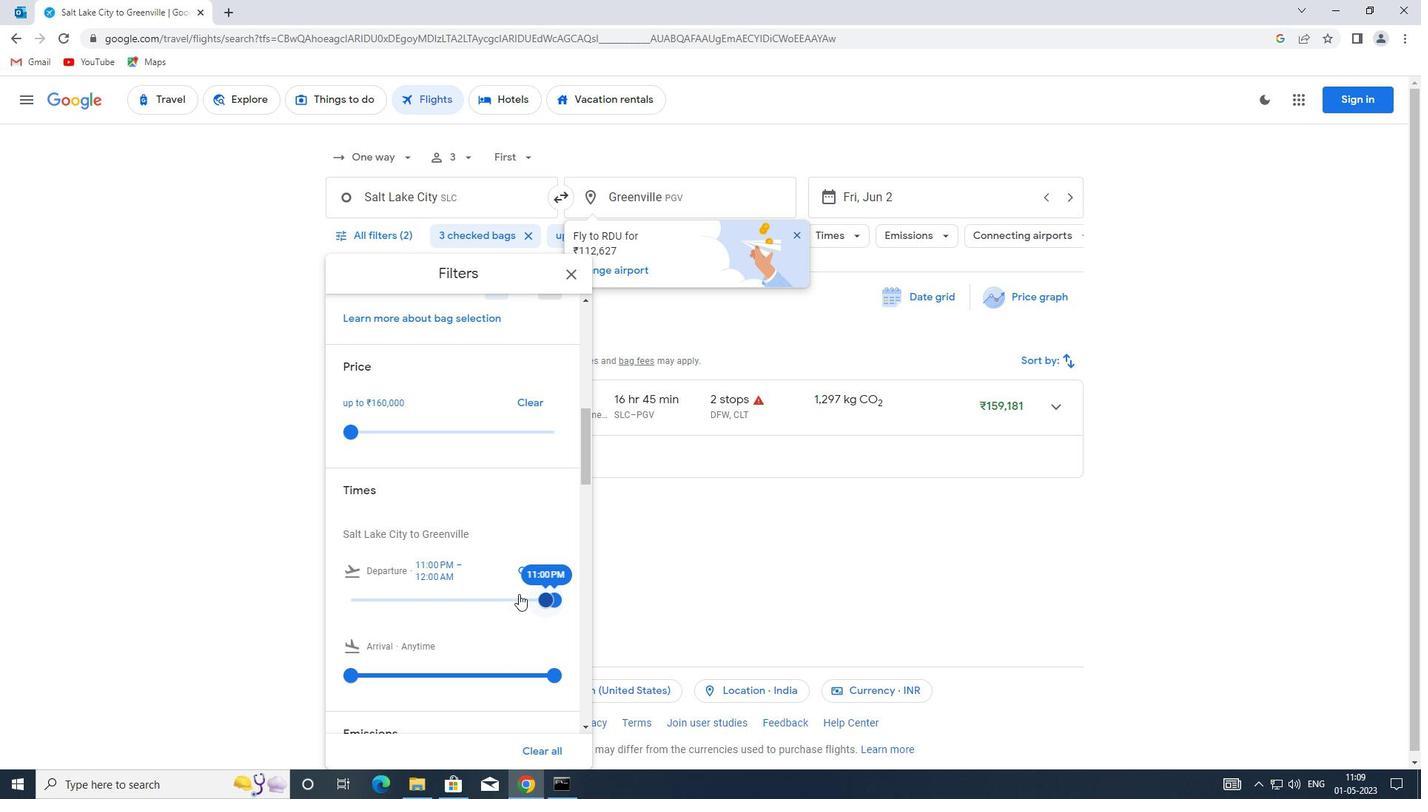 
Action: Mouse scrolled (486, 578) with delta (0, 0)
Screenshot: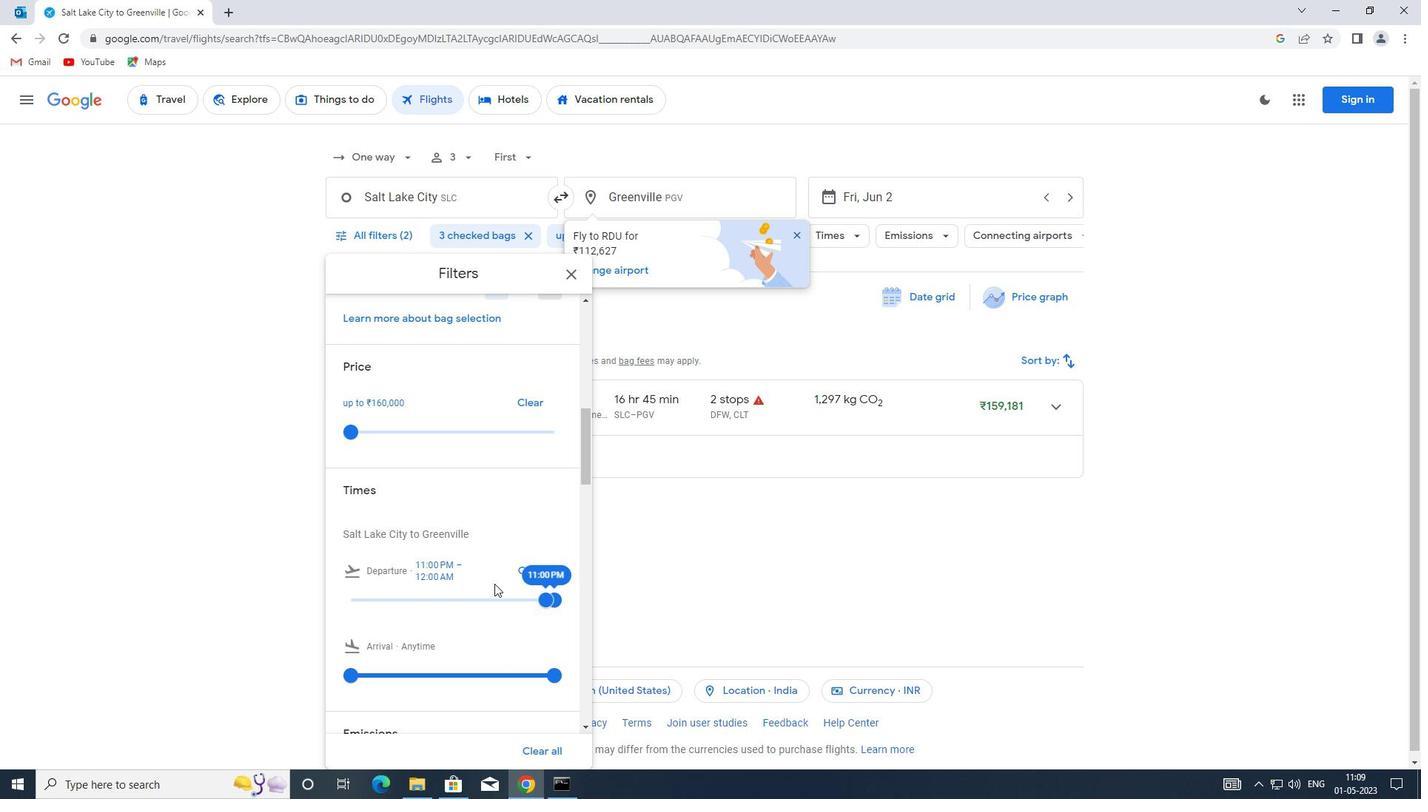 
Action: Mouse moved to (576, 274)
Screenshot: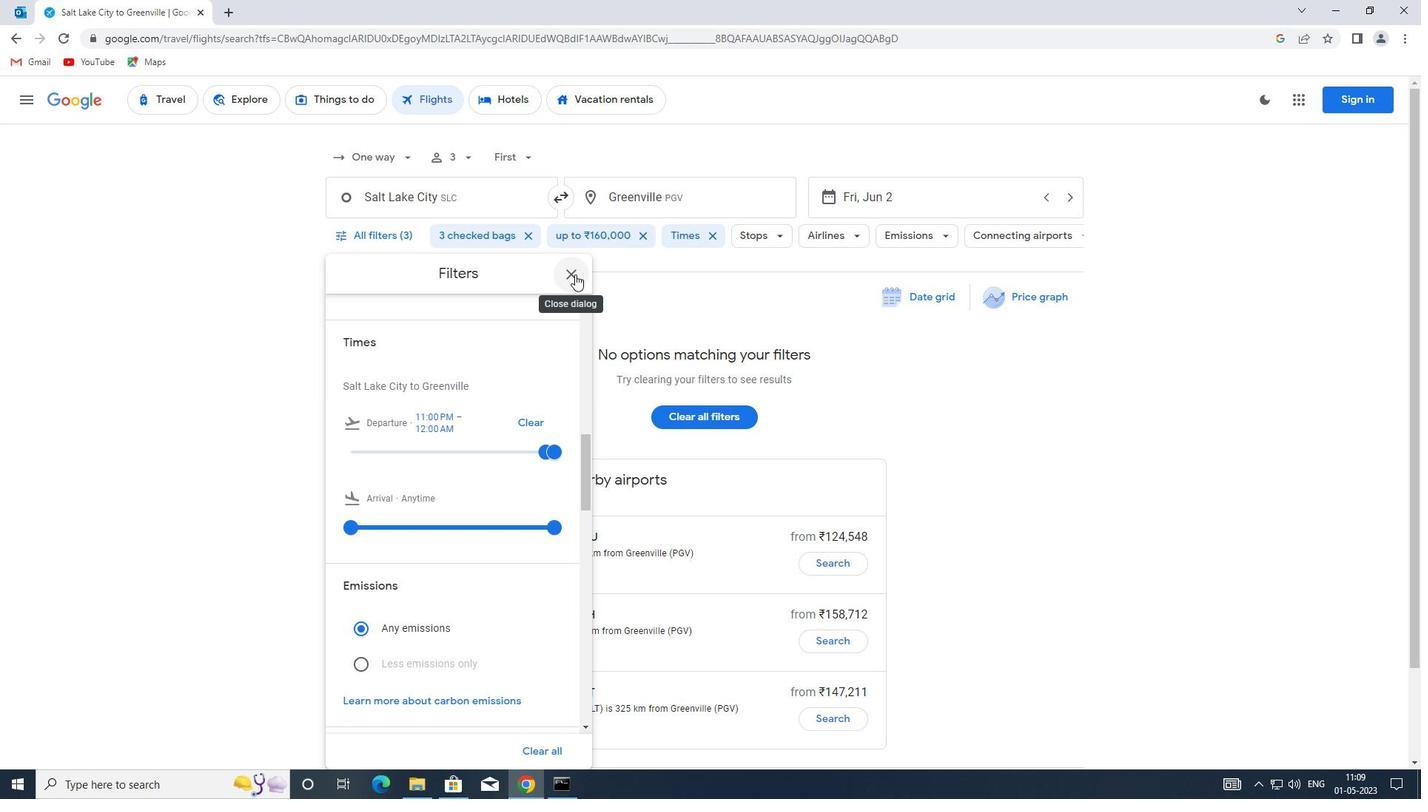 
Action: Mouse pressed left at (576, 274)
Screenshot: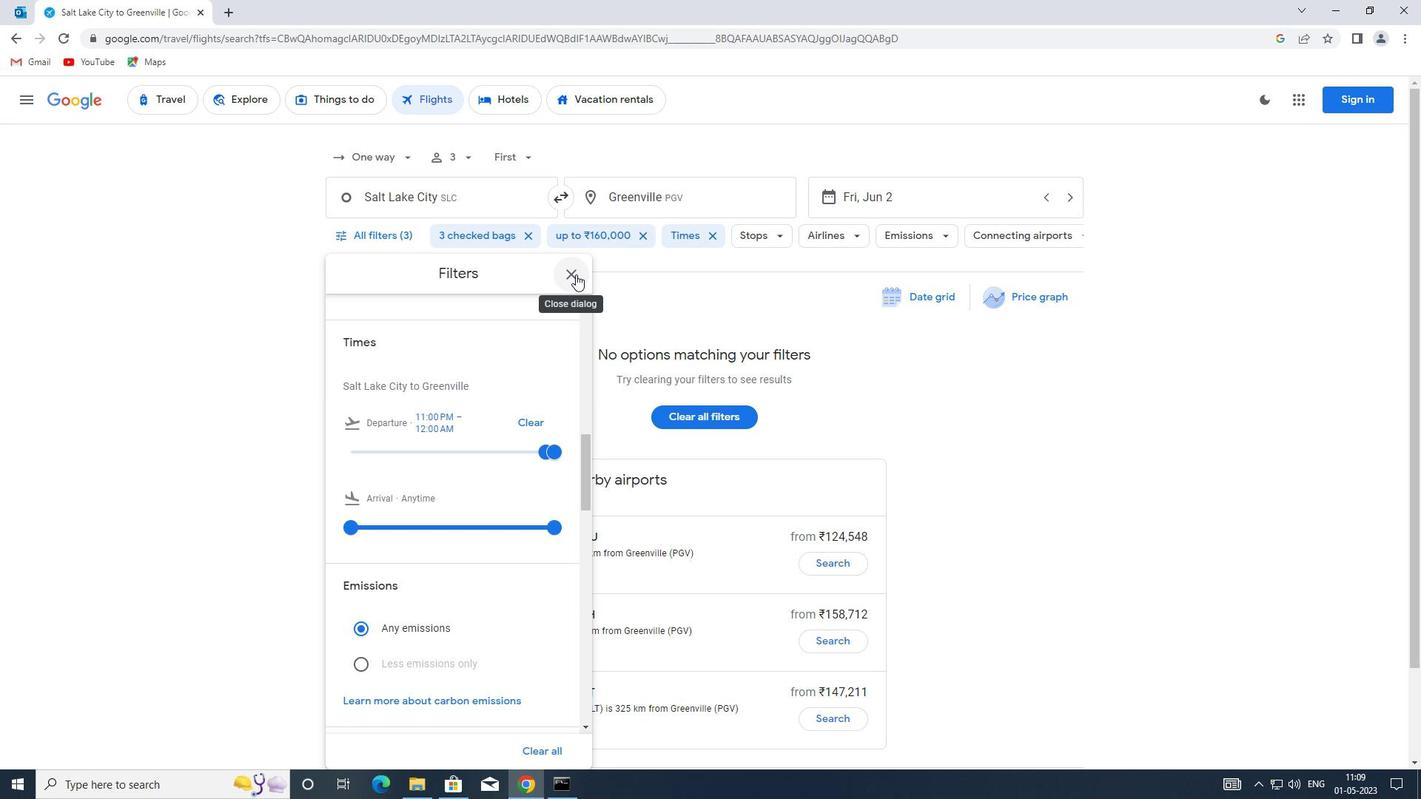 
